 Task: Look for space in Goch, Germany from 6th September, 2023 to 15th September, 2023 for 6 adults in price range Rs.8000 to Rs.12000. Place can be entire place or private room with 6 bedrooms having 6 beds and 6 bathrooms. Property type can be house, flat, guest house. Amenities needed are: wifi, TV, free parkinig on premises, gym, breakfast. Booking option can be shelf check-in. Required host language is English.
Action: Mouse moved to (510, 102)
Screenshot: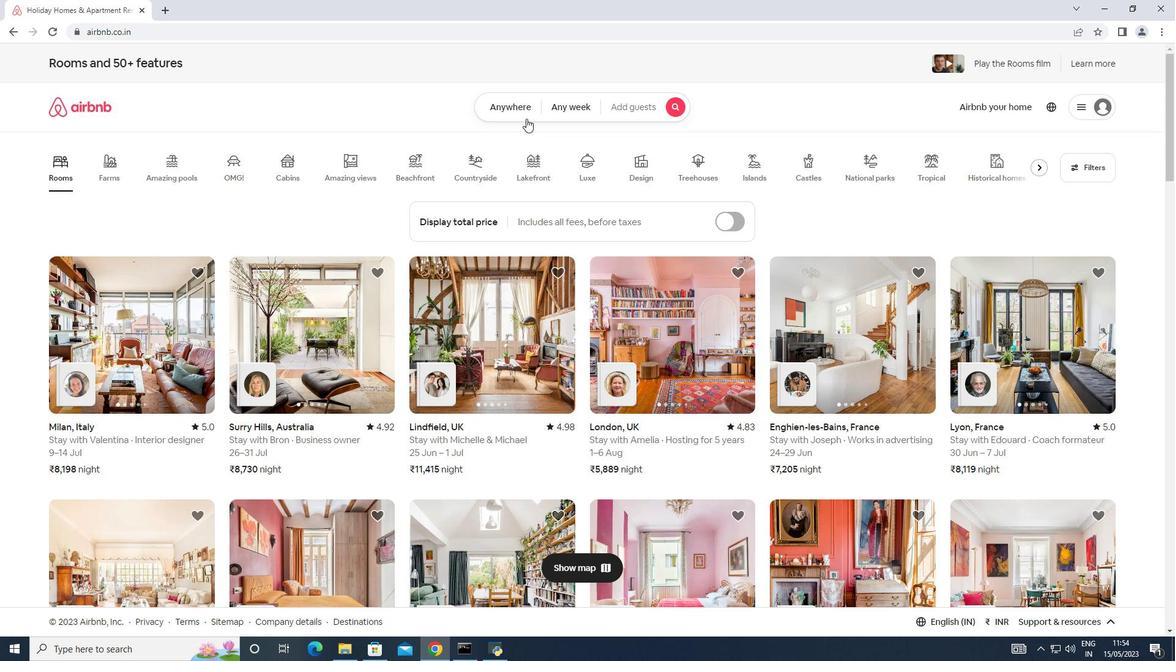 
Action: Mouse pressed left at (510, 102)
Screenshot: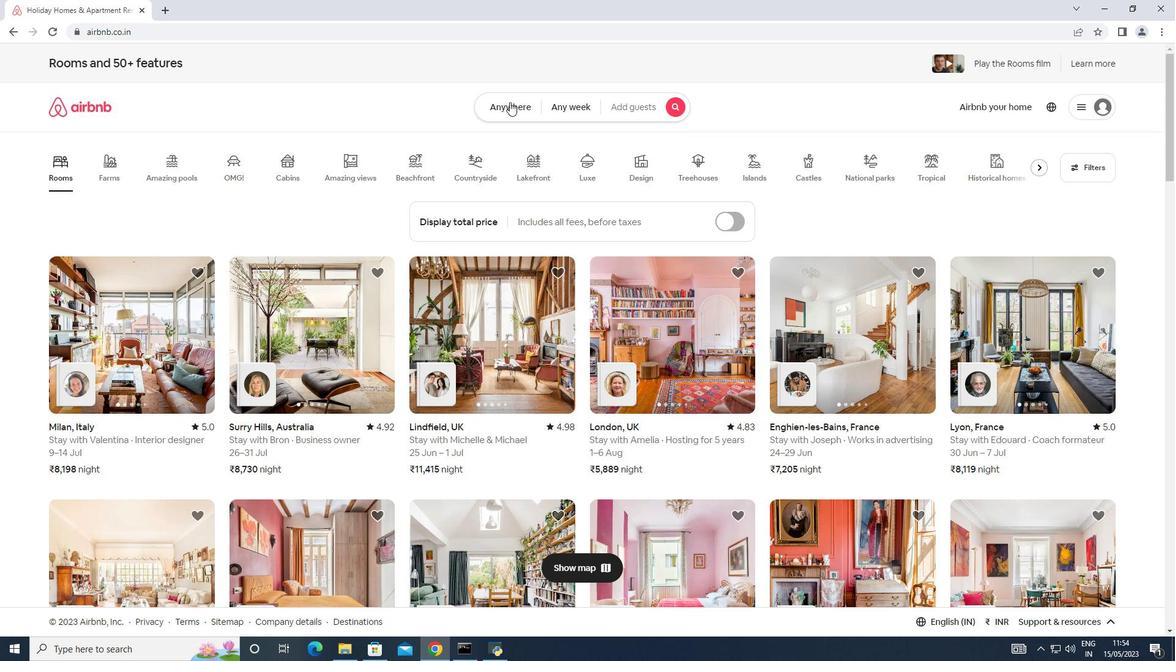 
Action: Mouse moved to (459, 145)
Screenshot: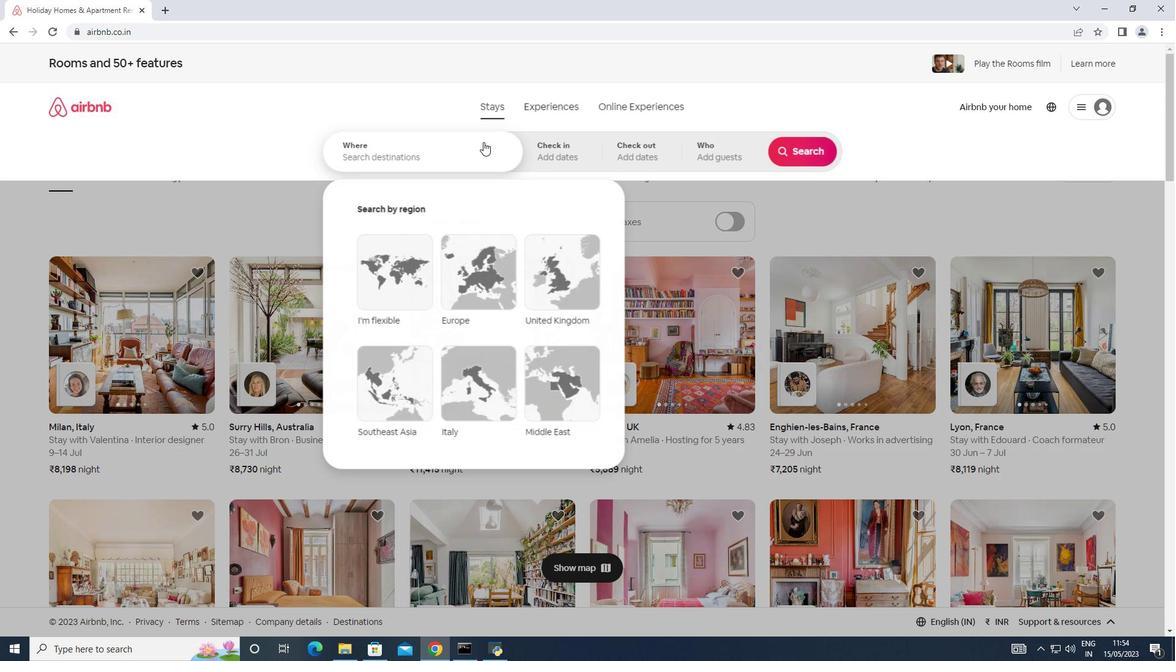 
Action: Mouse pressed left at (459, 145)
Screenshot: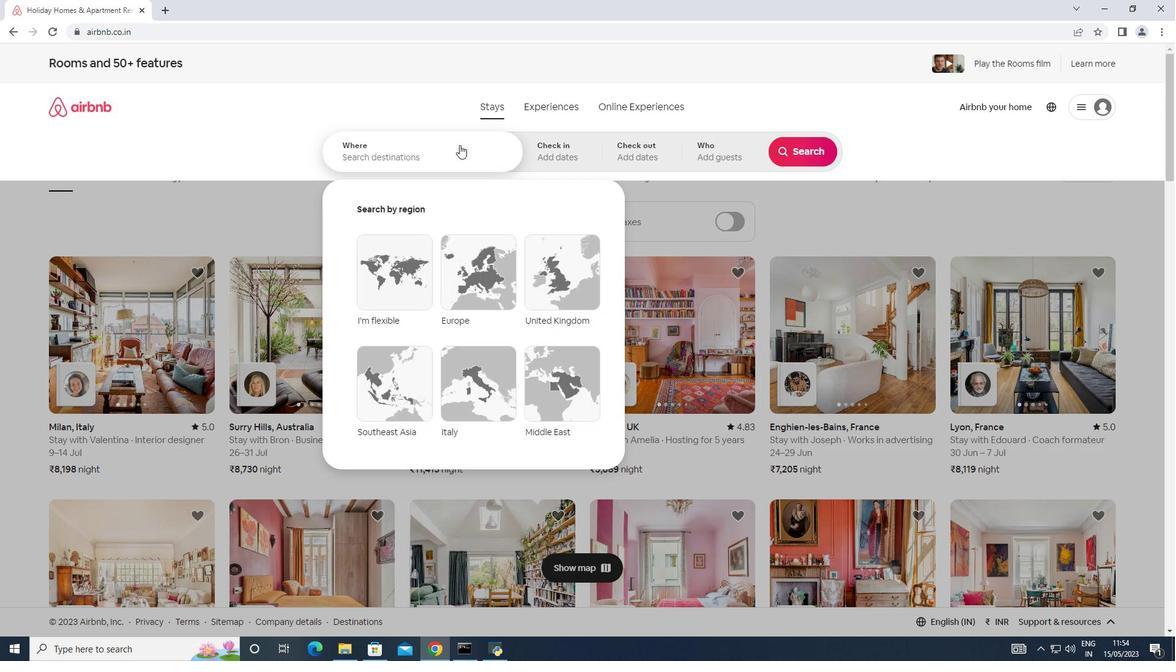
Action: Key pressed <Key.shift>Goch,<Key.shift>Germany
Screenshot: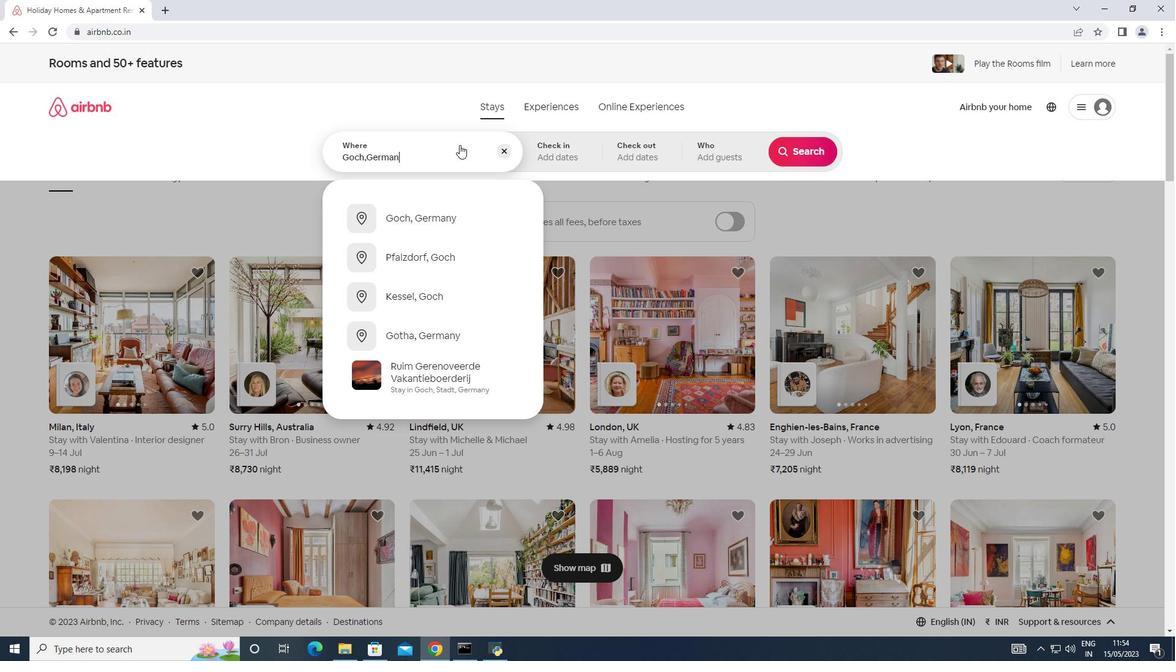 
Action: Mouse moved to (543, 152)
Screenshot: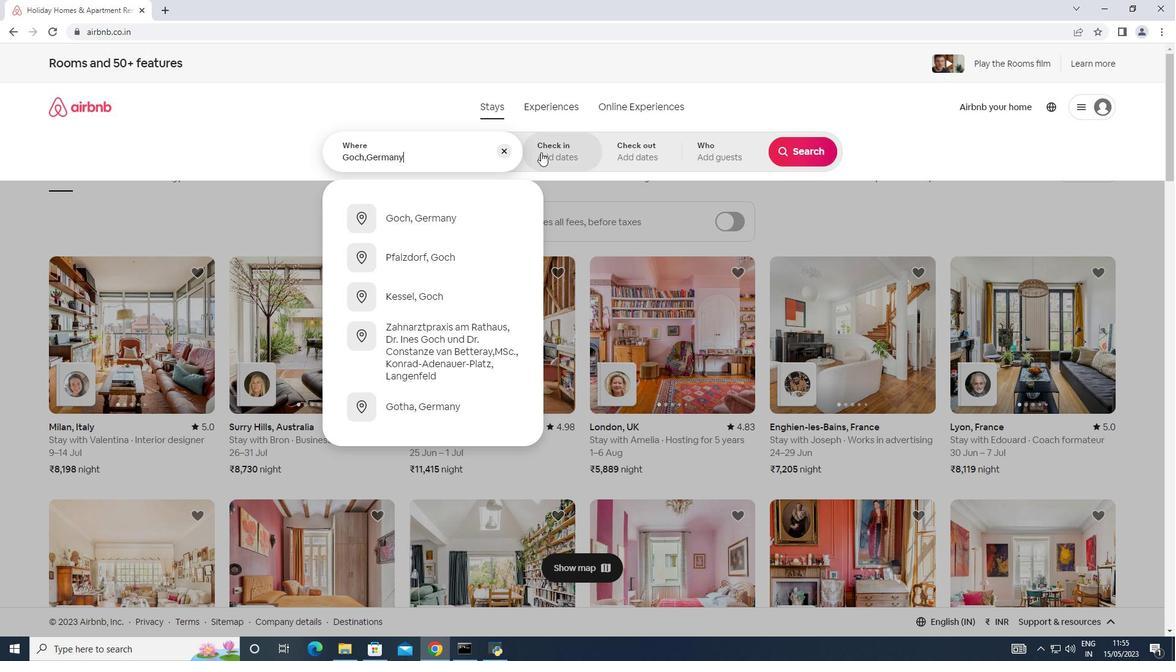 
Action: Mouse pressed left at (543, 152)
Screenshot: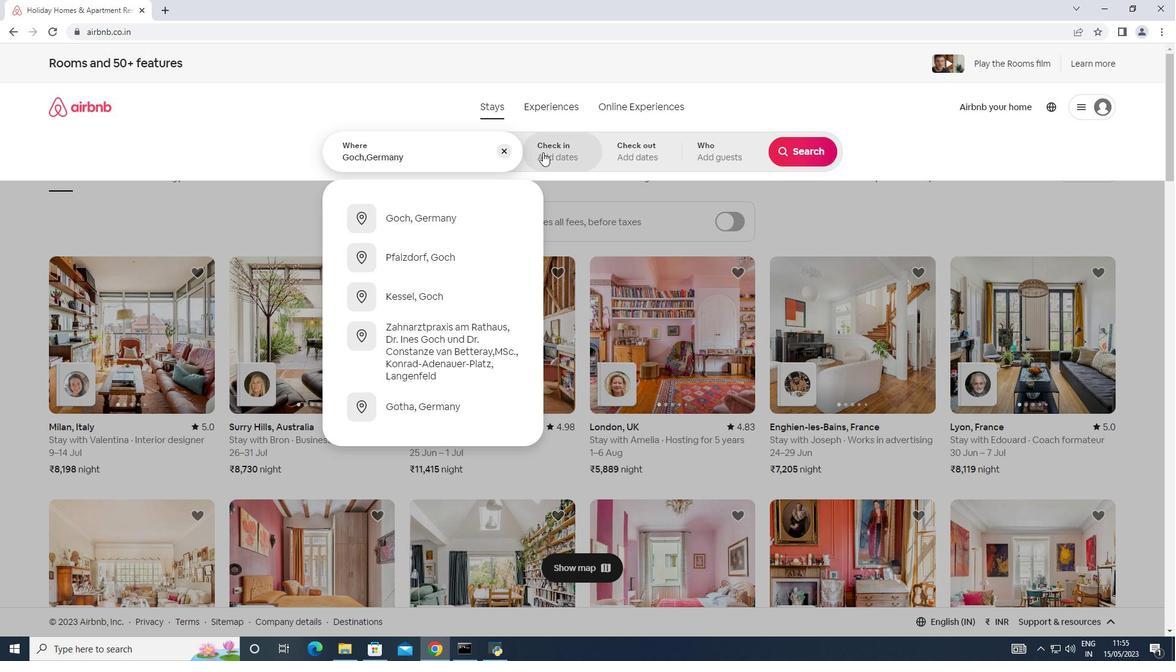 
Action: Mouse moved to (795, 251)
Screenshot: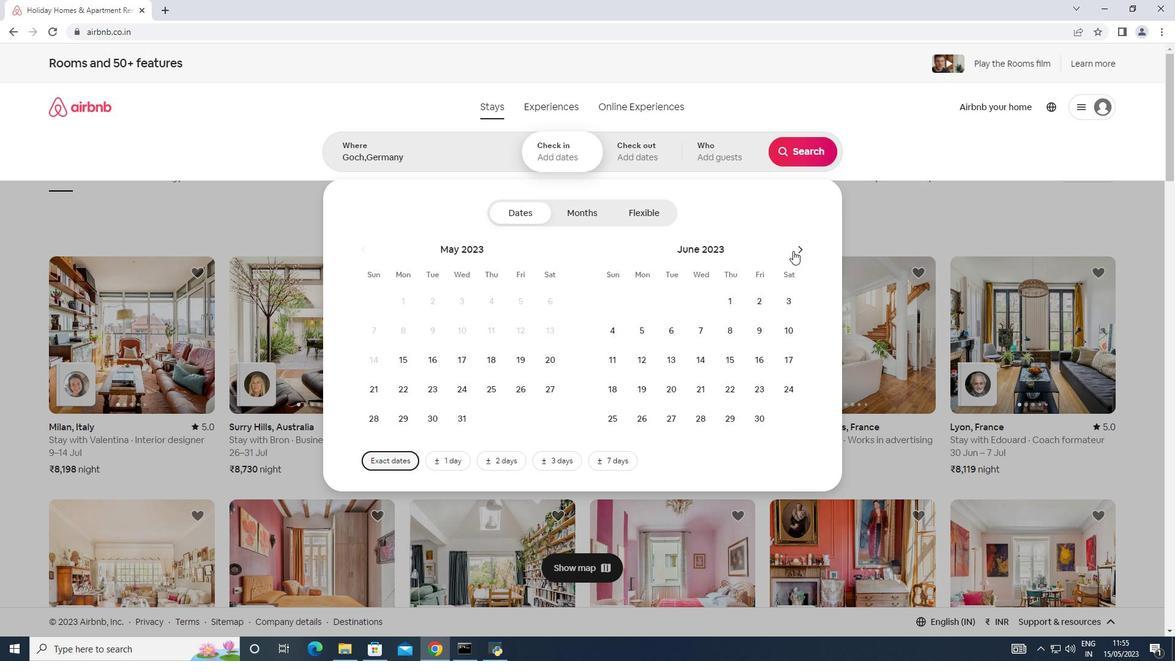 
Action: Mouse pressed left at (795, 251)
Screenshot: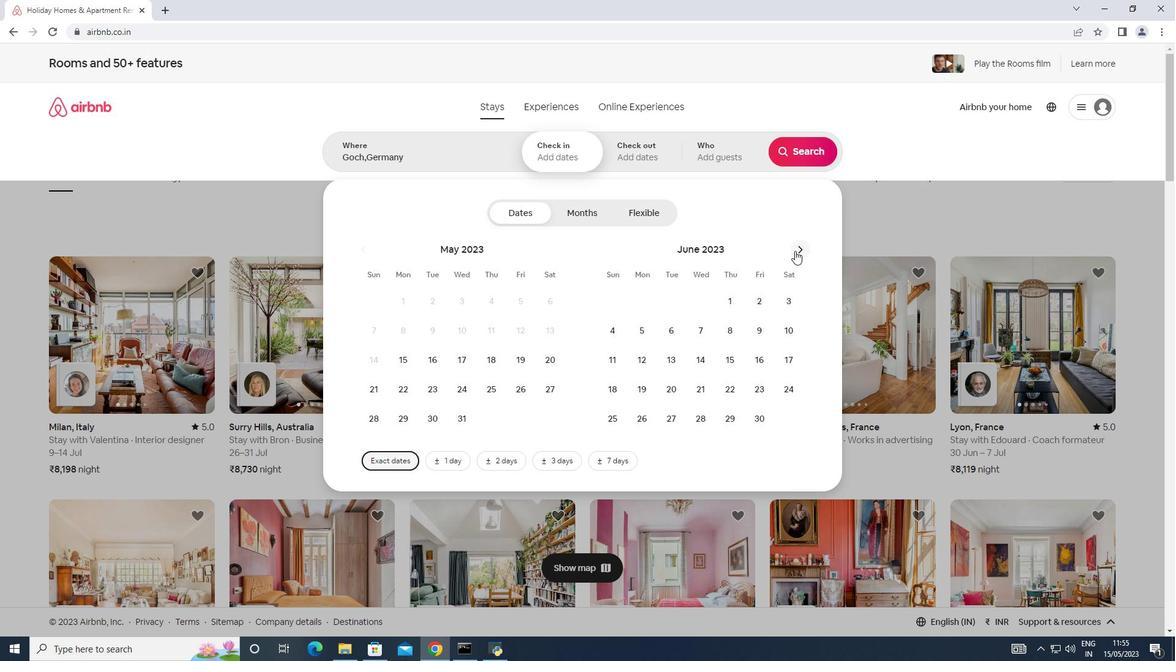 
Action: Mouse pressed left at (795, 251)
Screenshot: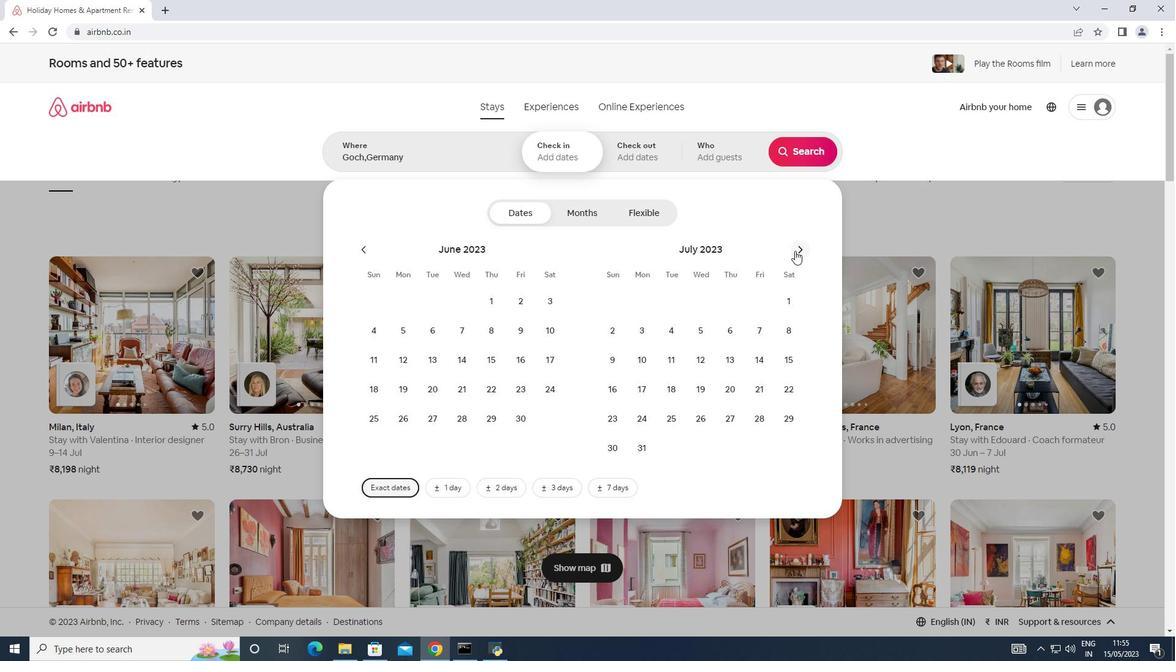 
Action: Mouse pressed left at (795, 251)
Screenshot: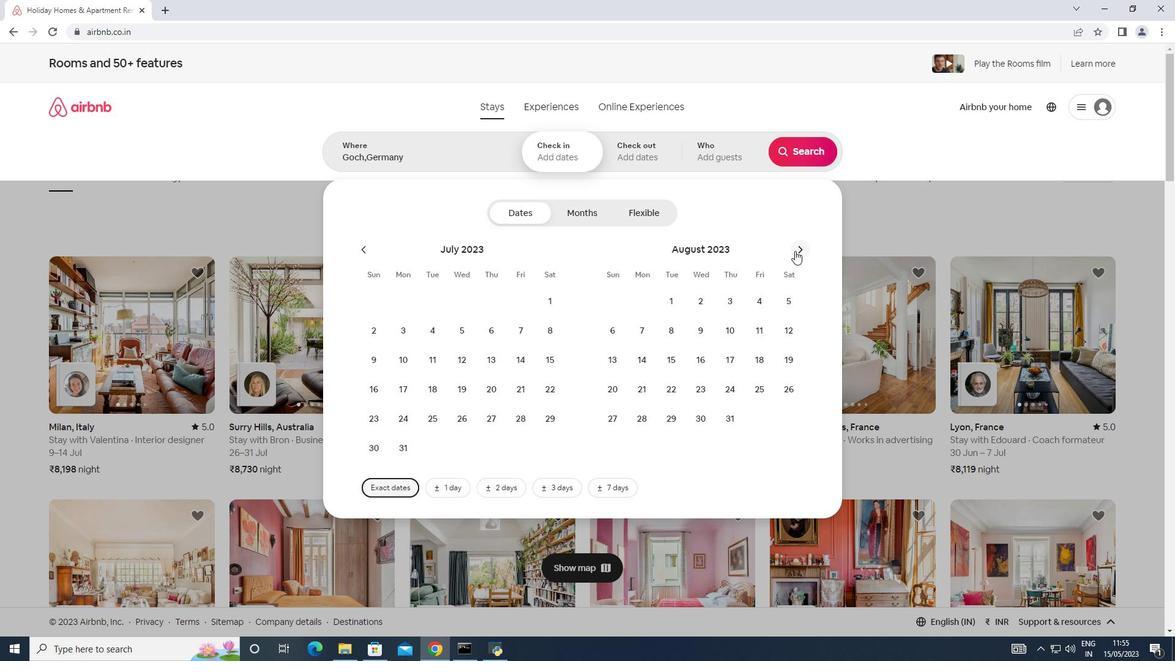 
Action: Mouse moved to (702, 332)
Screenshot: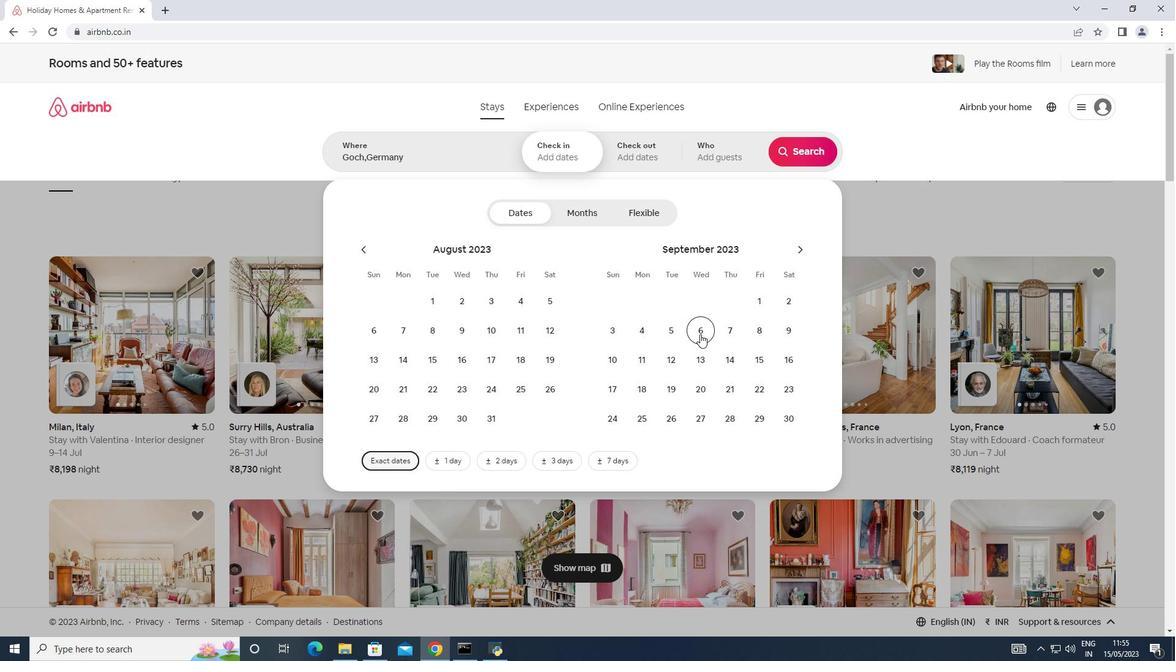
Action: Mouse pressed left at (702, 332)
Screenshot: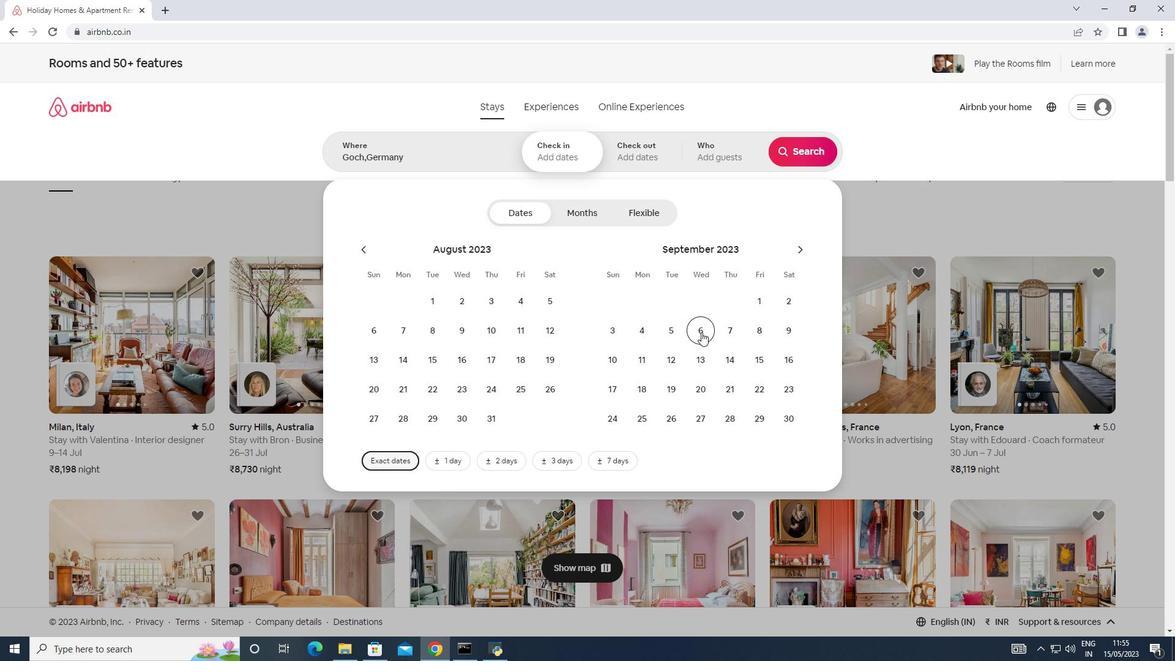 
Action: Mouse moved to (754, 356)
Screenshot: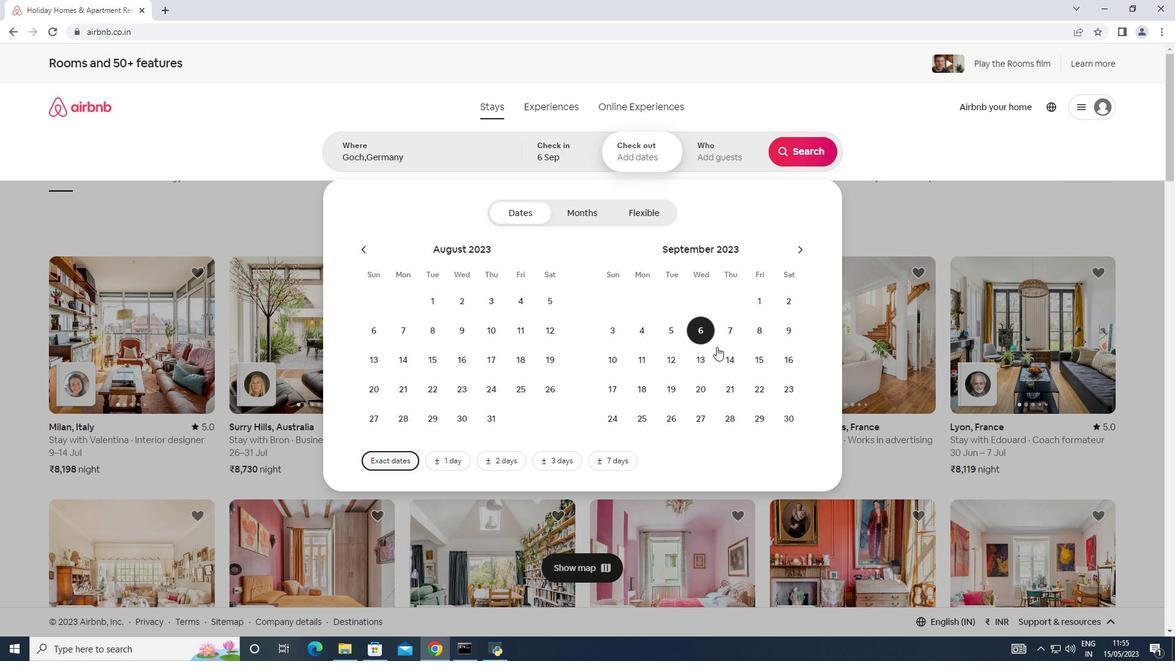 
Action: Mouse pressed left at (754, 356)
Screenshot: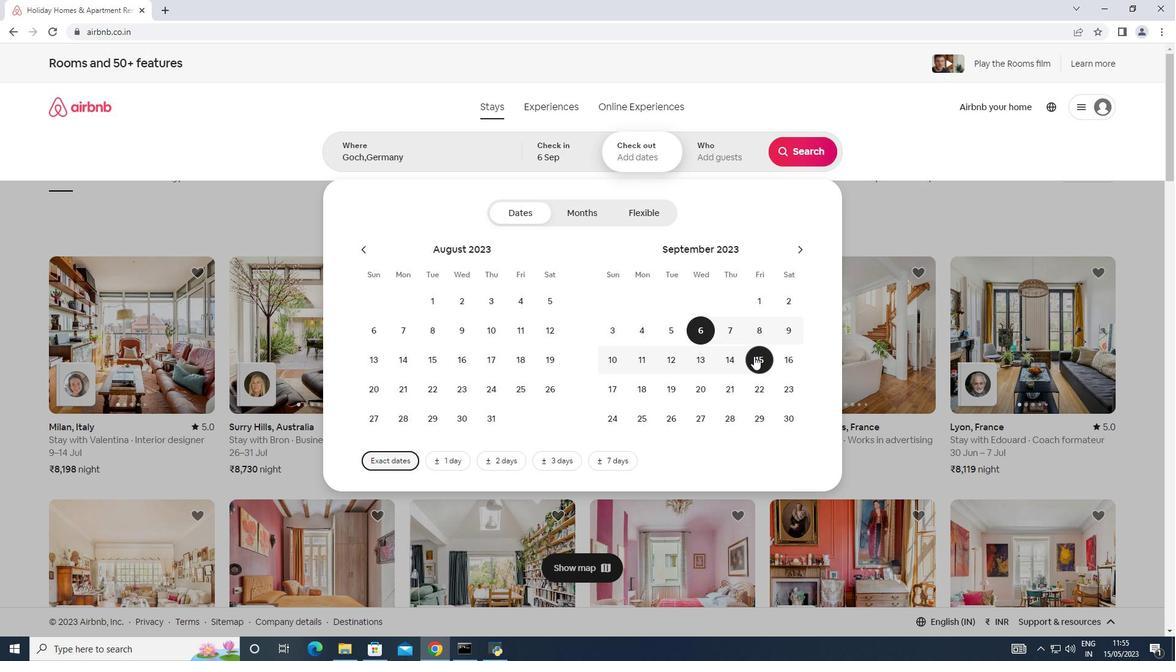 
Action: Mouse moved to (723, 156)
Screenshot: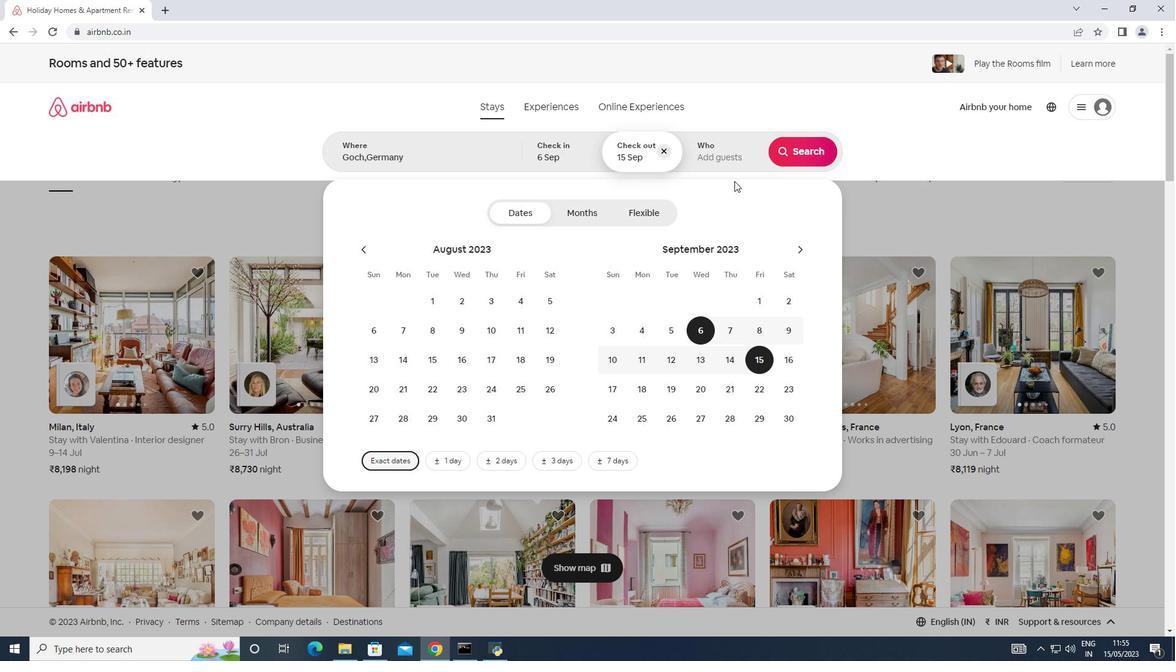
Action: Mouse pressed left at (723, 156)
Screenshot: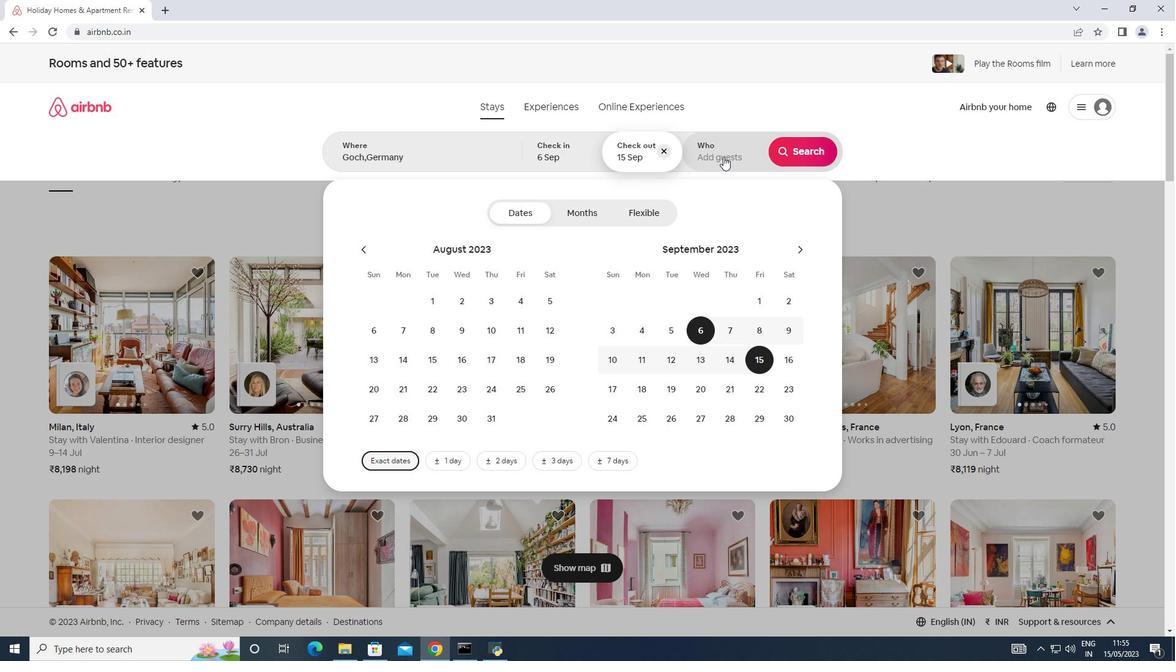 
Action: Mouse moved to (800, 213)
Screenshot: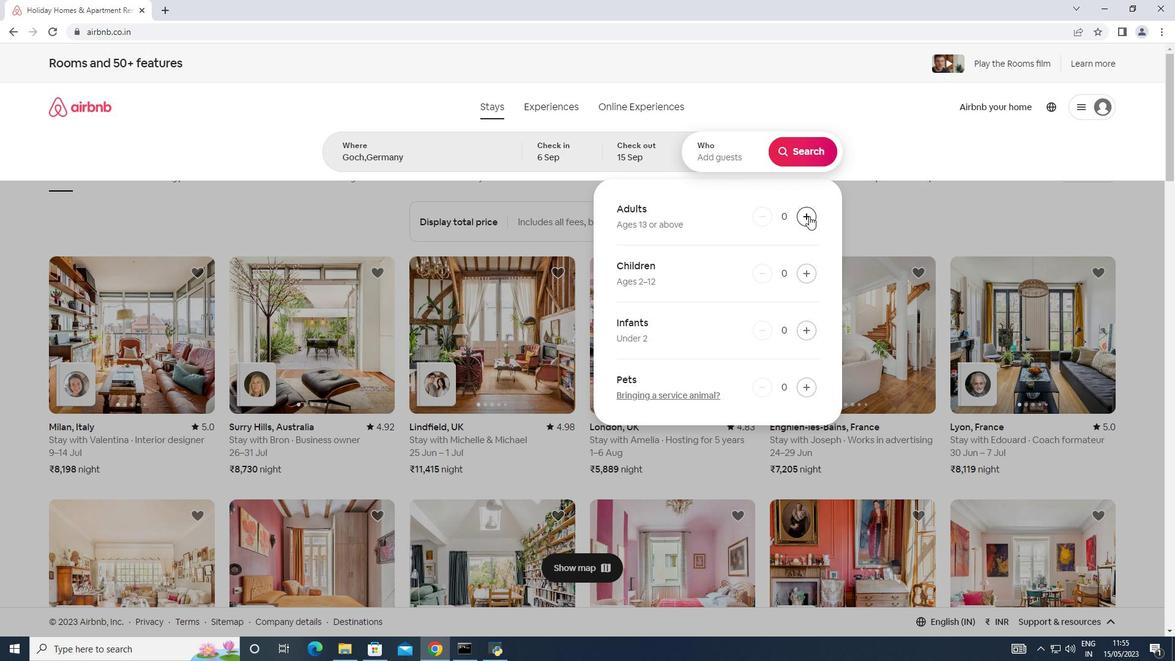 
Action: Mouse pressed left at (800, 213)
Screenshot: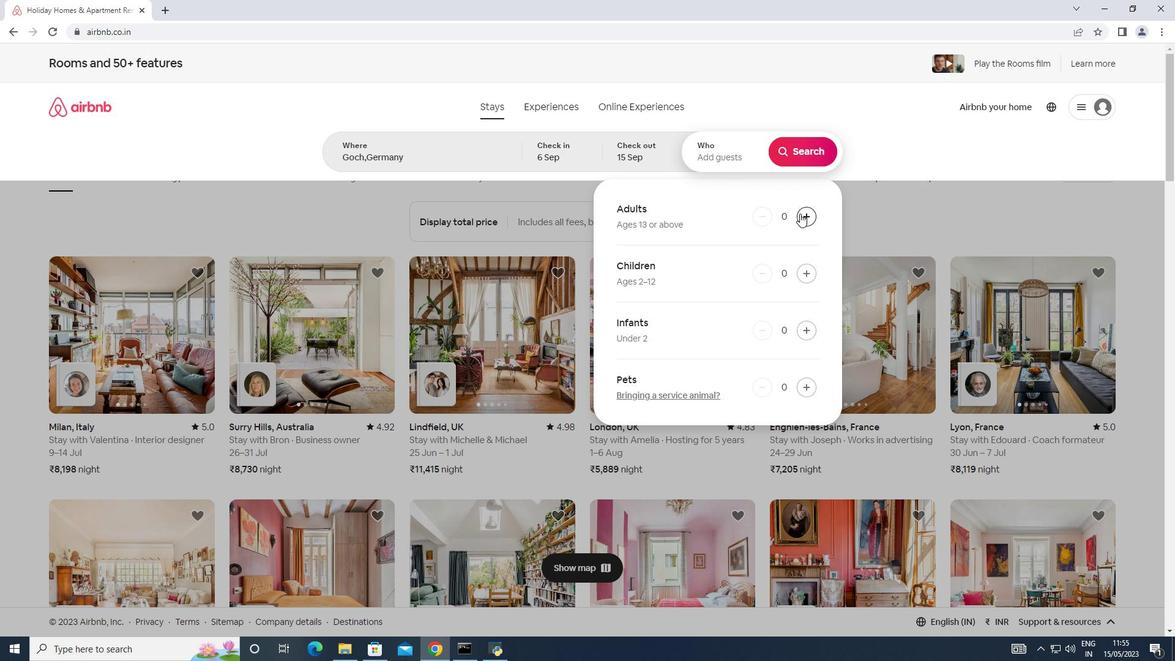 
Action: Mouse pressed left at (800, 213)
Screenshot: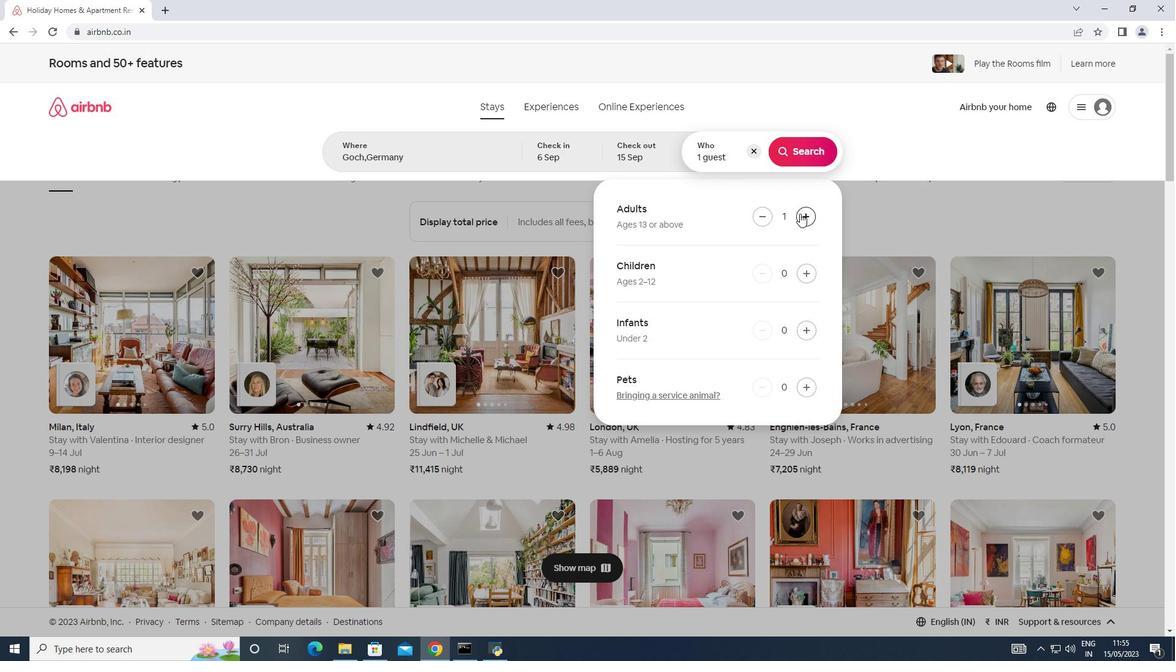 
Action: Mouse pressed left at (800, 213)
Screenshot: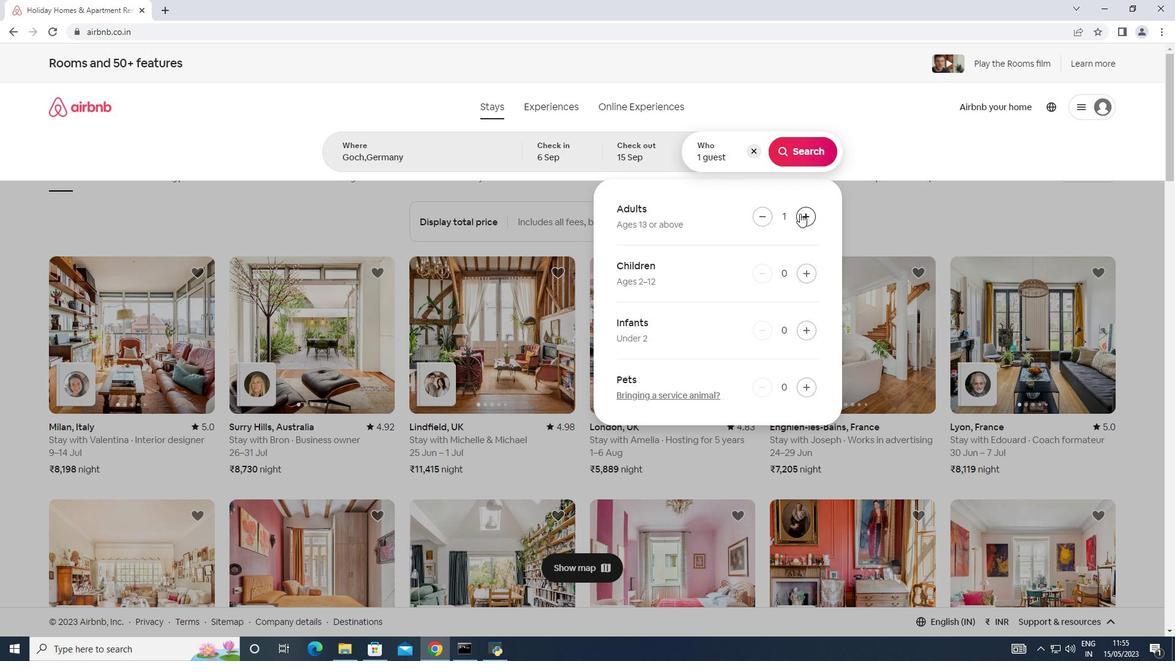 
Action: Mouse pressed left at (800, 213)
Screenshot: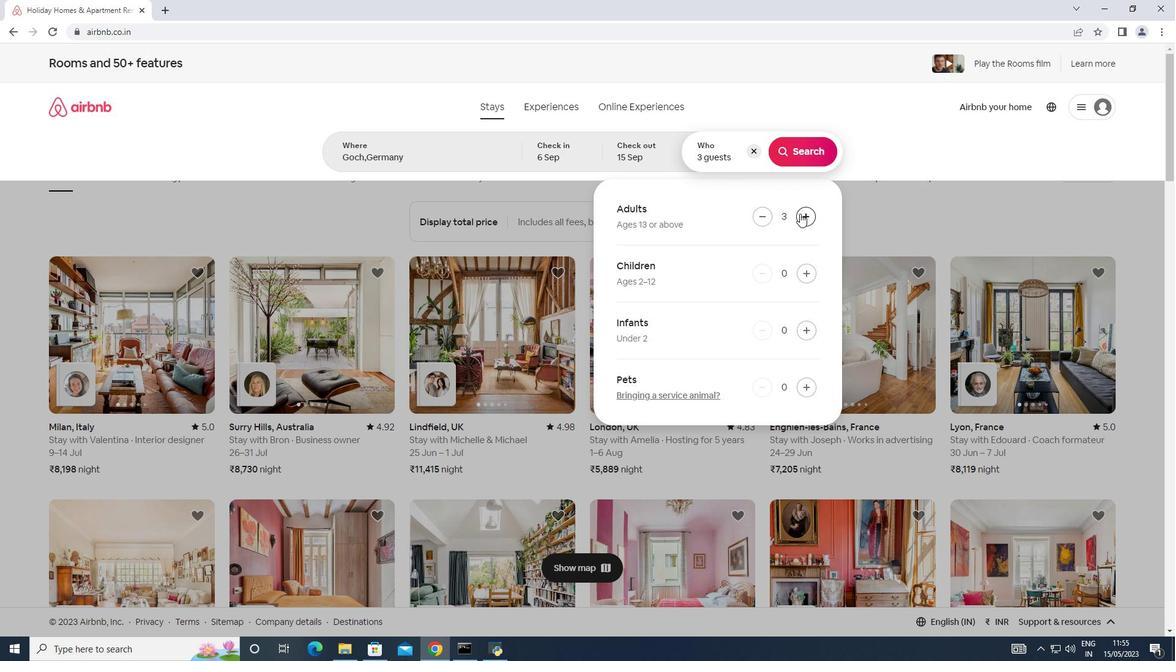 
Action: Mouse pressed left at (800, 213)
Screenshot: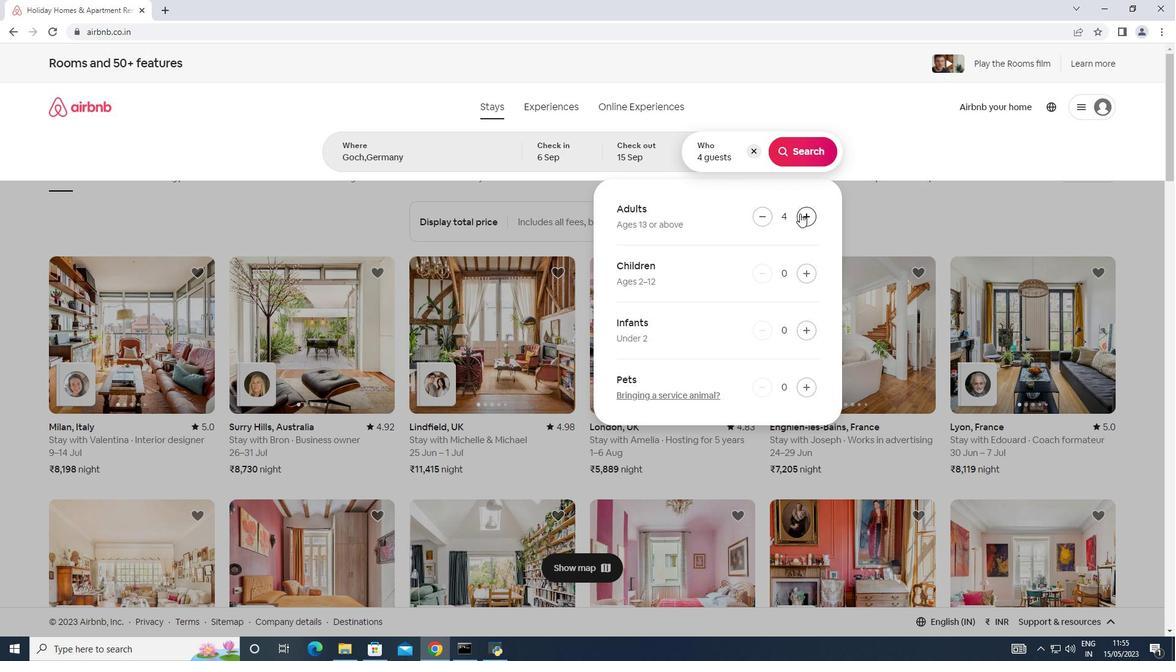 
Action: Mouse pressed left at (800, 213)
Screenshot: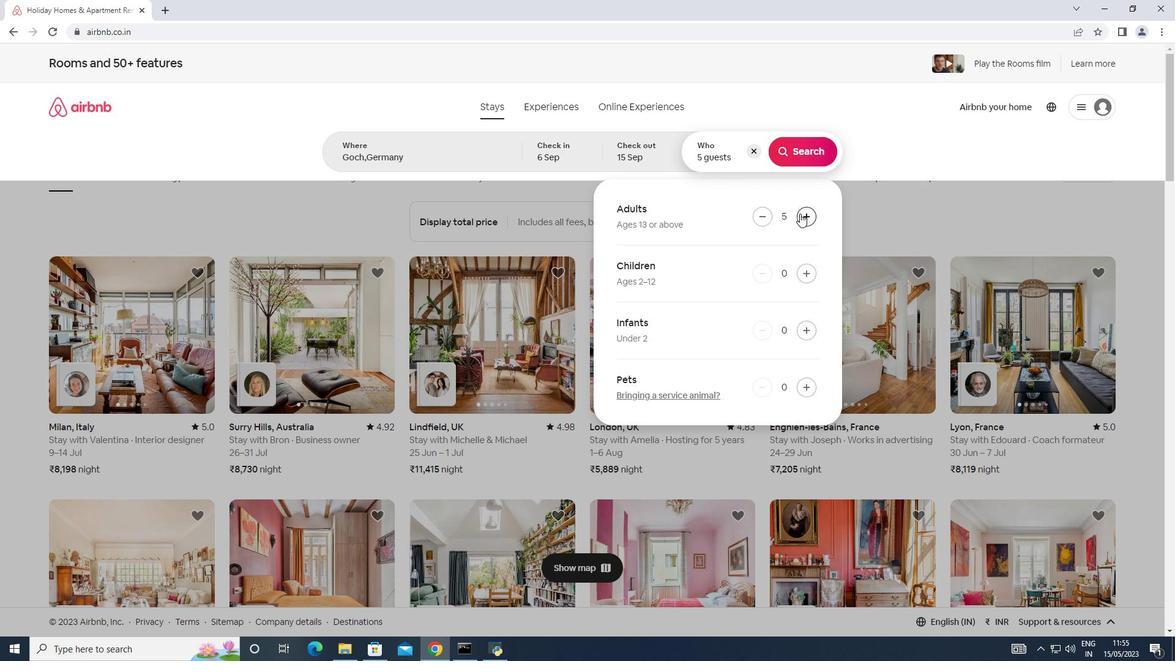 
Action: Mouse moved to (810, 145)
Screenshot: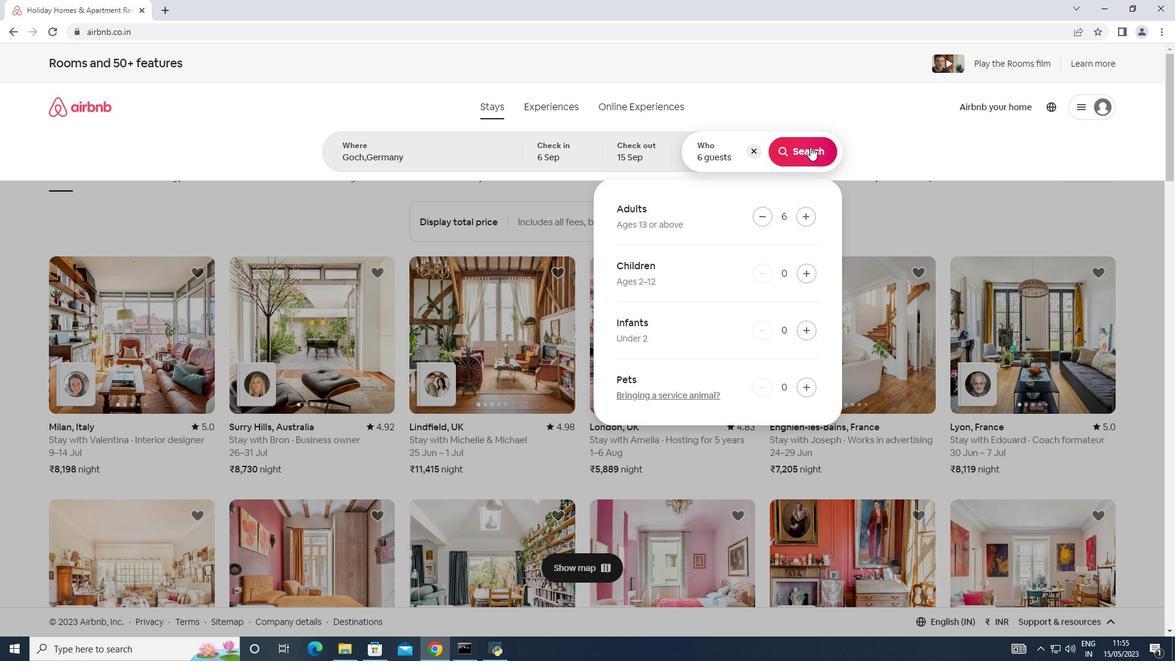 
Action: Mouse pressed left at (810, 145)
Screenshot: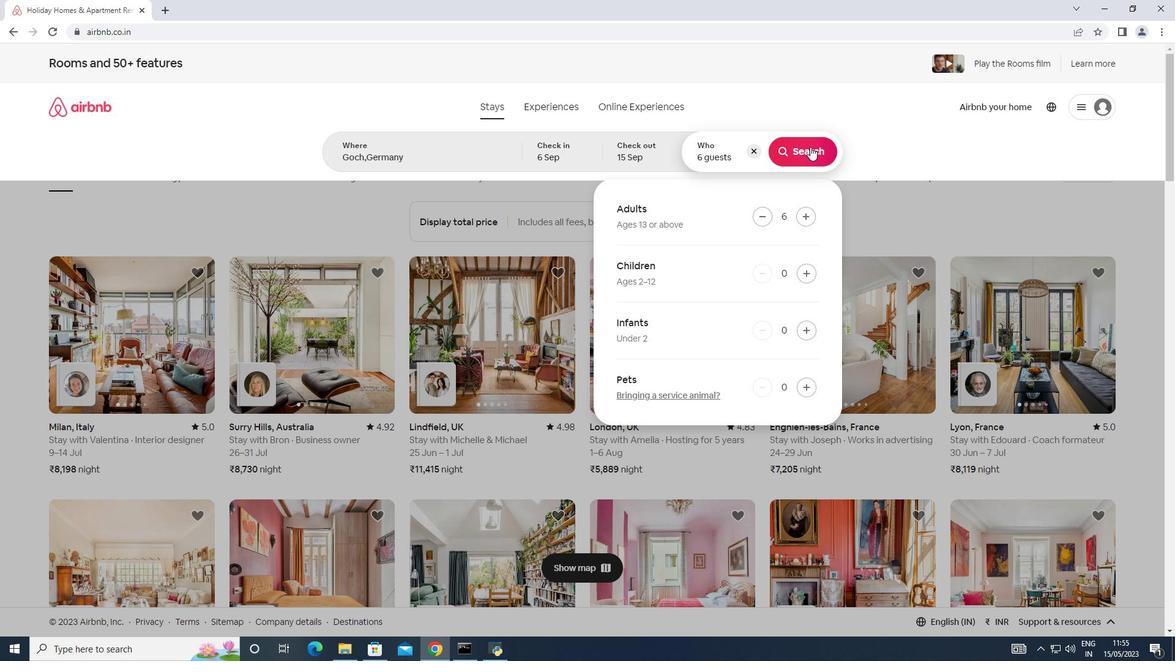 
Action: Mouse moved to (1119, 110)
Screenshot: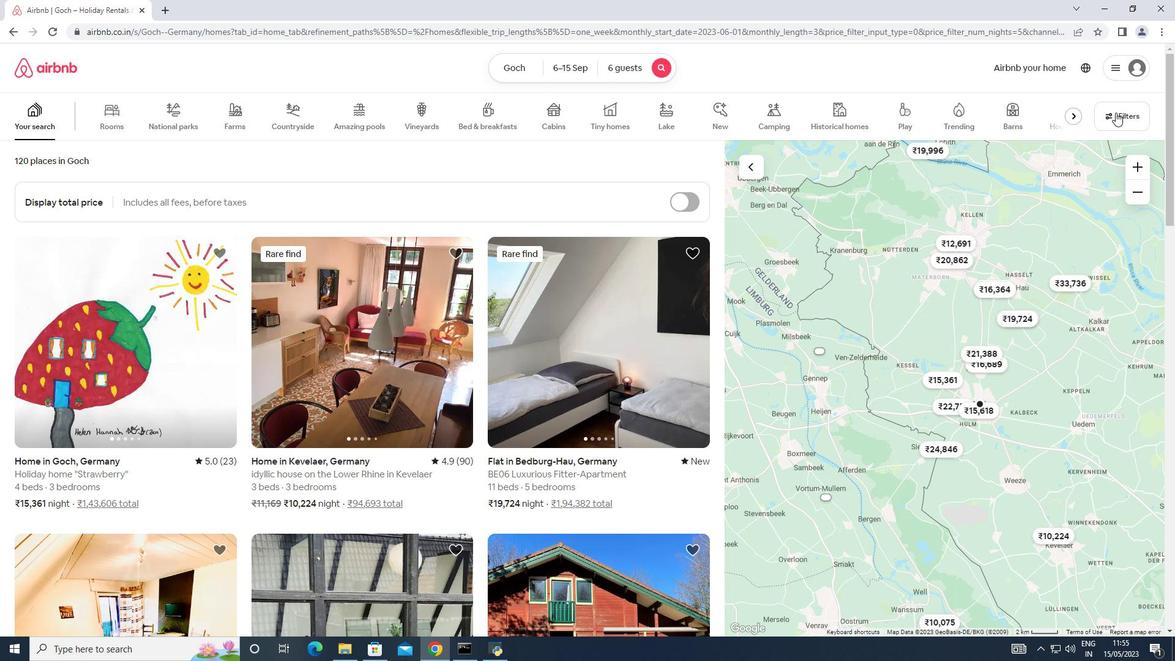 
Action: Mouse pressed left at (1119, 110)
Screenshot: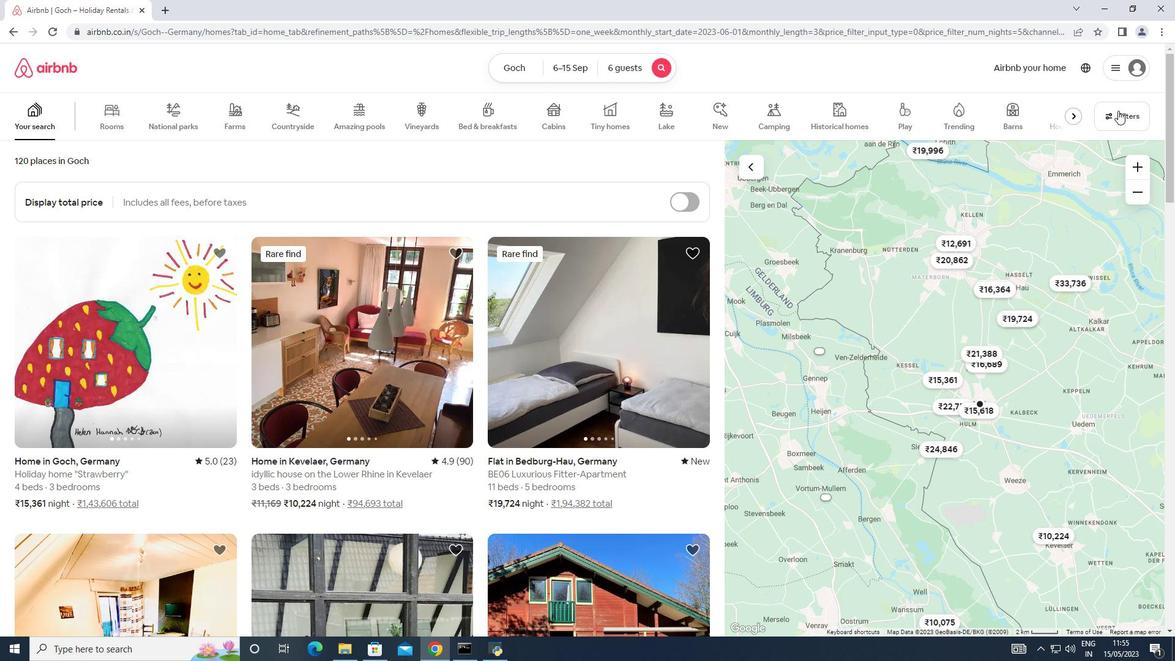
Action: Mouse moved to (434, 416)
Screenshot: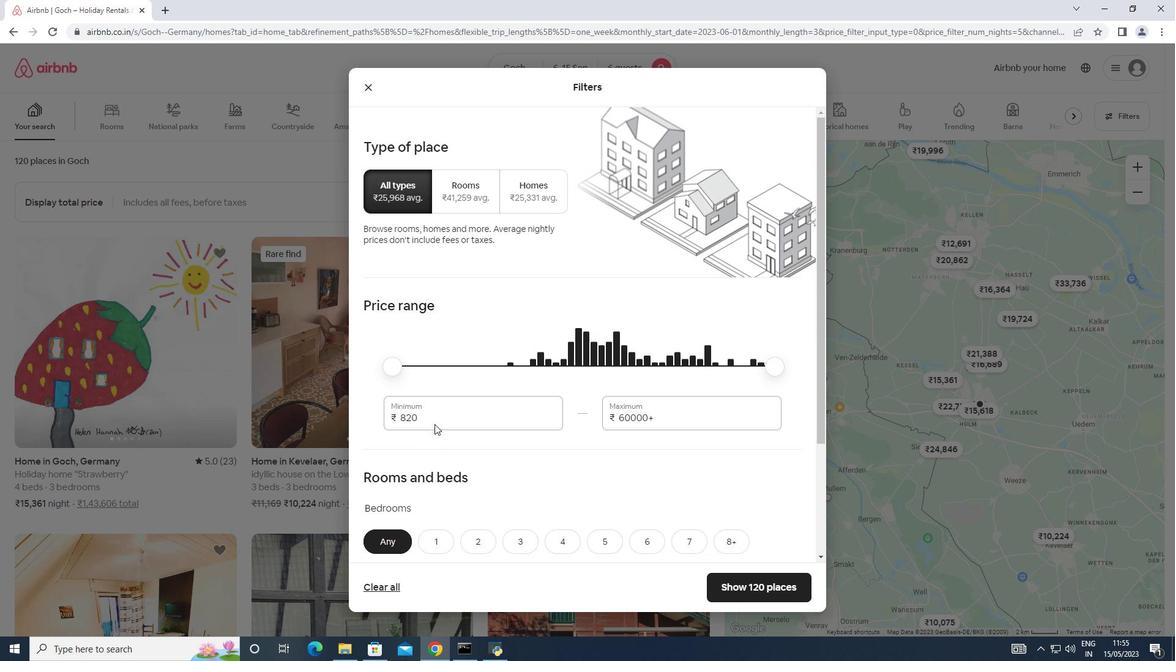 
Action: Mouse pressed left at (434, 416)
Screenshot: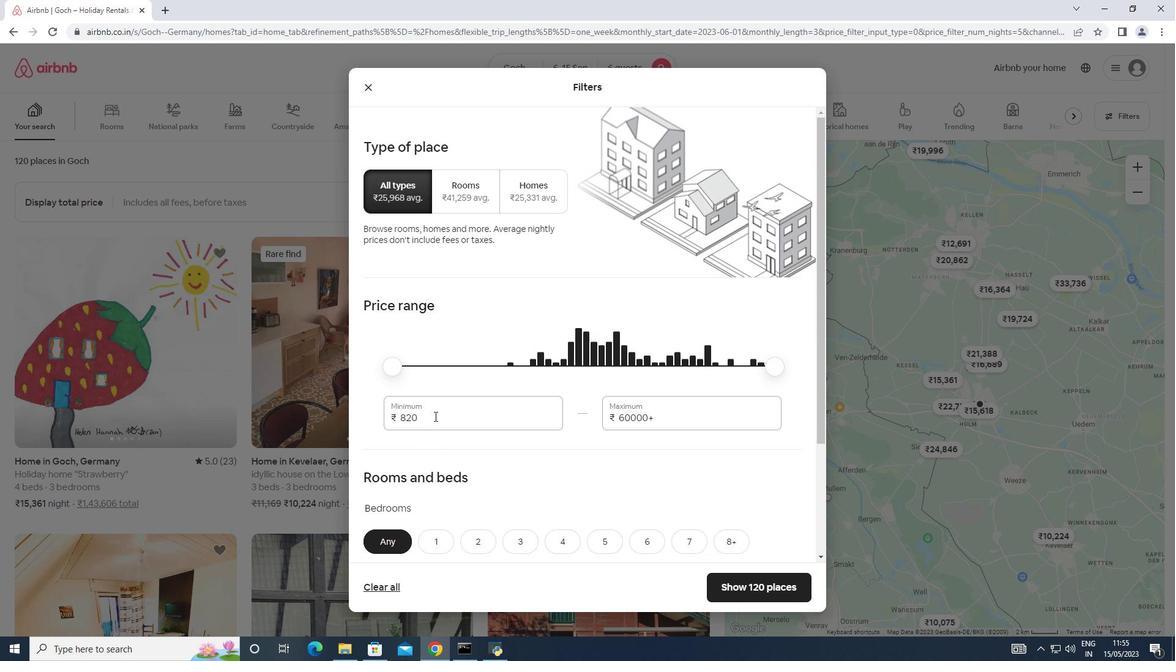 
Action: Mouse moved to (317, 426)
Screenshot: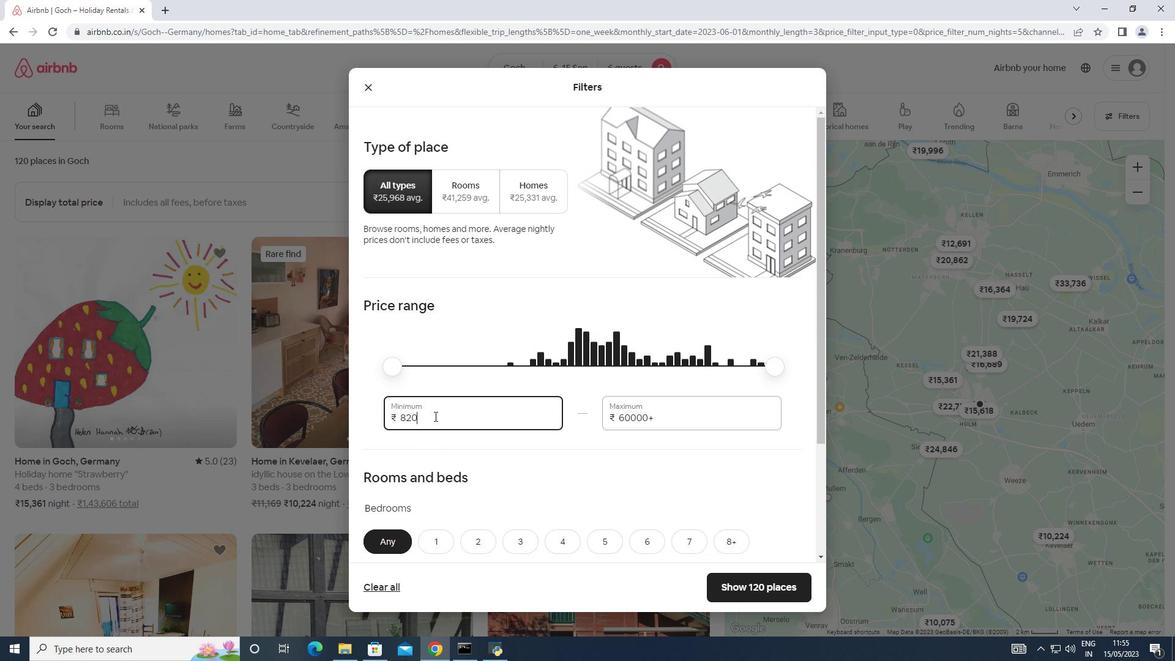 
Action: Key pressed 8000
Screenshot: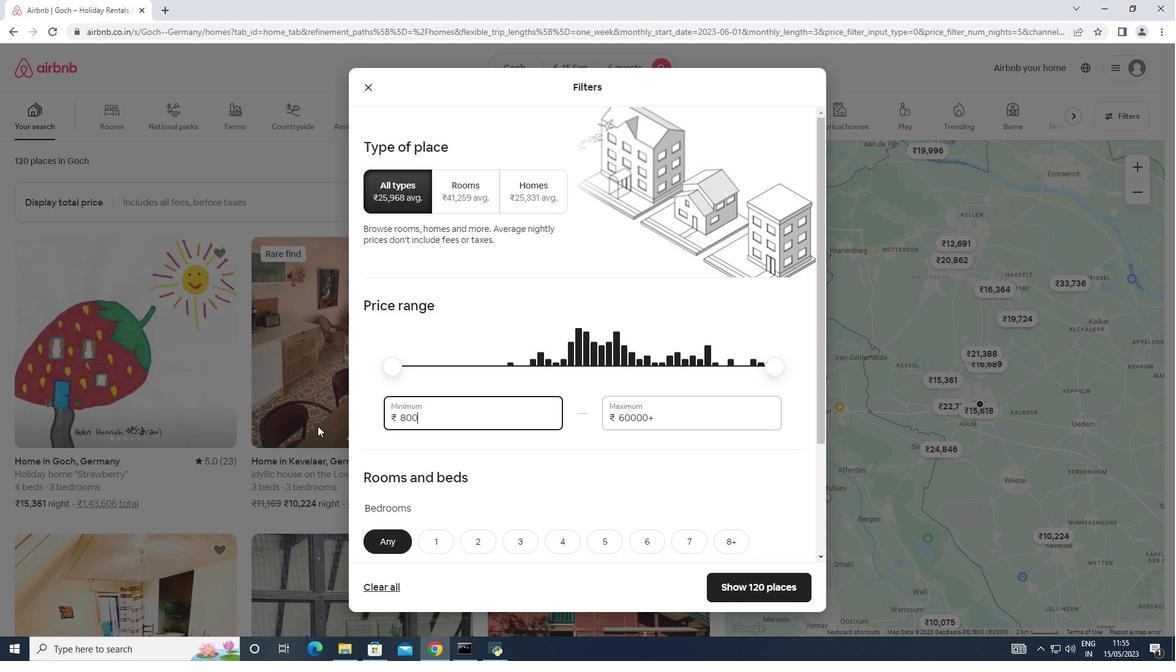 
Action: Mouse moved to (666, 422)
Screenshot: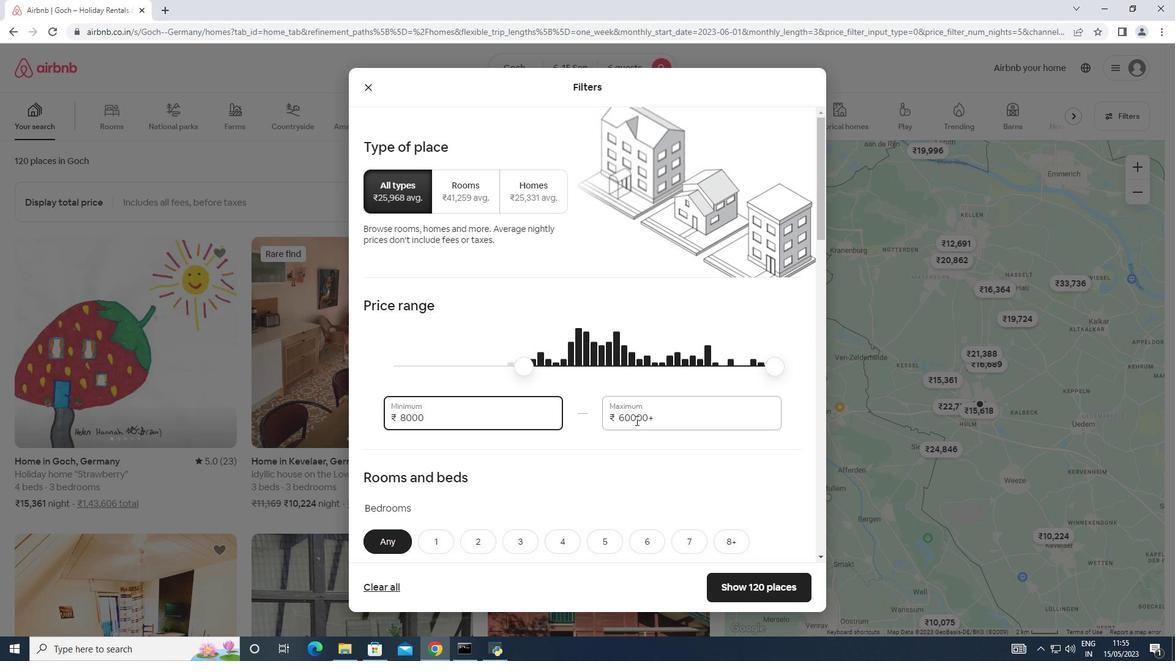 
Action: Mouse pressed left at (666, 422)
Screenshot: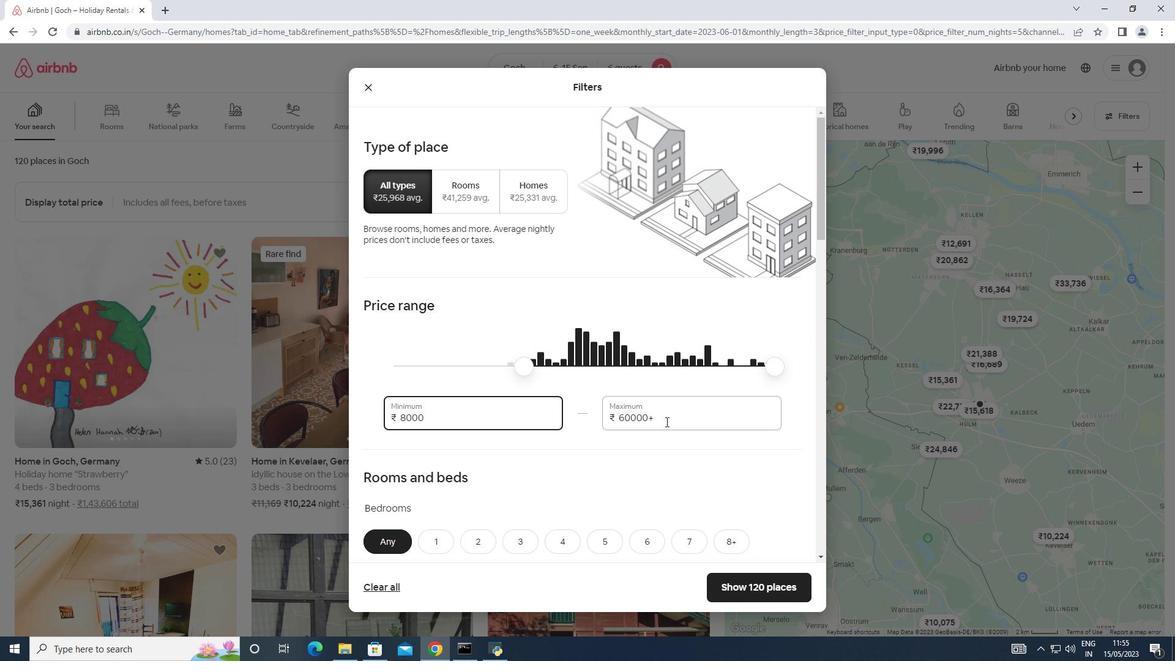 
Action: Mouse moved to (546, 407)
Screenshot: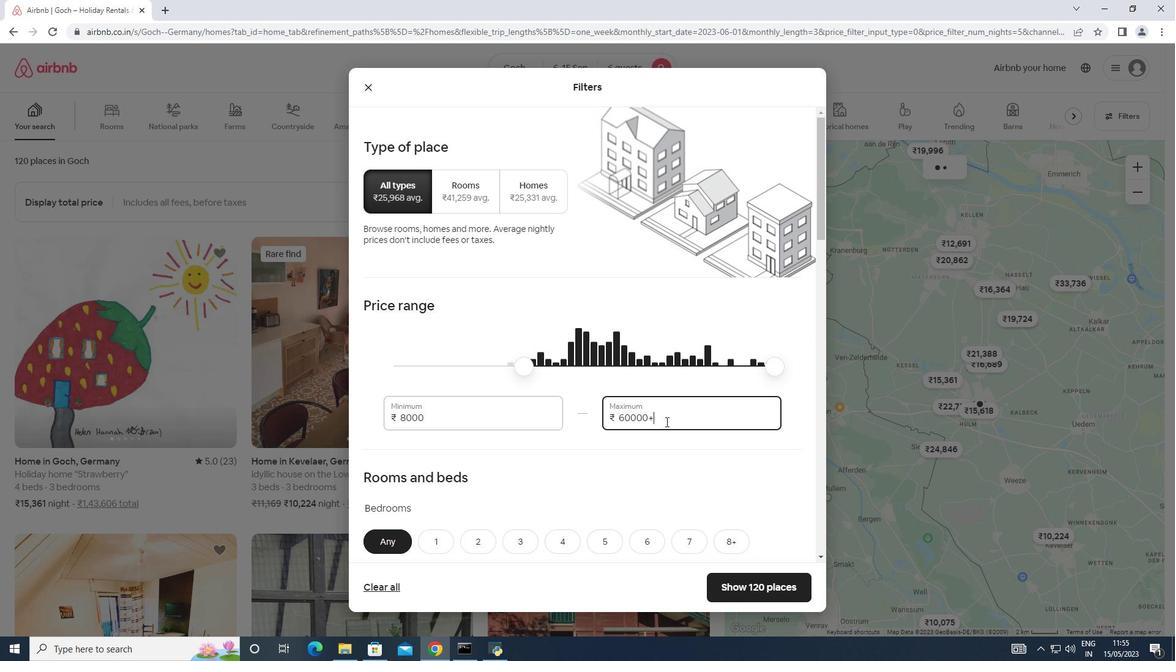 
Action: Key pressed 12000
Screenshot: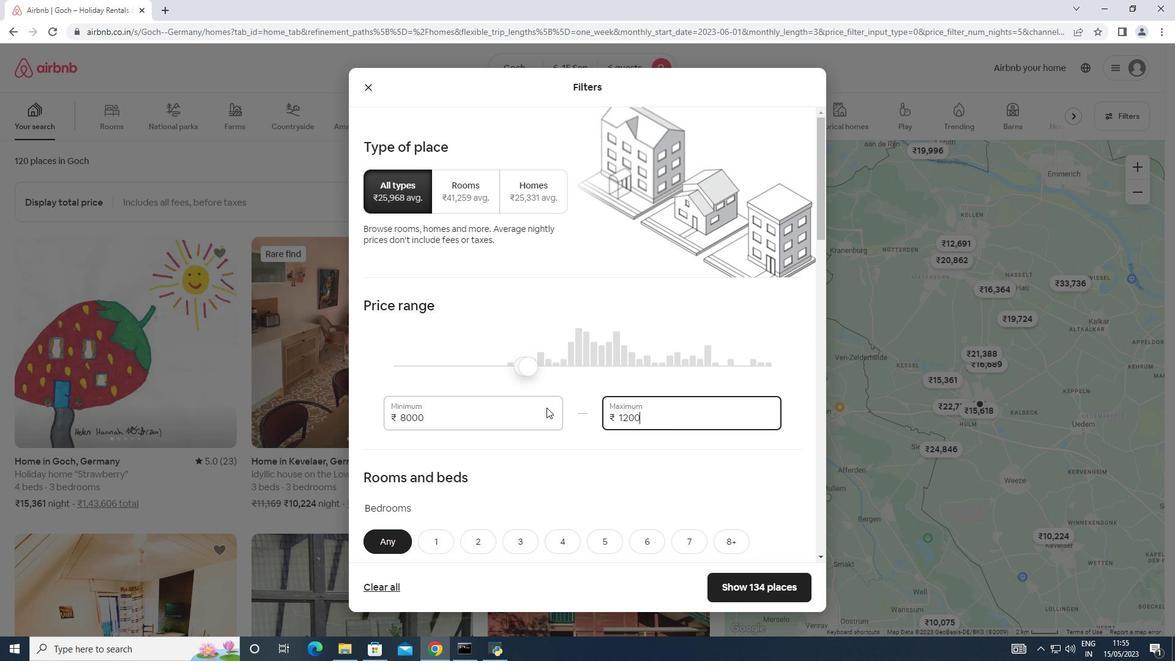 
Action: Mouse moved to (551, 401)
Screenshot: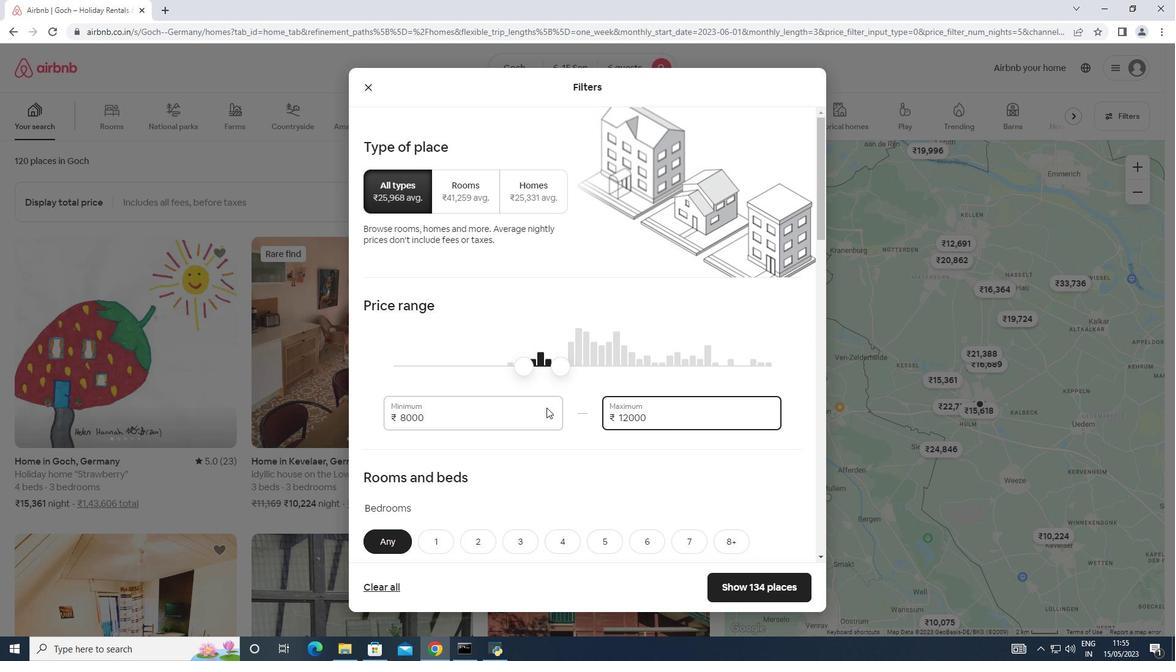 
Action: Mouse scrolled (551, 400) with delta (0, 0)
Screenshot: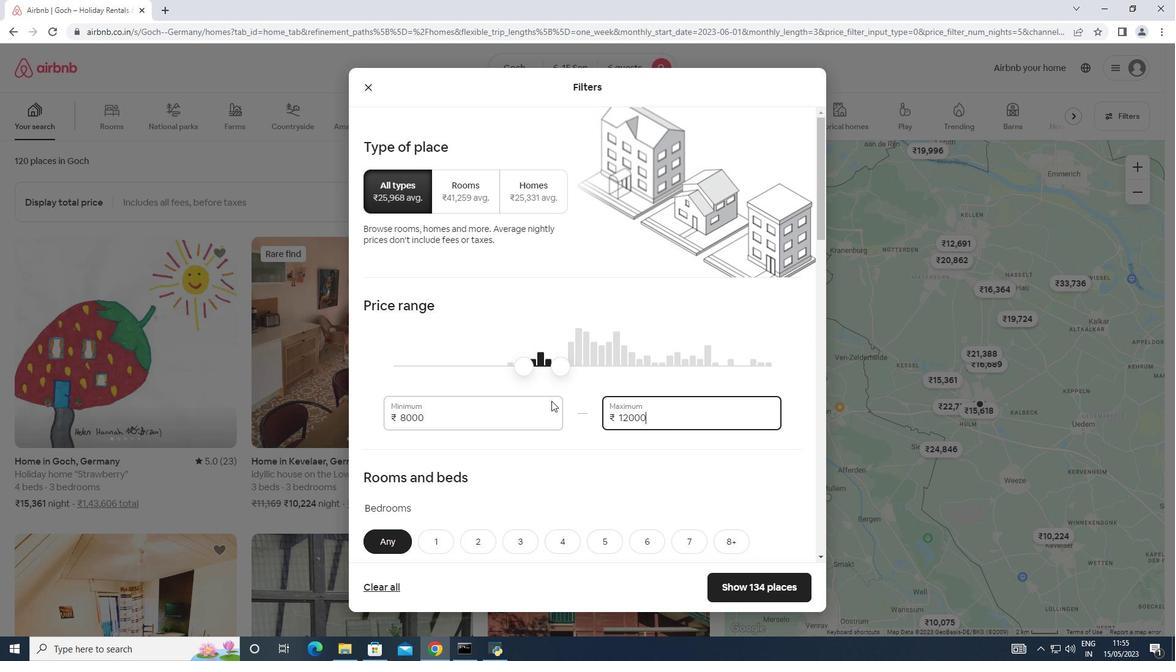 
Action: Mouse scrolled (551, 400) with delta (0, 0)
Screenshot: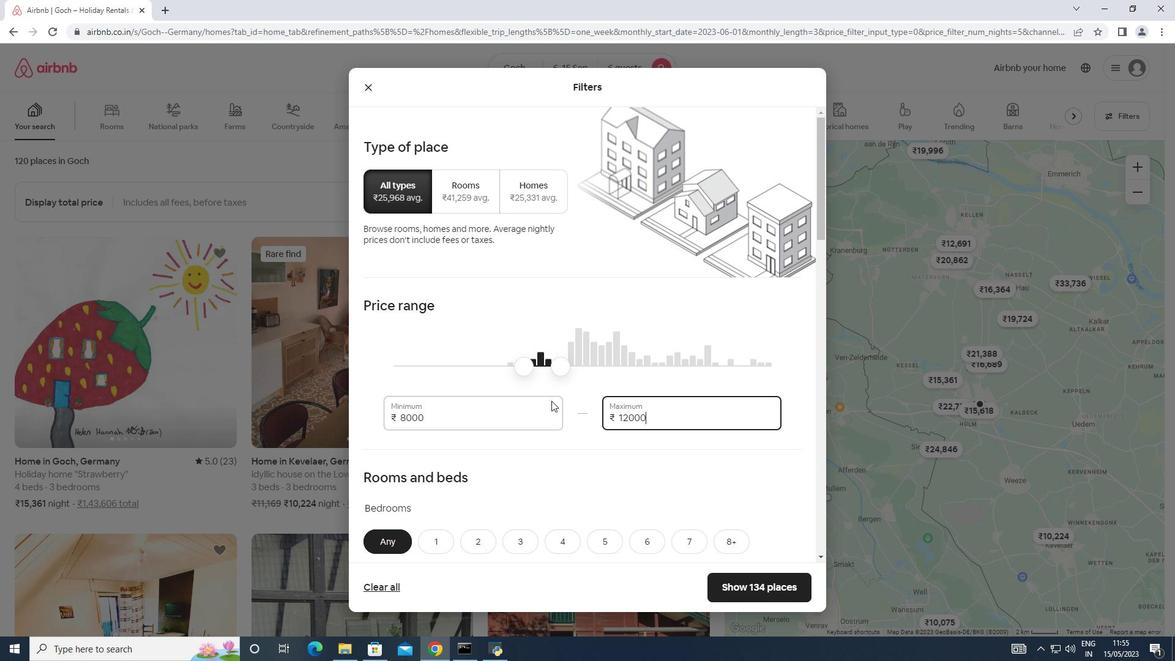 
Action: Mouse scrolled (551, 400) with delta (0, 0)
Screenshot: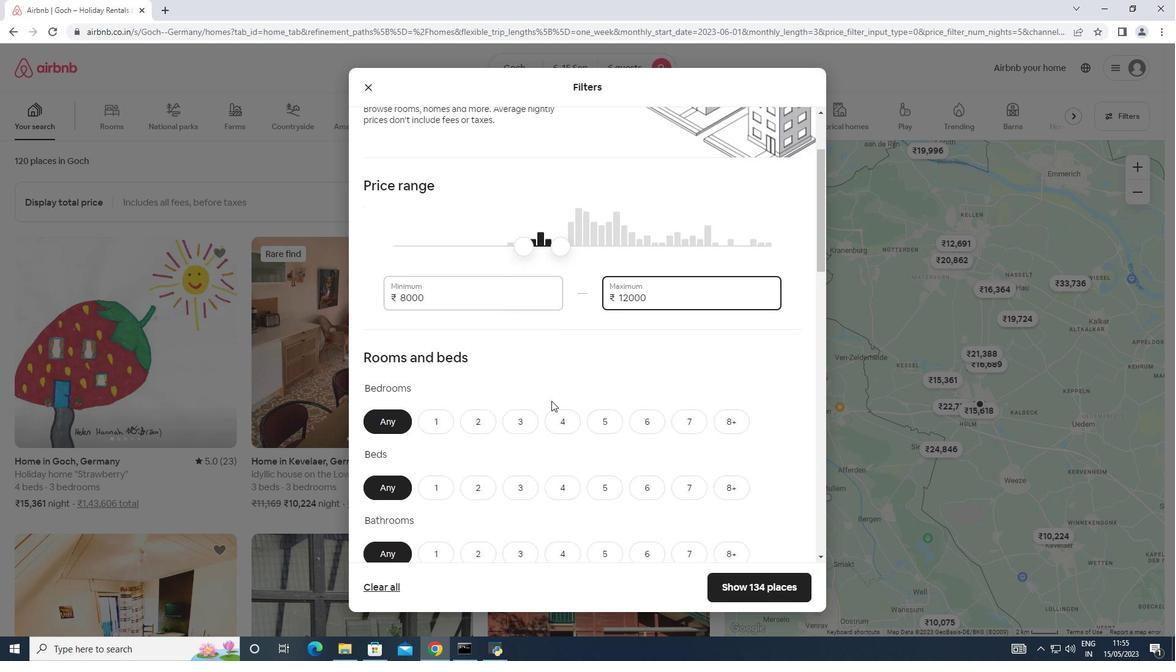 
Action: Mouse scrolled (551, 400) with delta (0, 0)
Screenshot: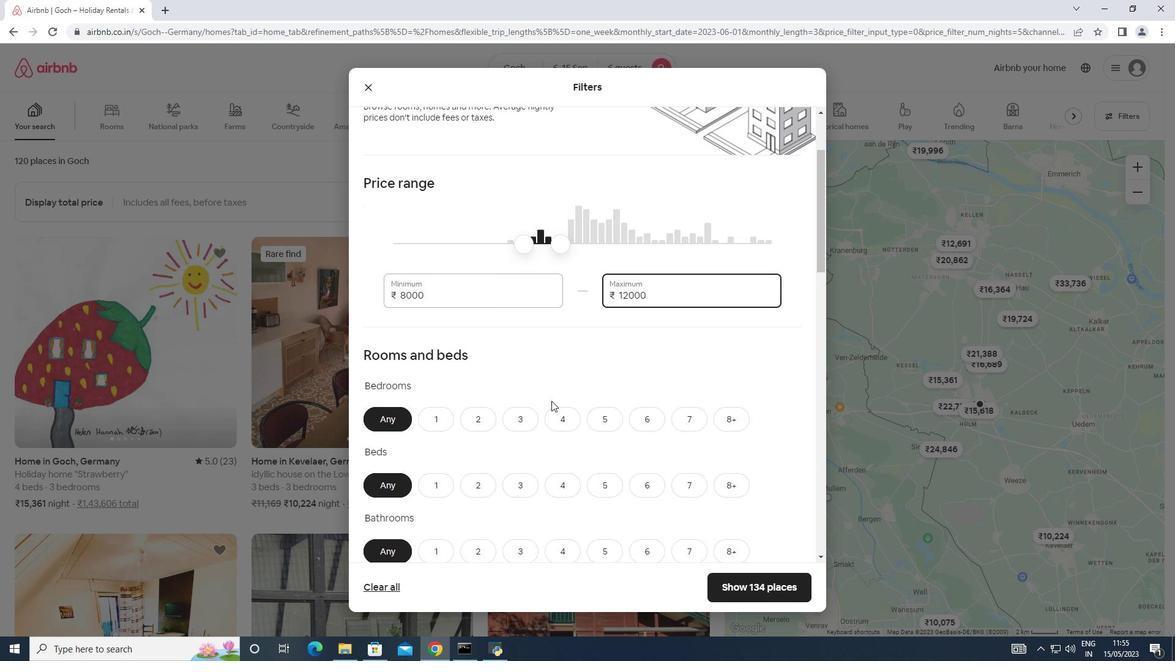 
Action: Mouse moved to (564, 398)
Screenshot: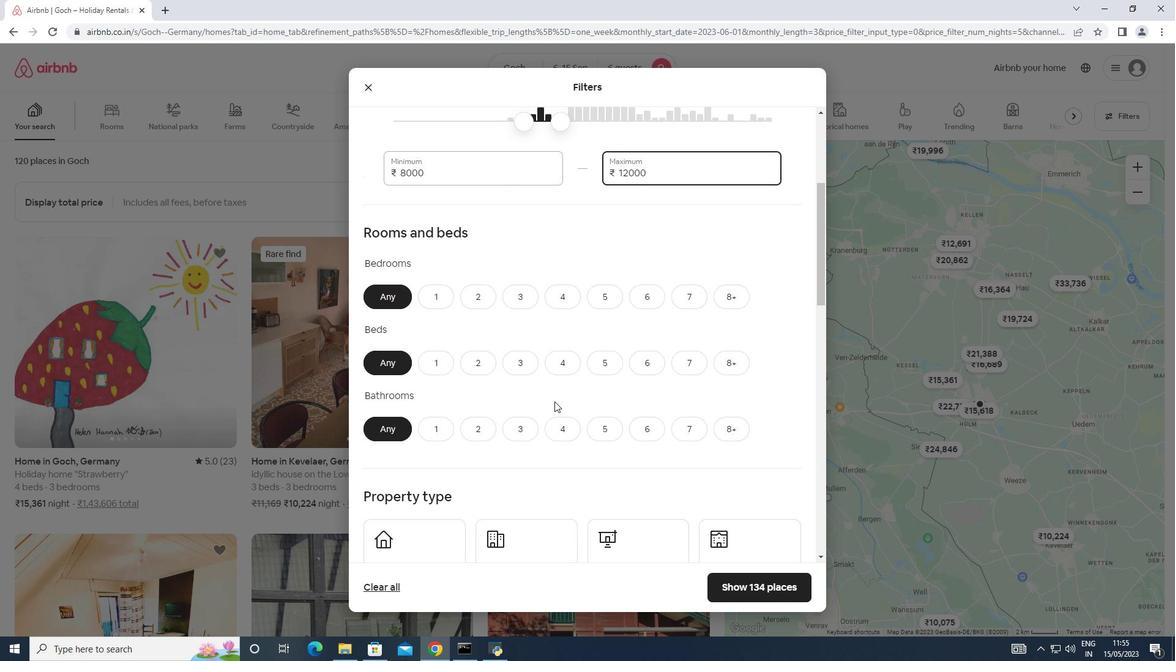 
Action: Mouse scrolled (564, 398) with delta (0, 0)
Screenshot: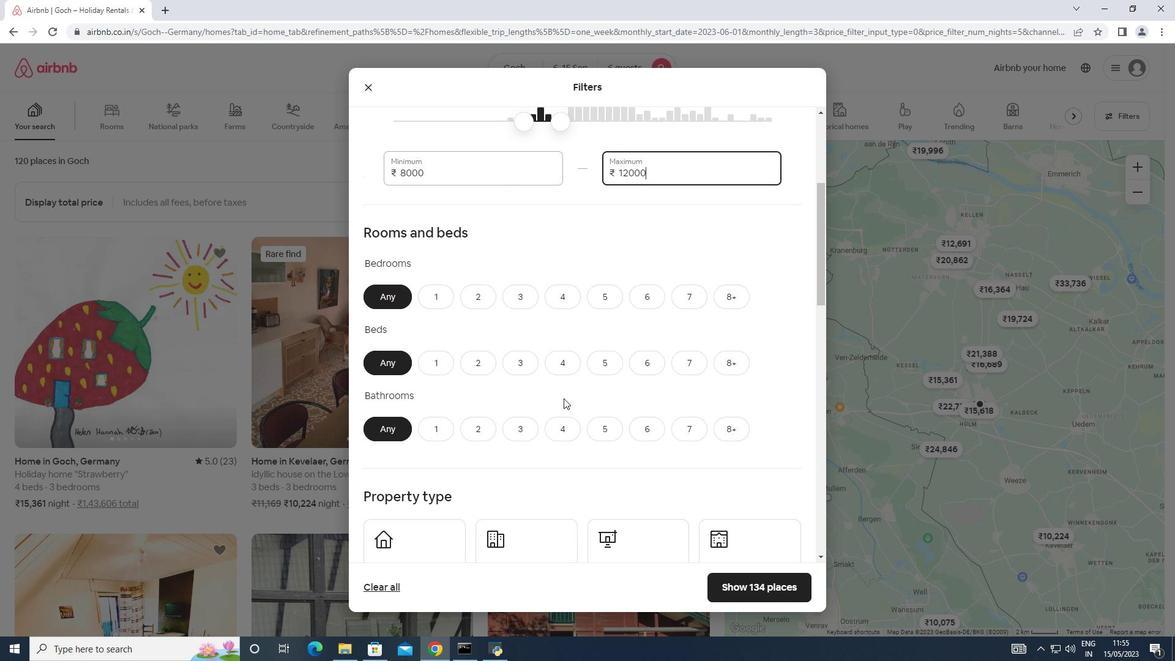 
Action: Mouse moved to (647, 236)
Screenshot: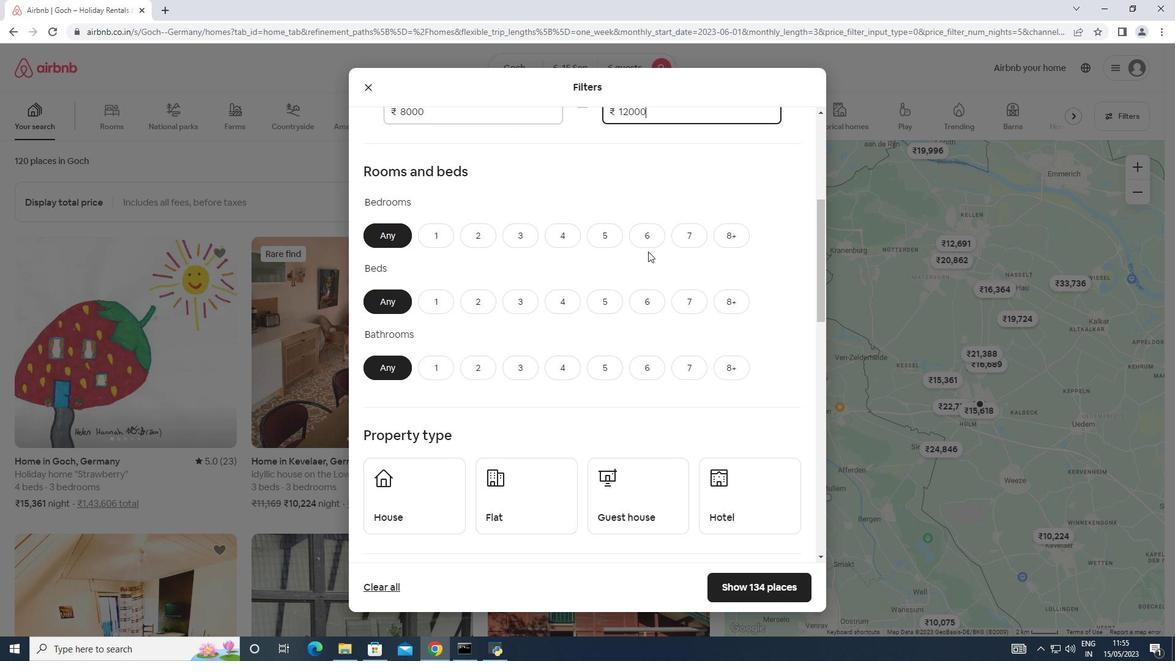 
Action: Mouse pressed left at (647, 236)
Screenshot: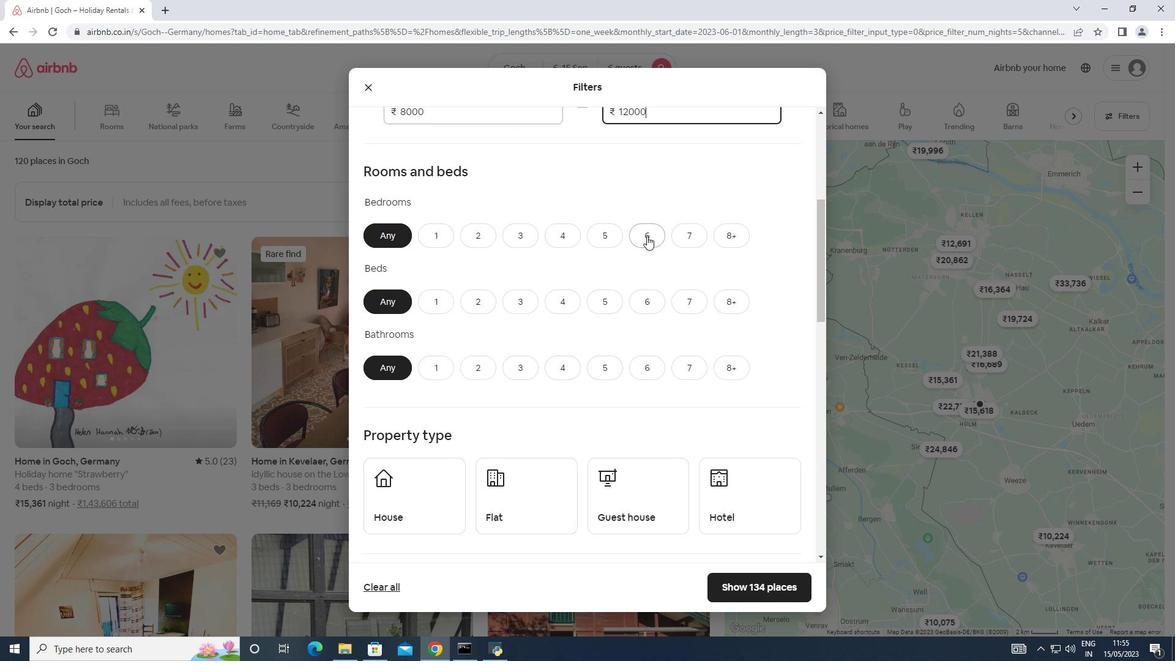 
Action: Mouse moved to (657, 301)
Screenshot: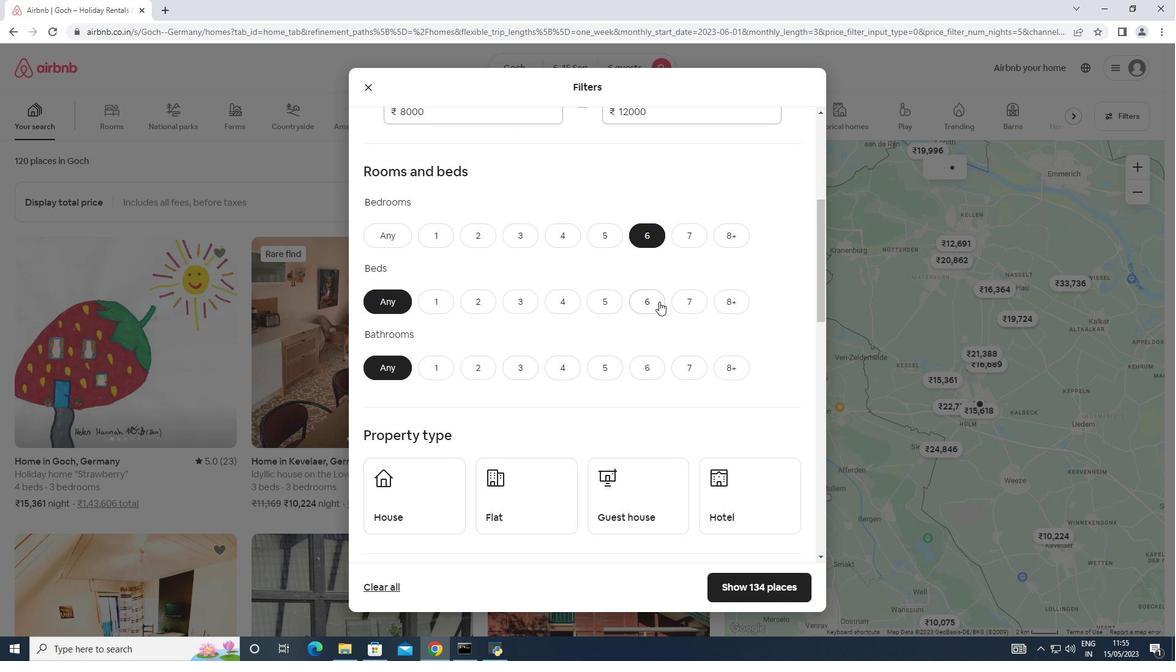 
Action: Mouse pressed left at (657, 301)
Screenshot: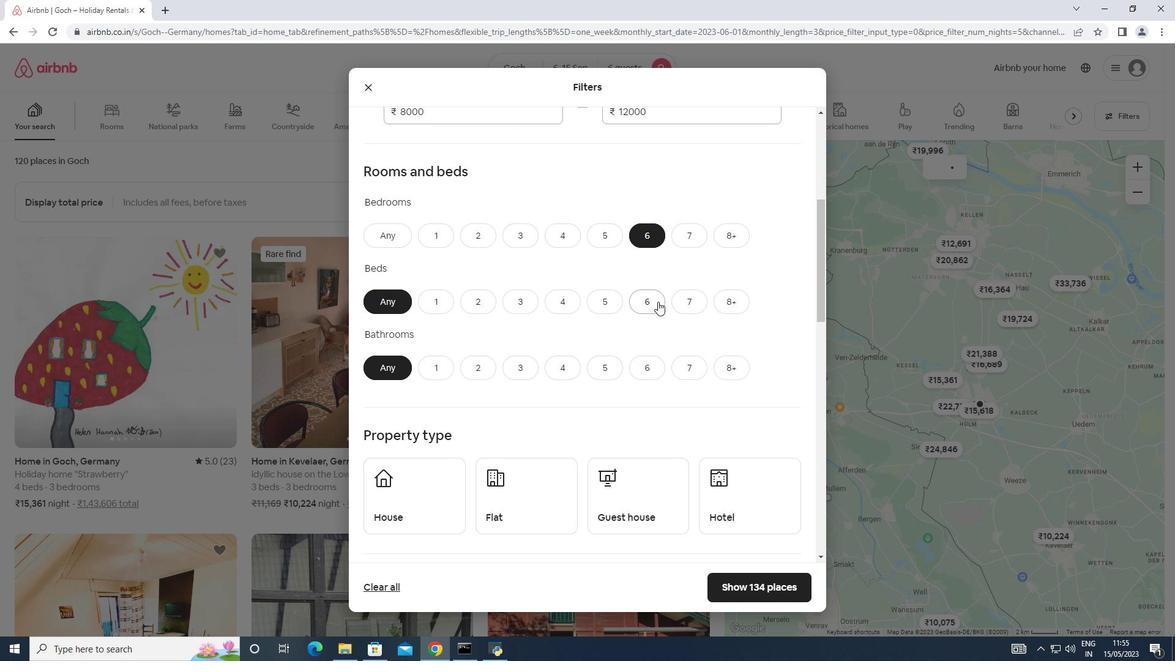 
Action: Mouse moved to (646, 361)
Screenshot: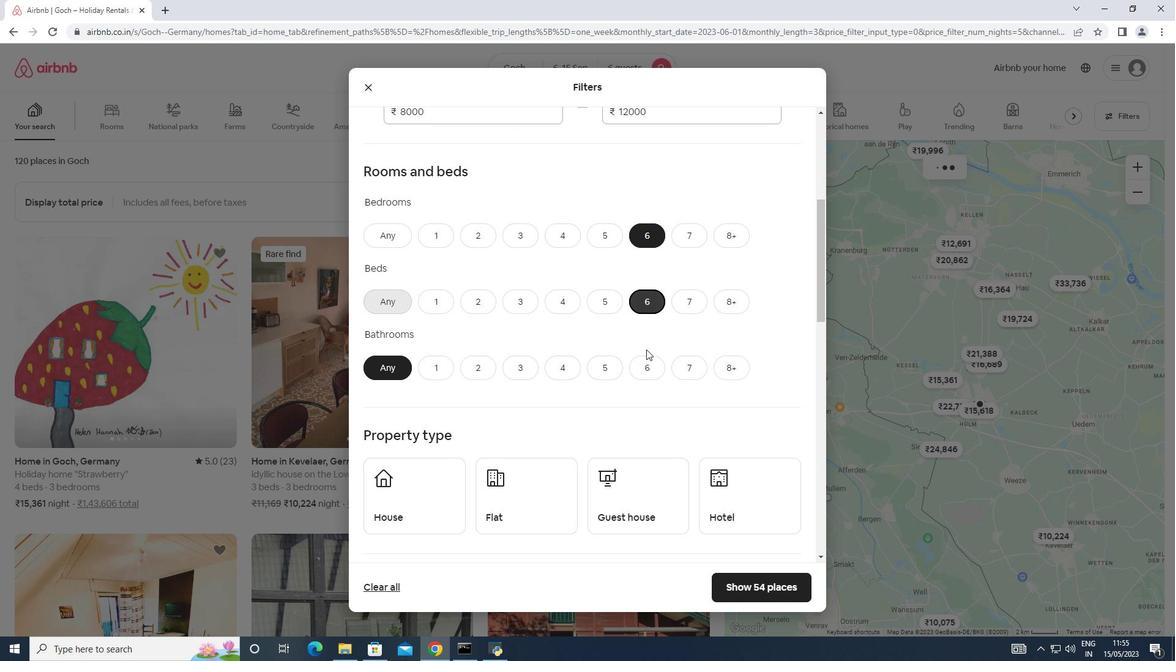 
Action: Mouse pressed left at (646, 361)
Screenshot: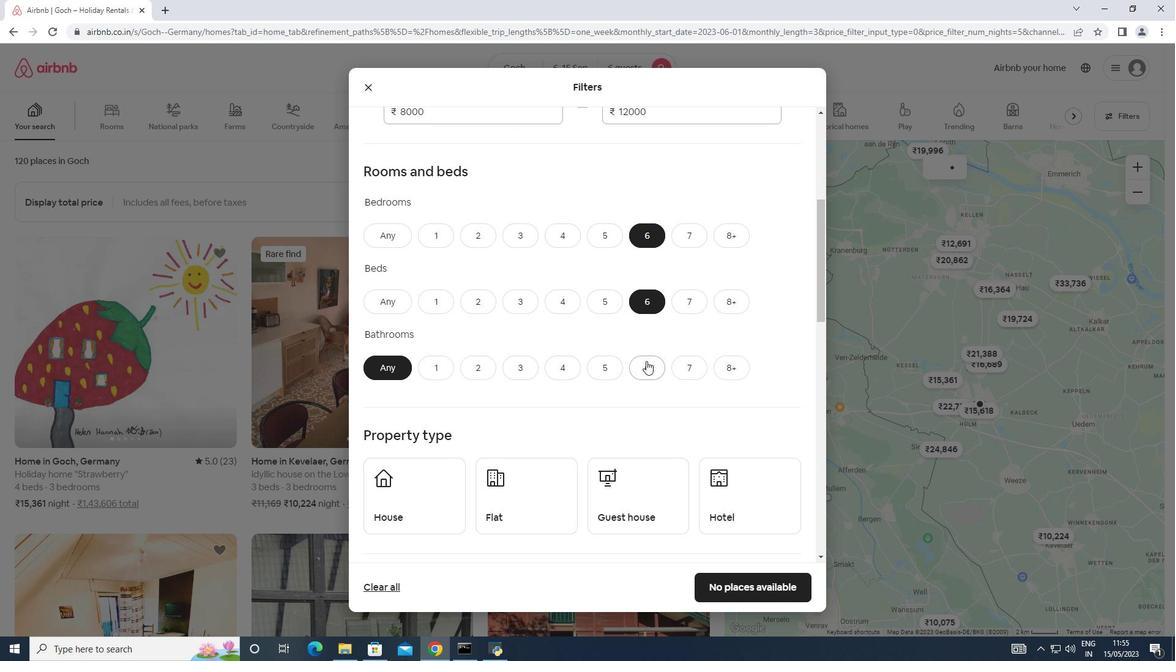 
Action: Mouse moved to (638, 364)
Screenshot: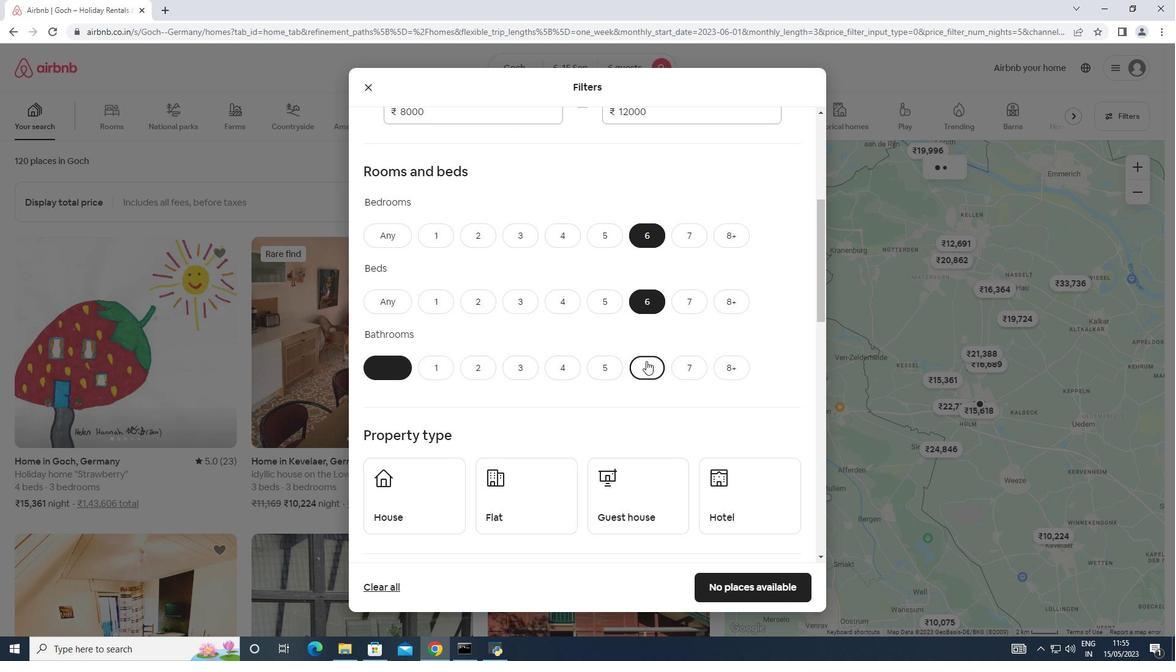 
Action: Mouse scrolled (638, 363) with delta (0, 0)
Screenshot: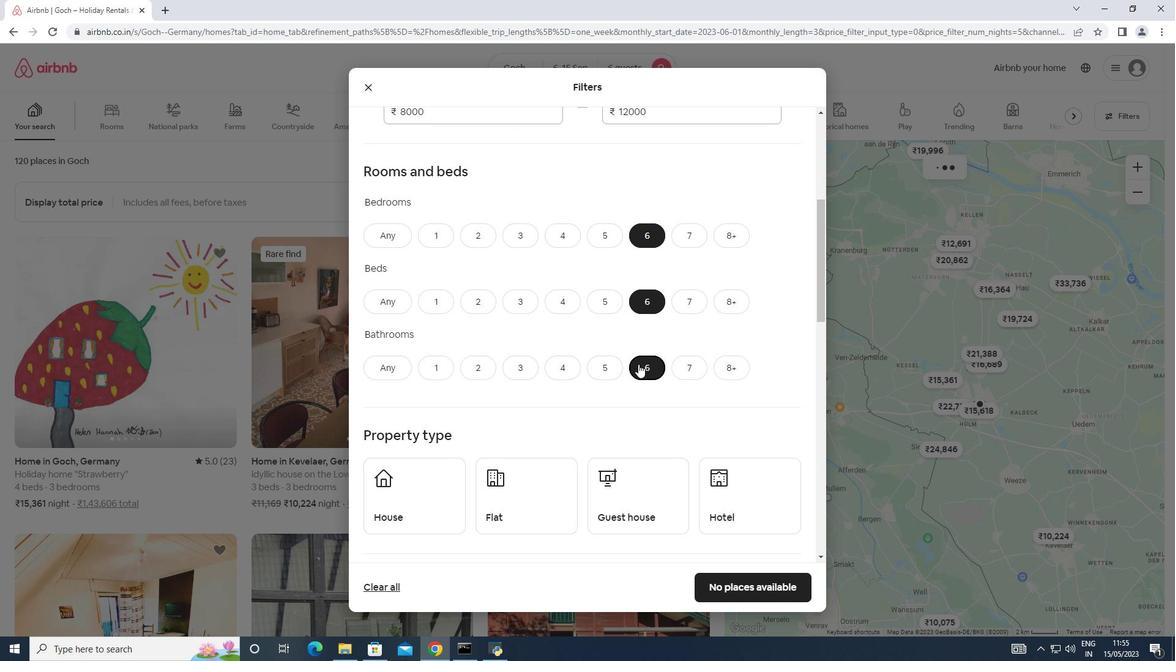 
Action: Mouse moved to (641, 360)
Screenshot: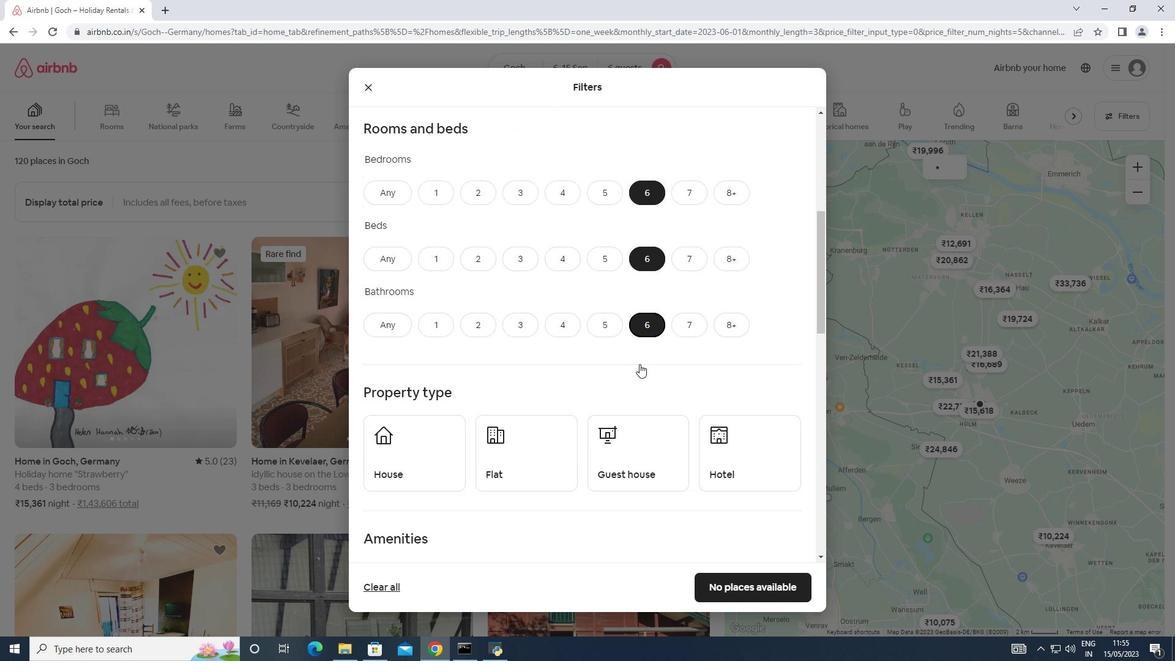 
Action: Mouse scrolled (641, 360) with delta (0, 0)
Screenshot: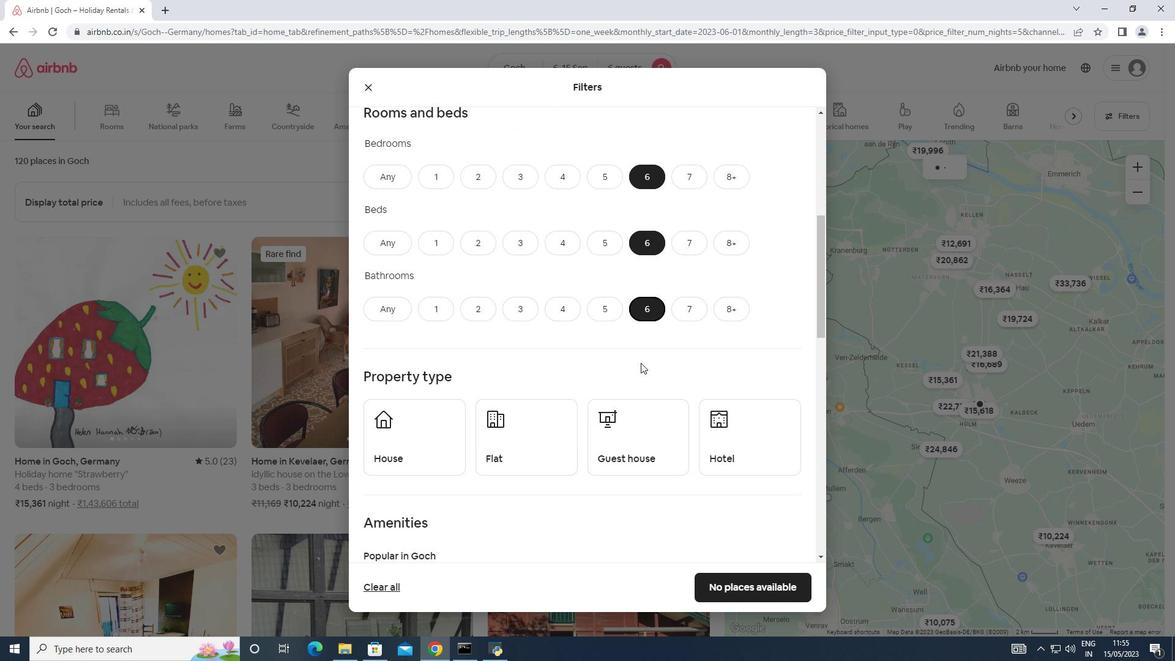 
Action: Mouse scrolled (641, 360) with delta (0, 0)
Screenshot: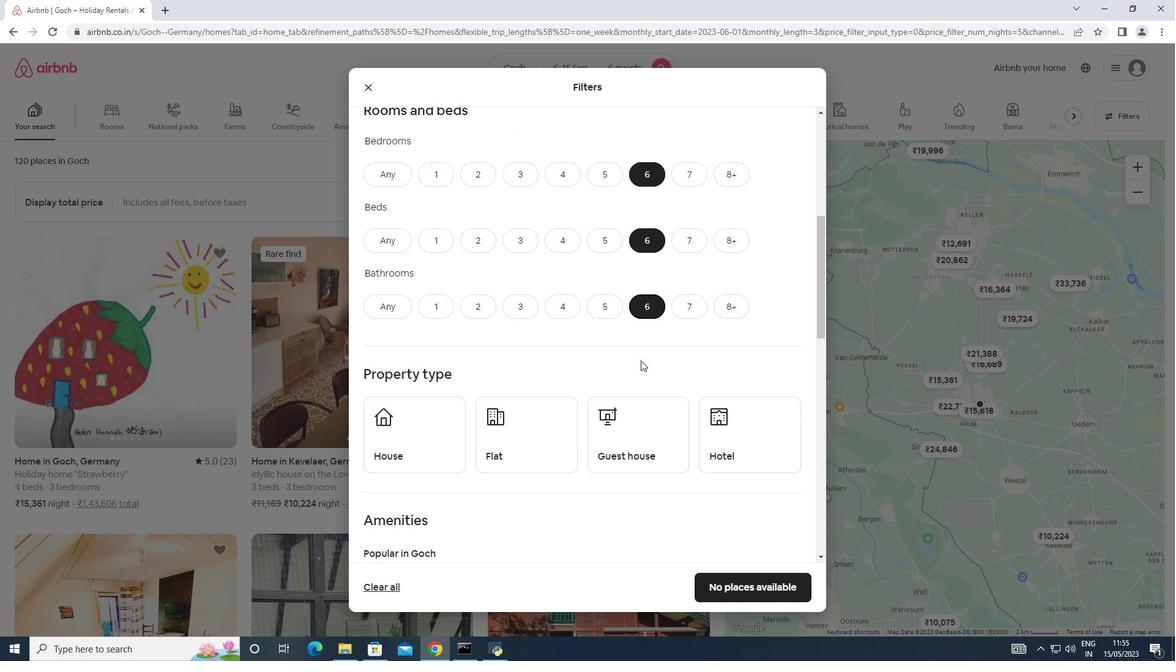 
Action: Mouse moved to (437, 327)
Screenshot: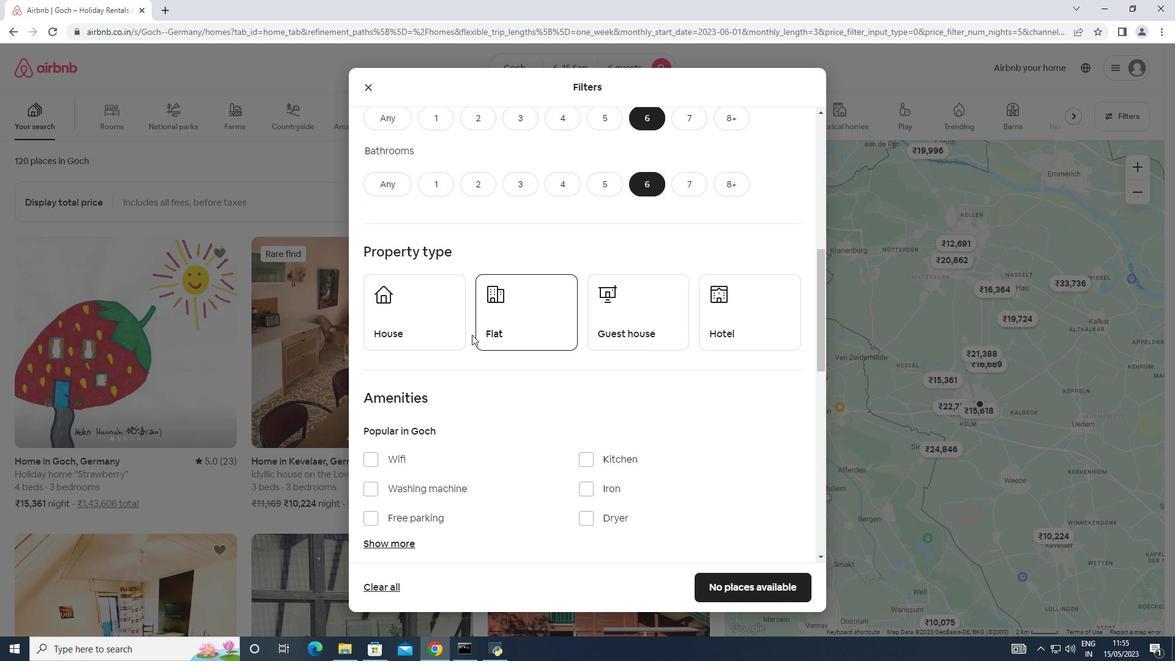 
Action: Mouse pressed left at (437, 327)
Screenshot: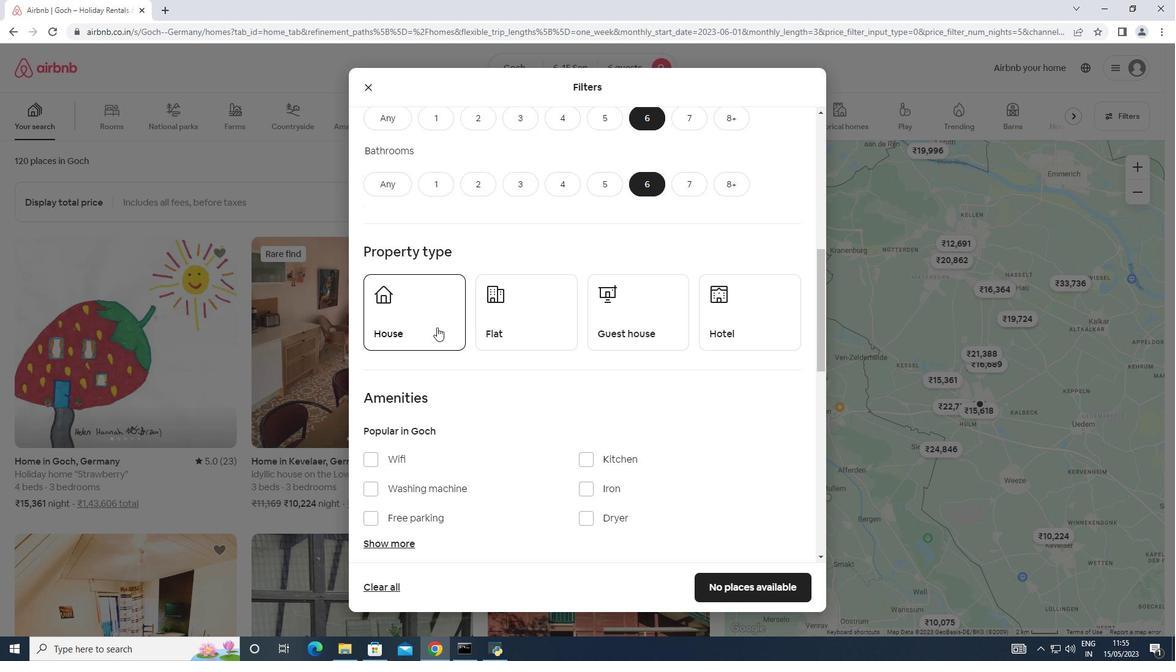 
Action: Mouse moved to (552, 321)
Screenshot: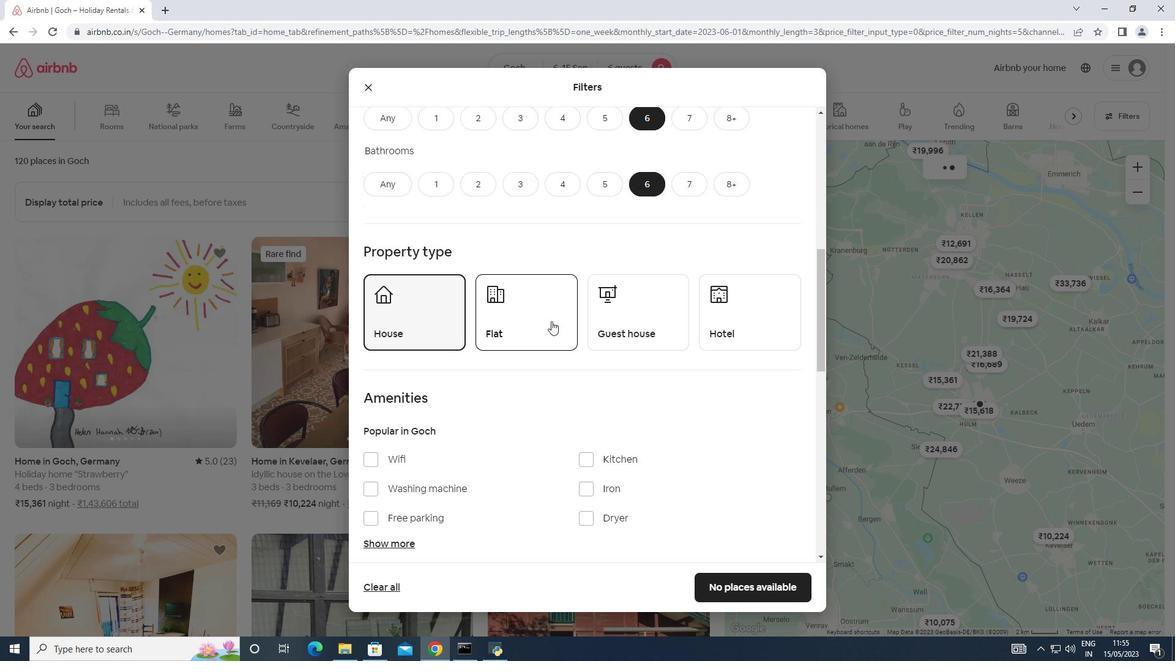 
Action: Mouse pressed left at (552, 321)
Screenshot: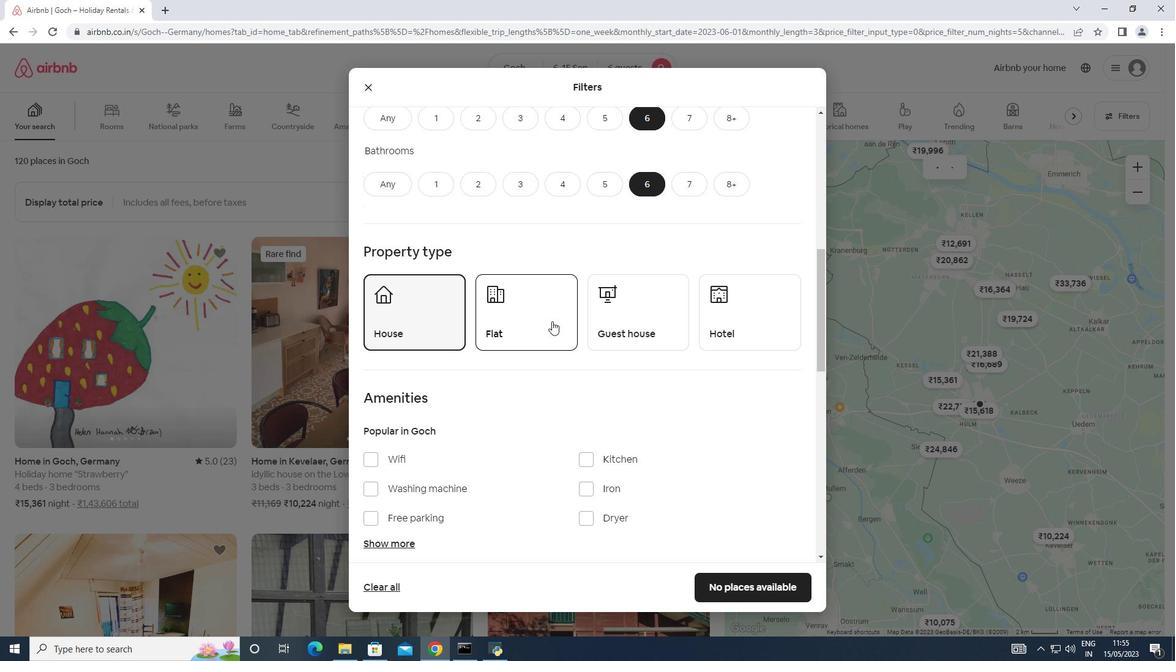 
Action: Mouse moved to (635, 314)
Screenshot: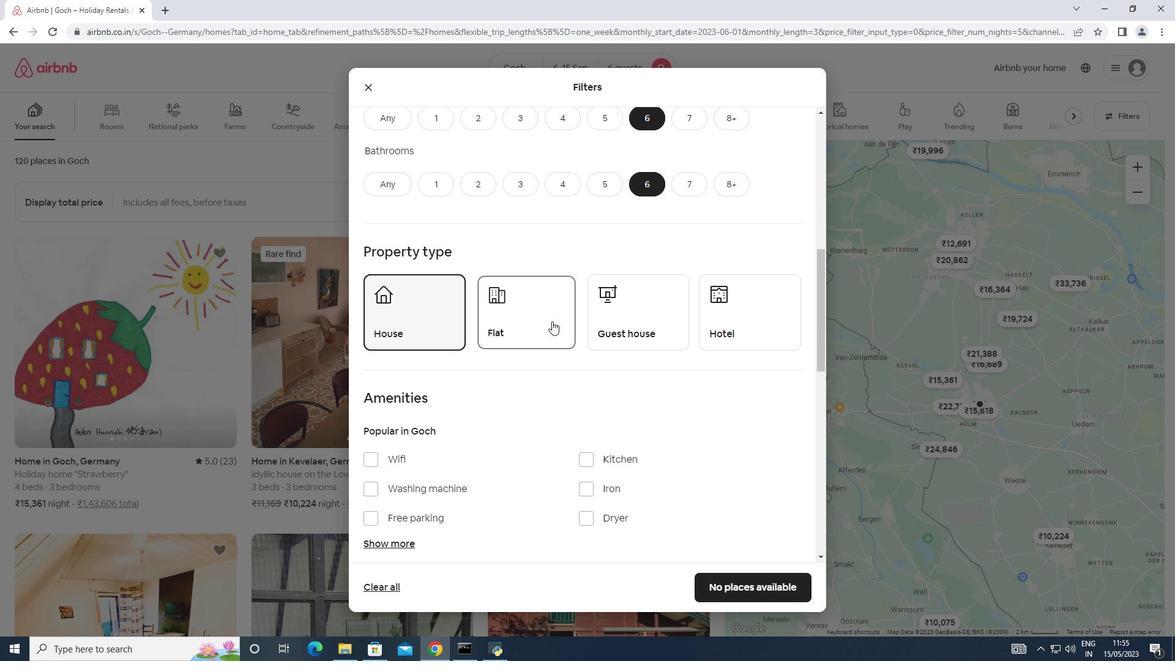 
Action: Mouse pressed left at (635, 314)
Screenshot: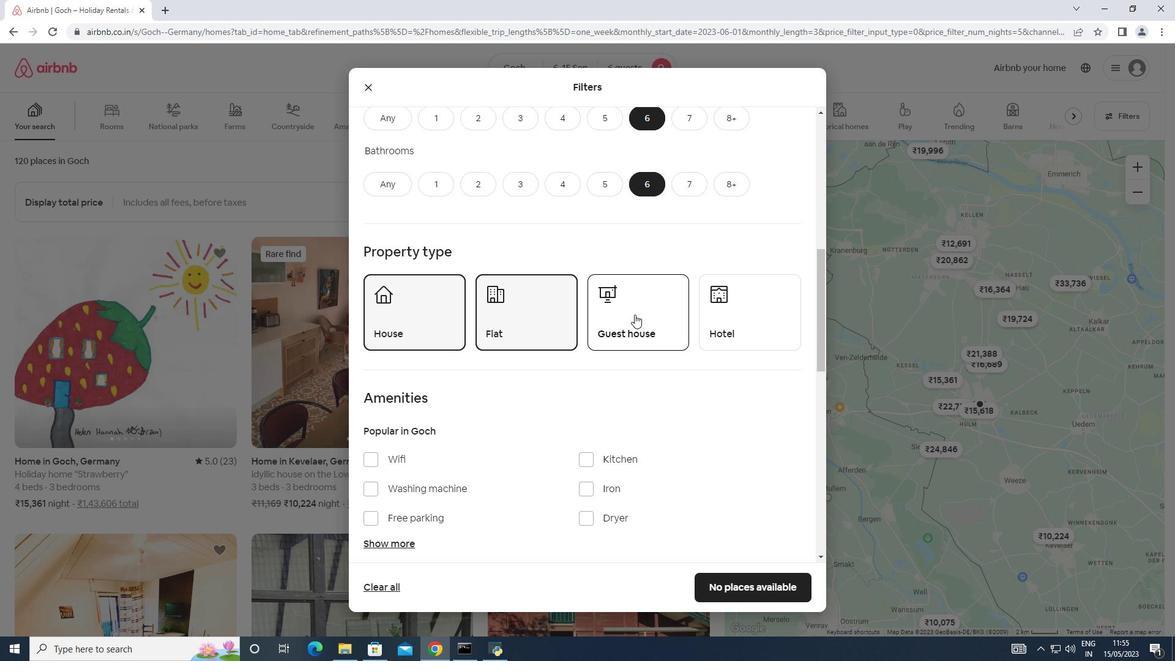 
Action: Mouse moved to (535, 345)
Screenshot: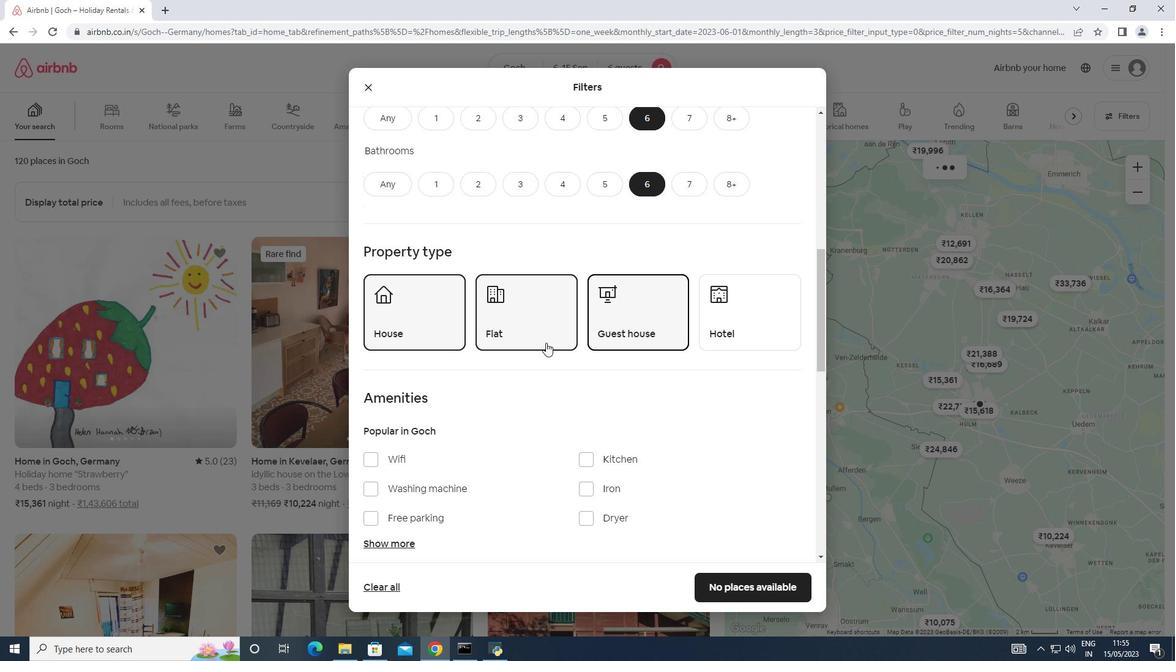
Action: Mouse scrolled (535, 344) with delta (0, 0)
Screenshot: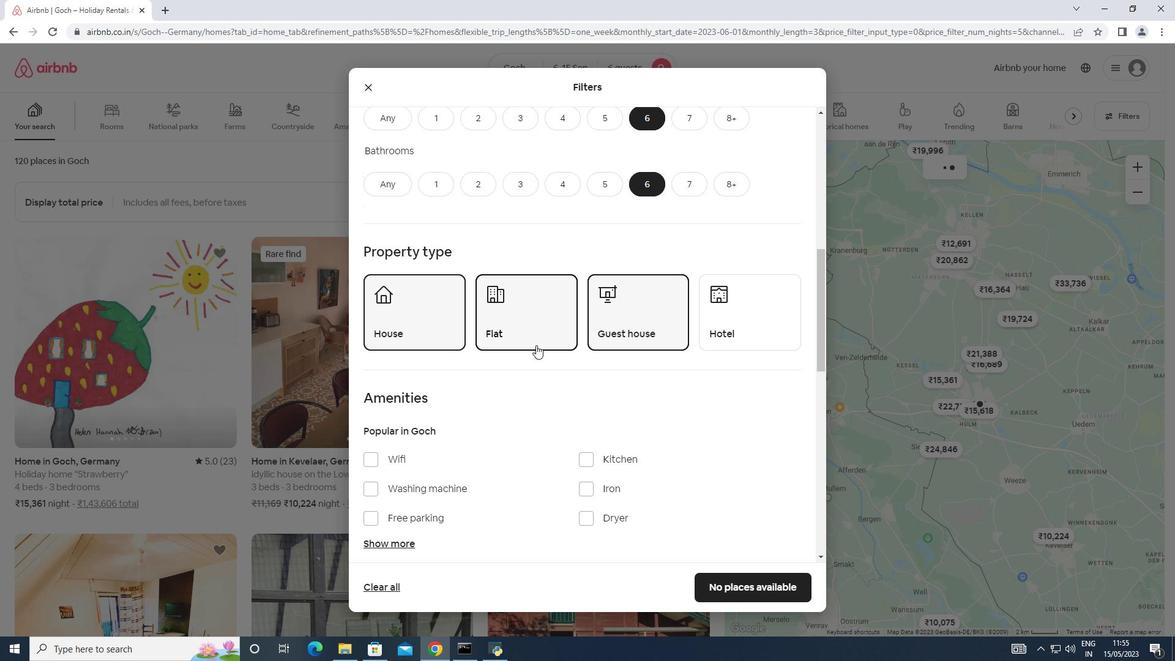 
Action: Mouse scrolled (535, 344) with delta (0, 0)
Screenshot: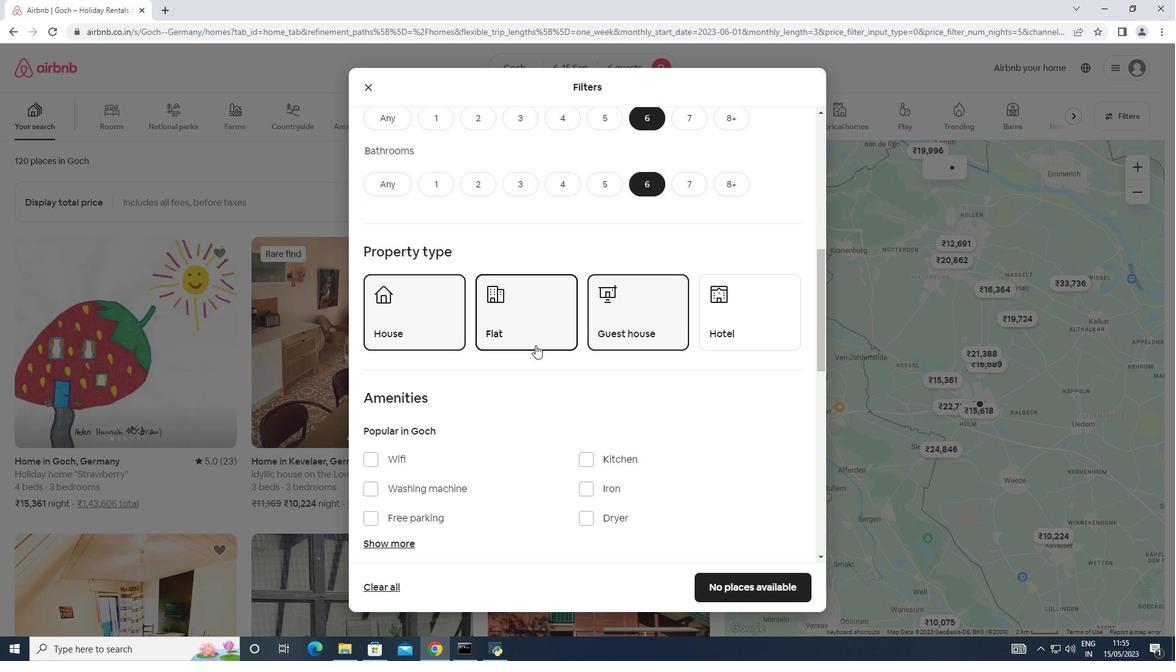 
Action: Mouse moved to (373, 336)
Screenshot: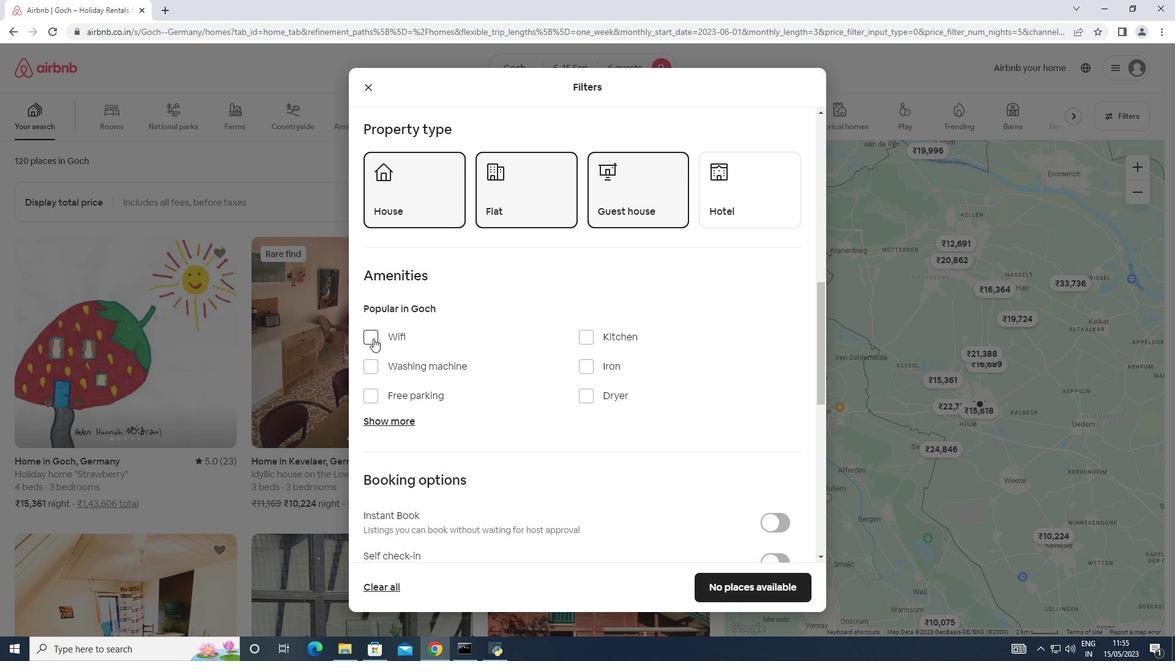 
Action: Mouse pressed left at (373, 336)
Screenshot: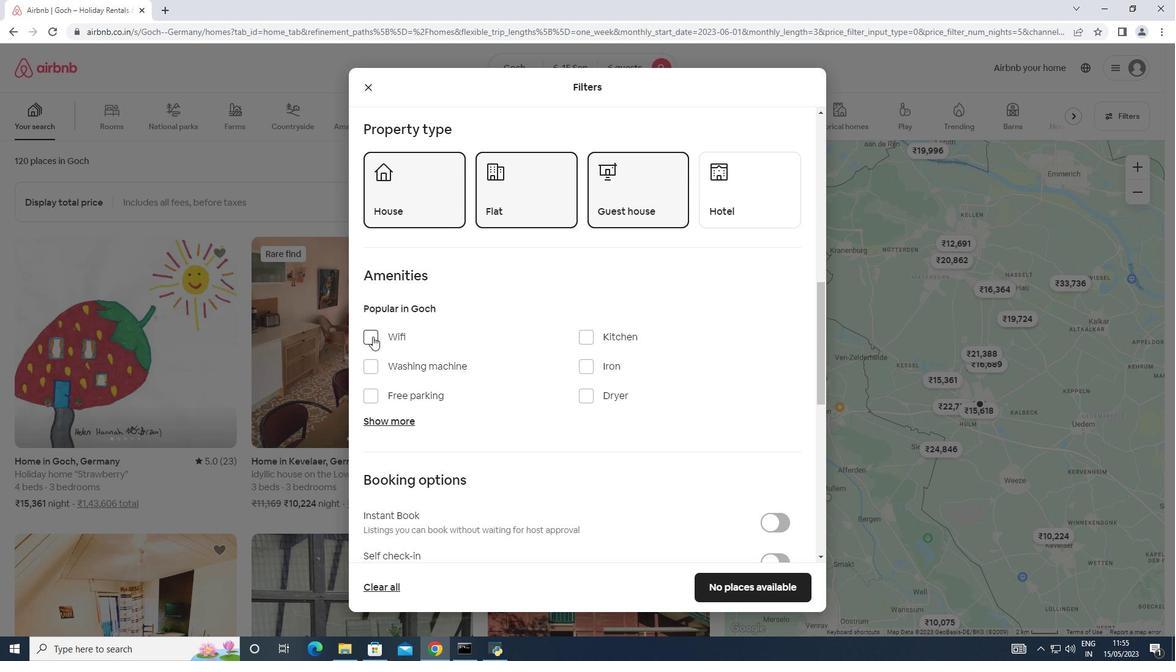 
Action: Mouse moved to (391, 416)
Screenshot: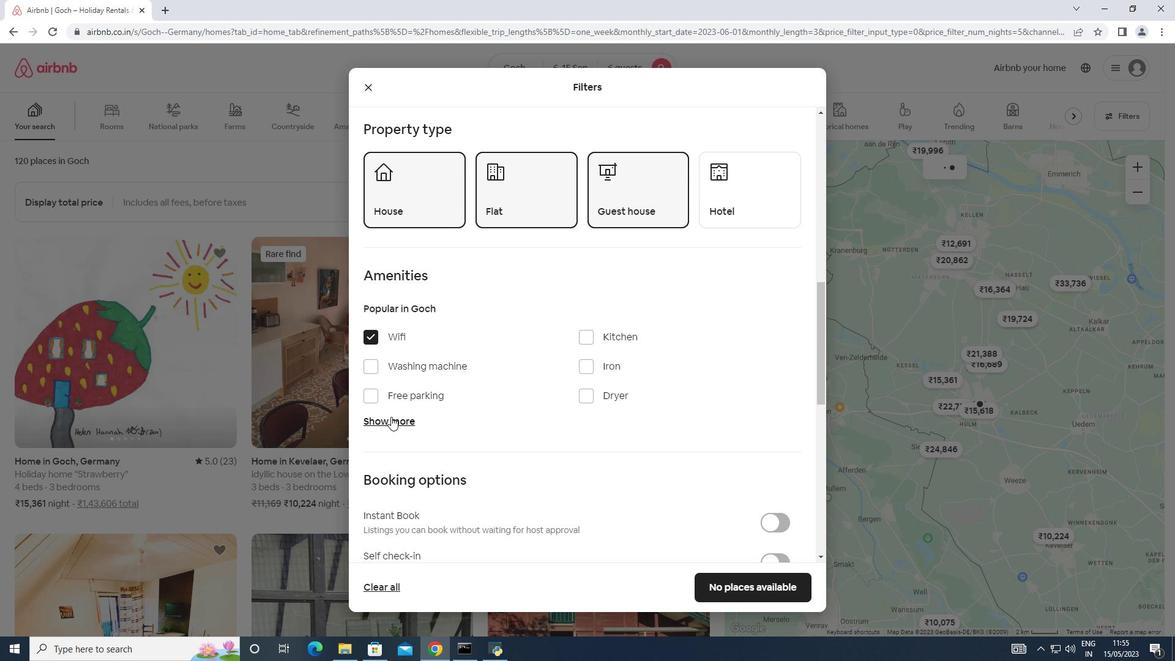 
Action: Mouse pressed left at (391, 416)
Screenshot: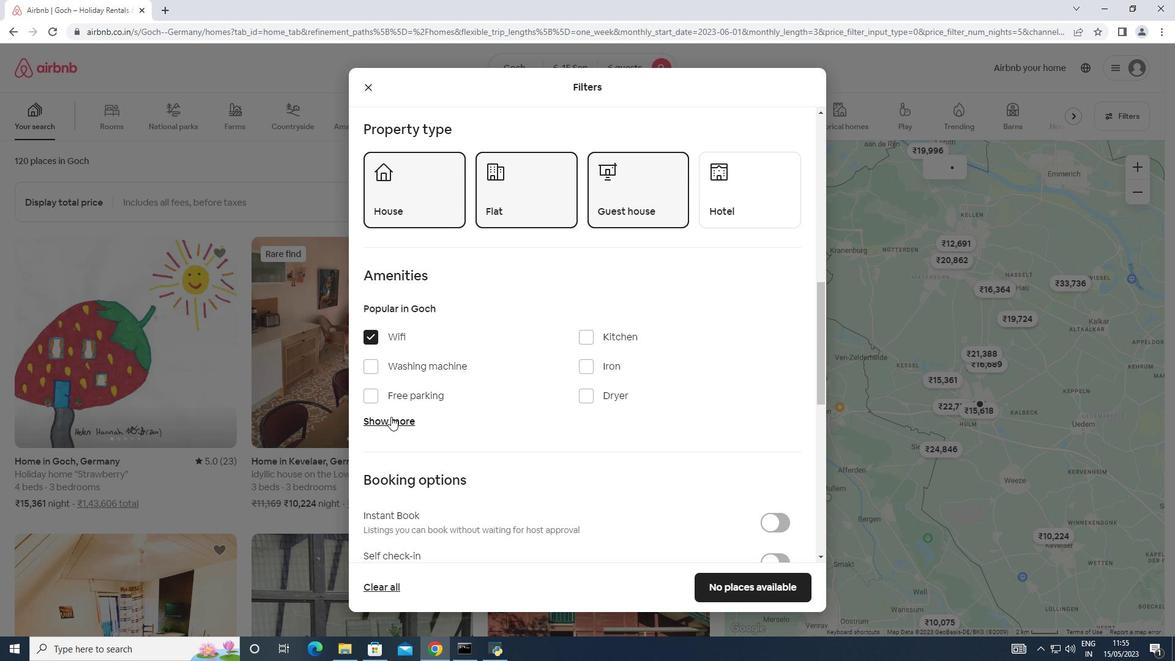 
Action: Mouse moved to (529, 390)
Screenshot: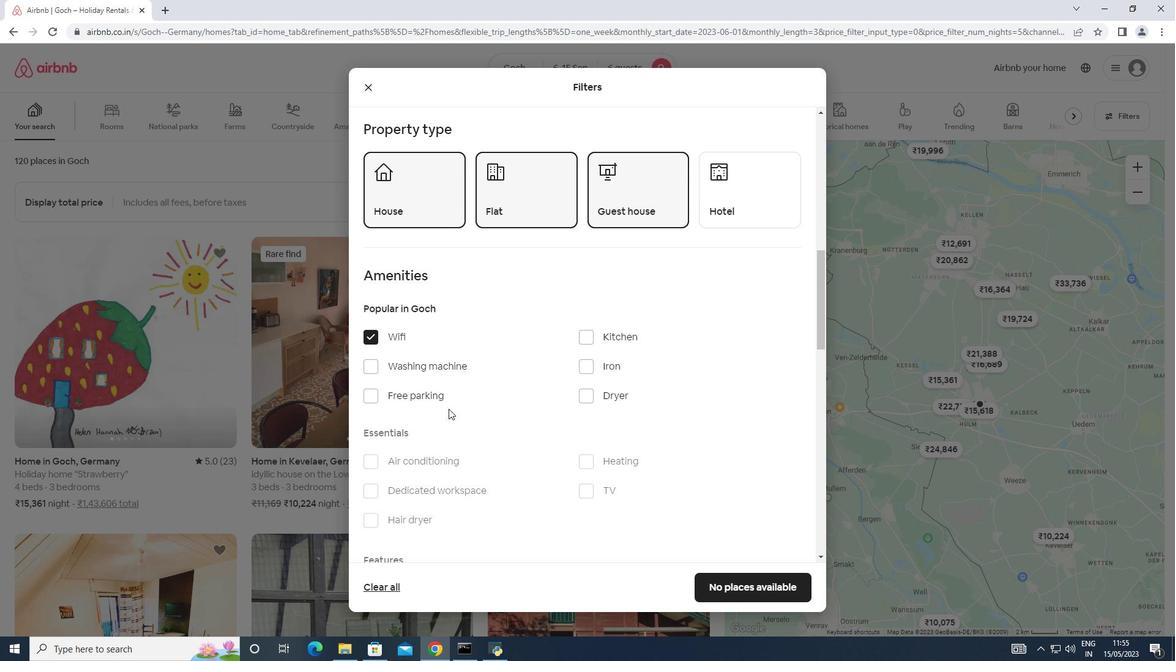 
Action: Mouse scrolled (529, 389) with delta (0, 0)
Screenshot: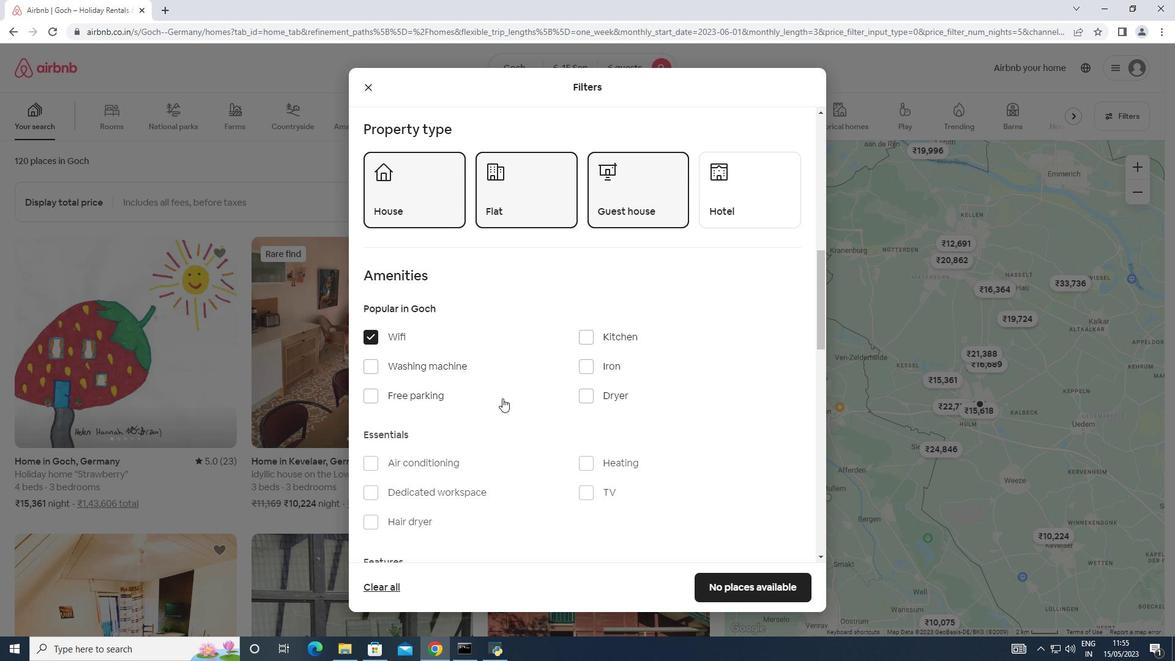
Action: Mouse moved to (584, 429)
Screenshot: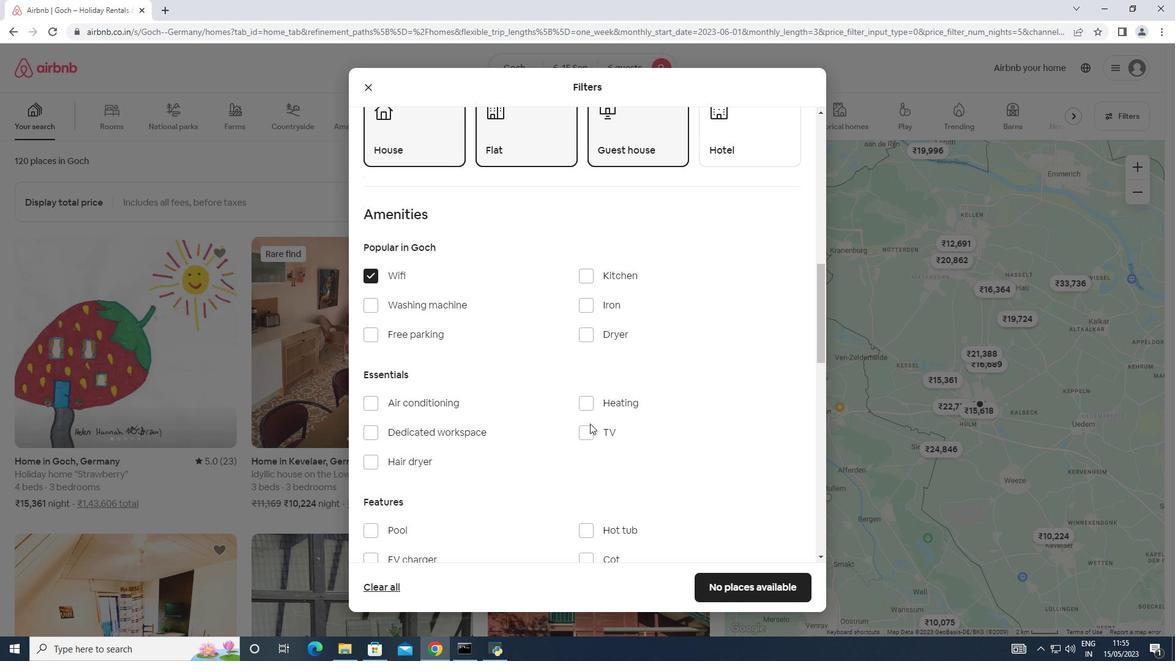 
Action: Mouse pressed left at (584, 429)
Screenshot: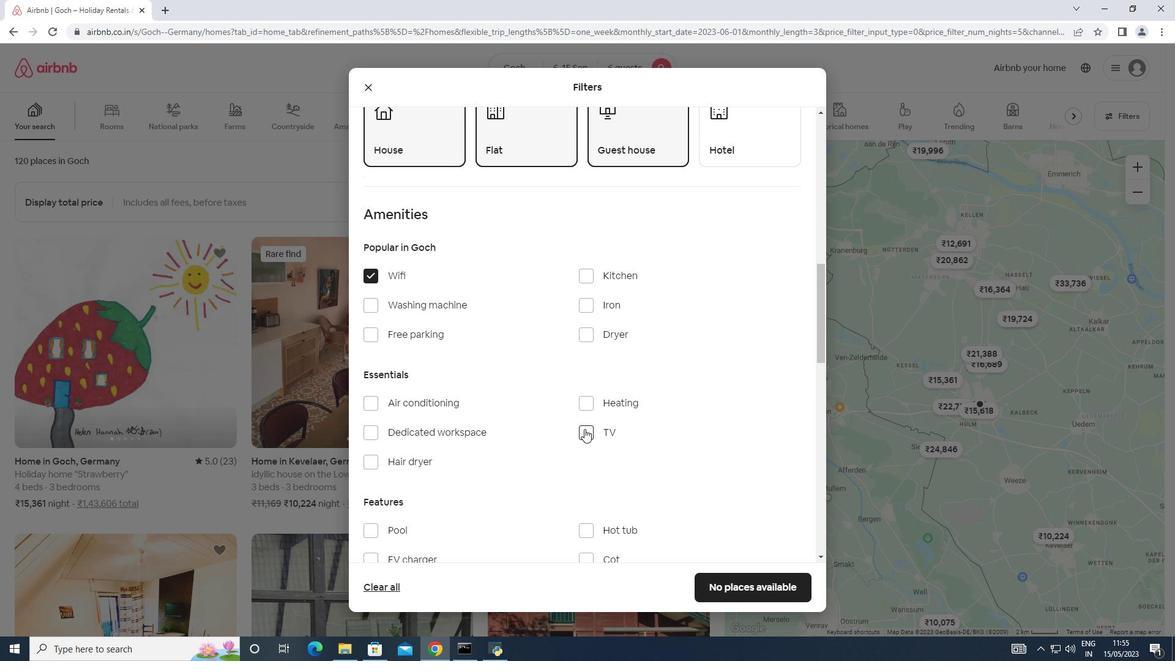 
Action: Mouse moved to (363, 335)
Screenshot: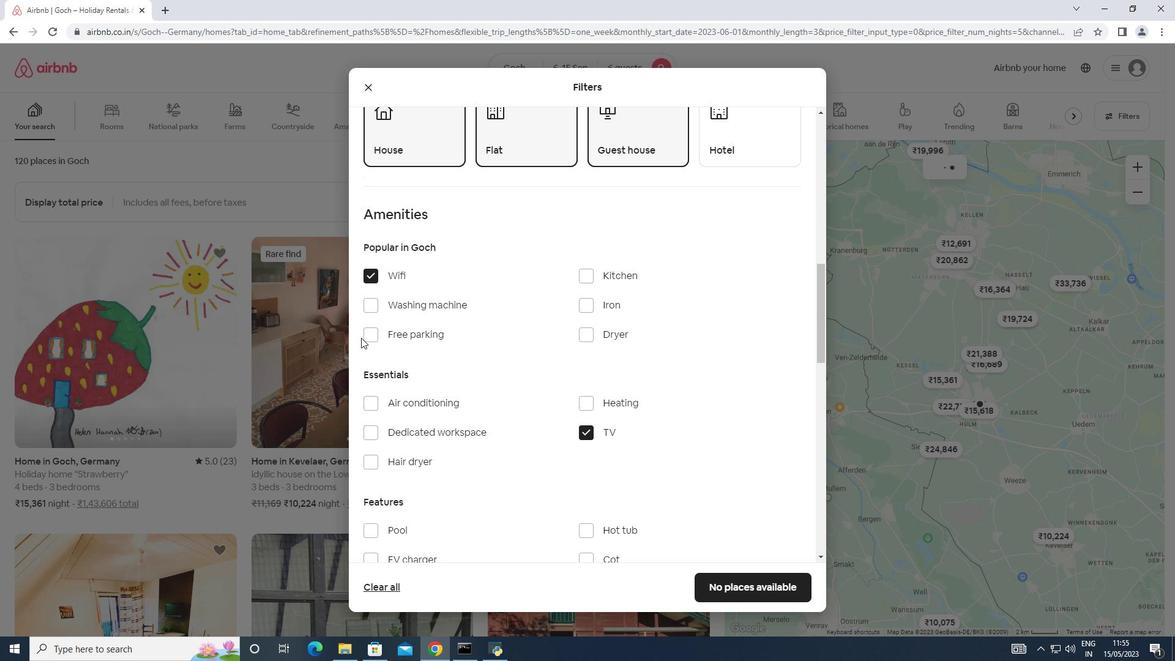 
Action: Mouse pressed left at (363, 335)
Screenshot: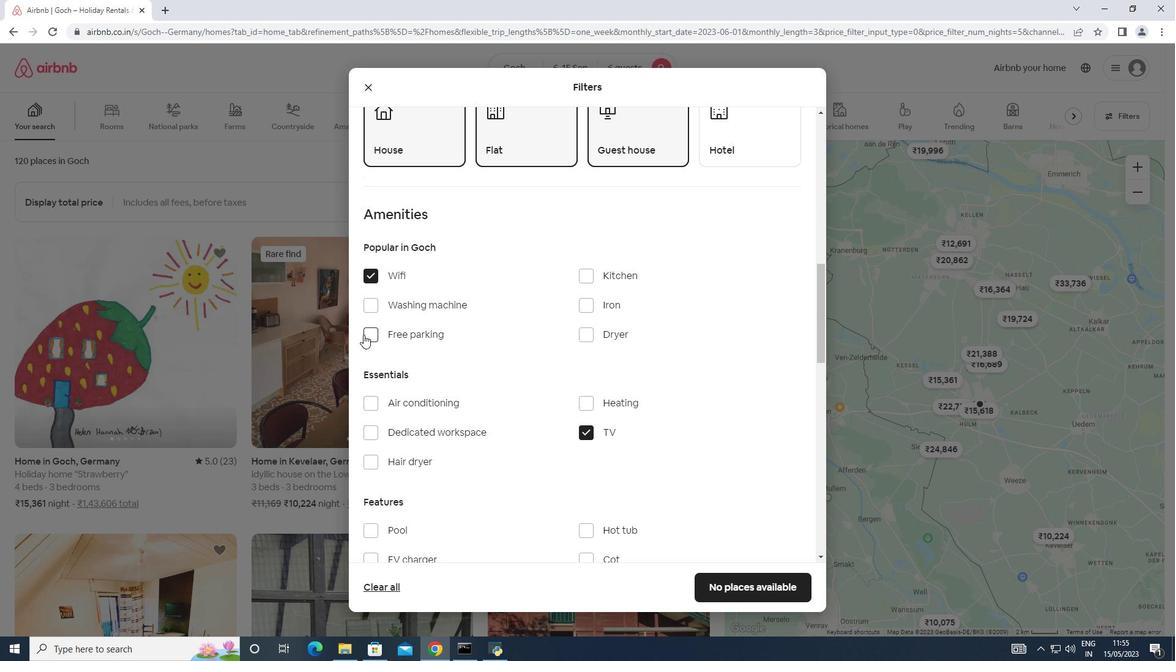 
Action: Mouse moved to (423, 361)
Screenshot: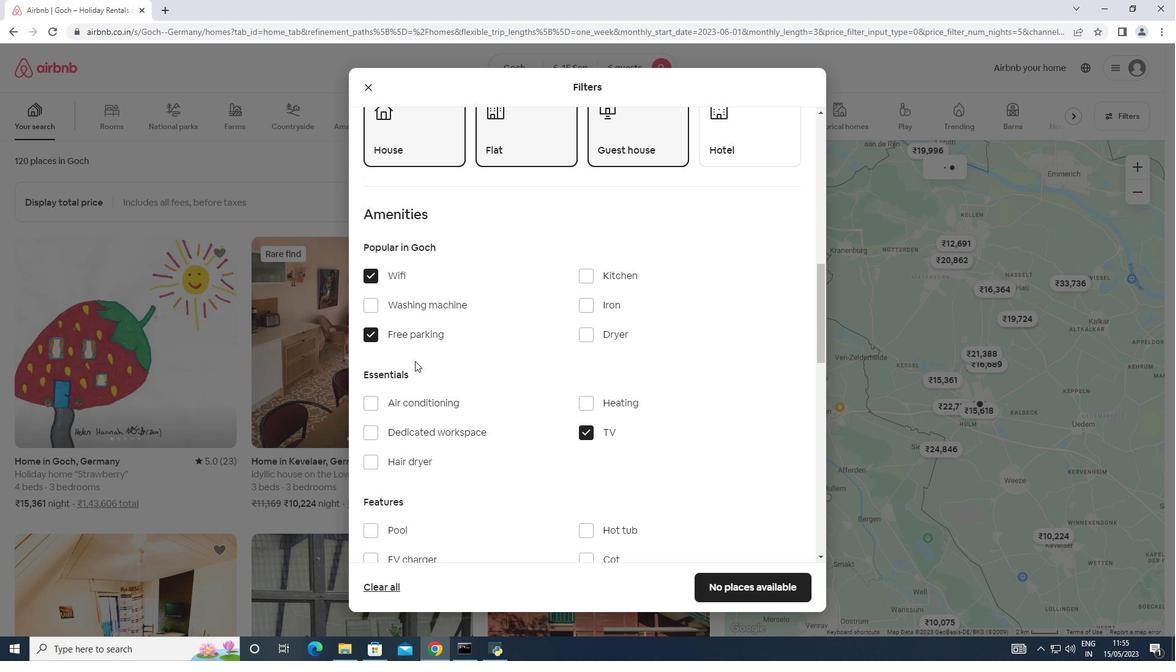 
Action: Mouse scrolled (423, 360) with delta (0, 0)
Screenshot: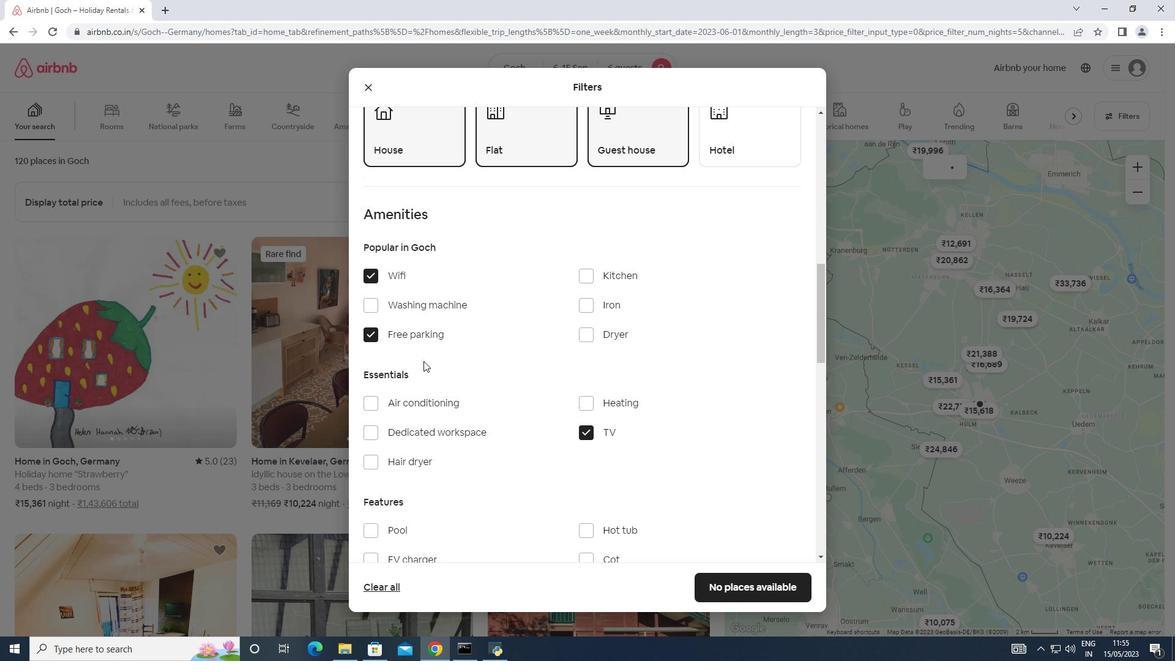 
Action: Mouse scrolled (423, 360) with delta (0, 0)
Screenshot: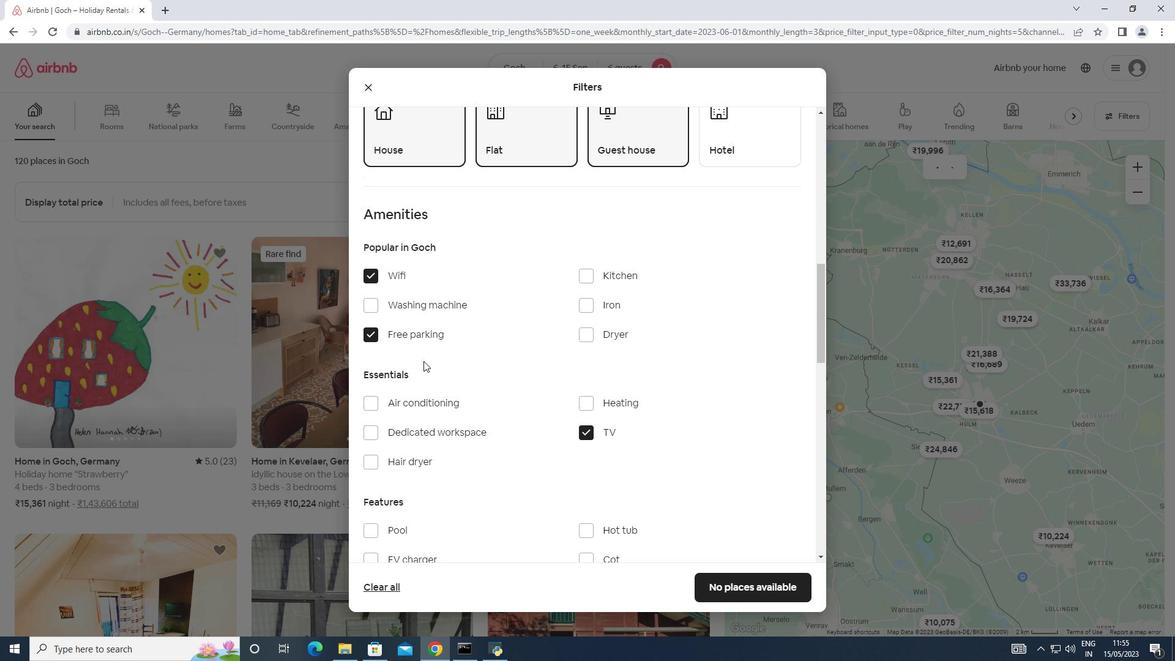 
Action: Mouse scrolled (423, 360) with delta (0, 0)
Screenshot: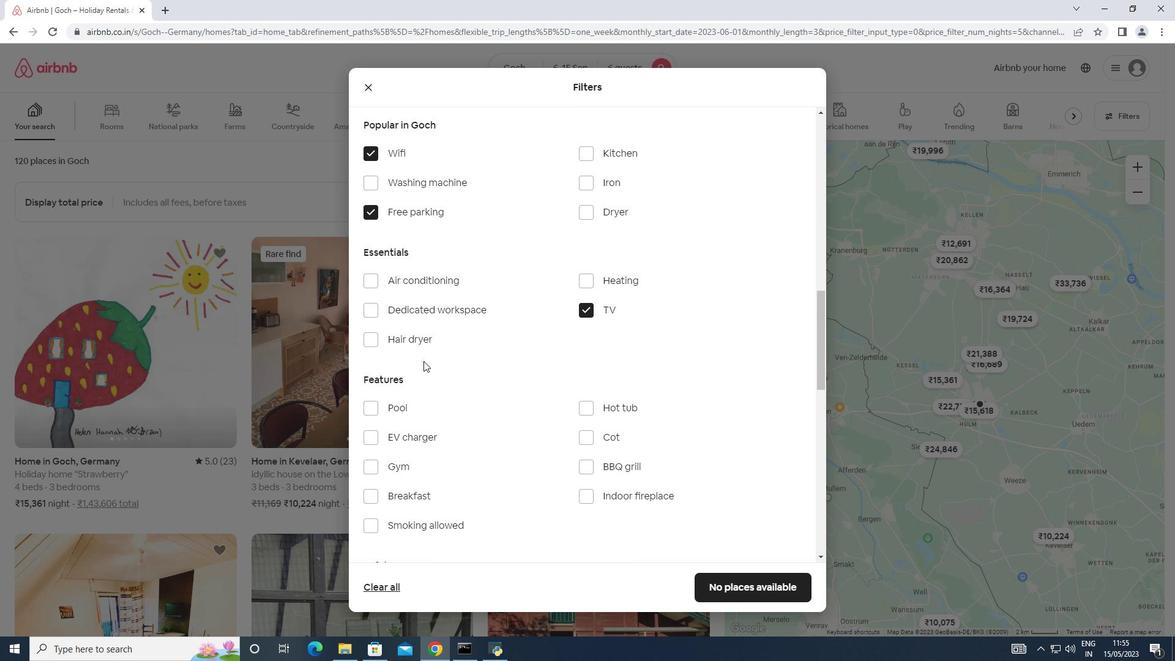 
Action: Mouse moved to (401, 404)
Screenshot: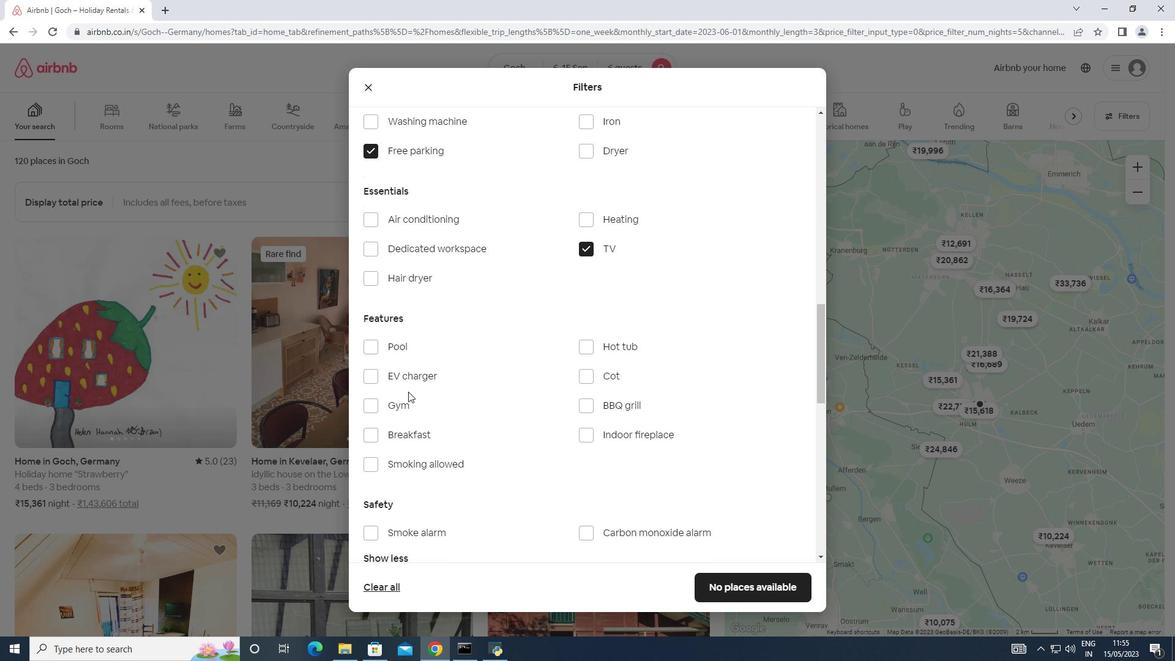 
Action: Mouse pressed left at (401, 404)
Screenshot: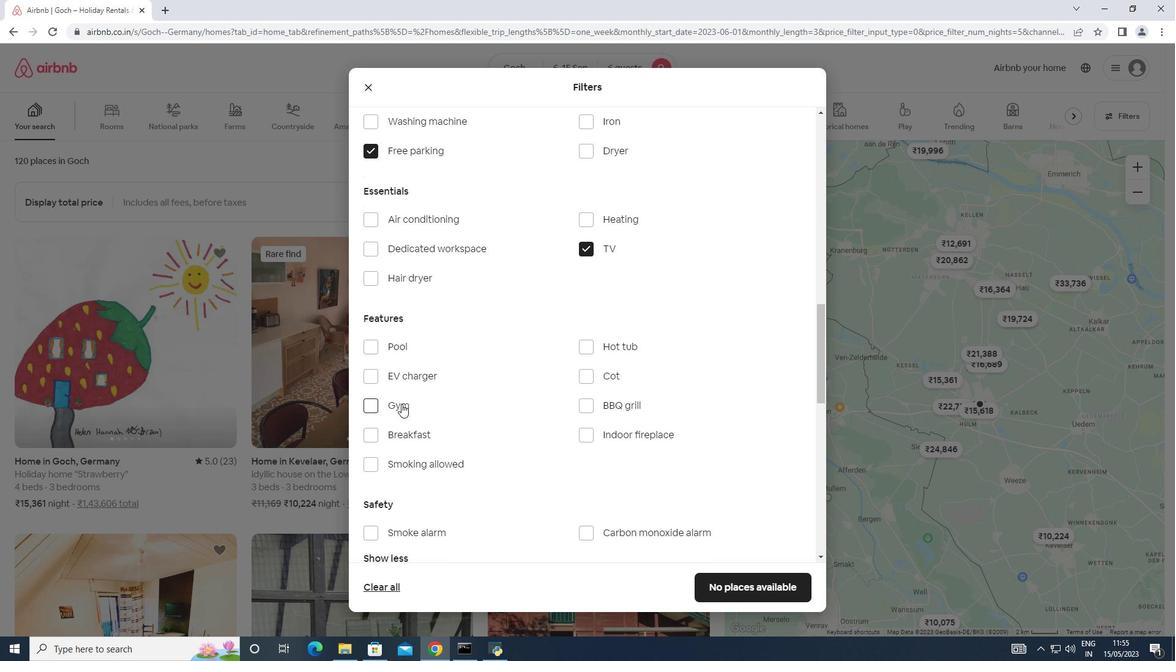 
Action: Mouse moved to (409, 431)
Screenshot: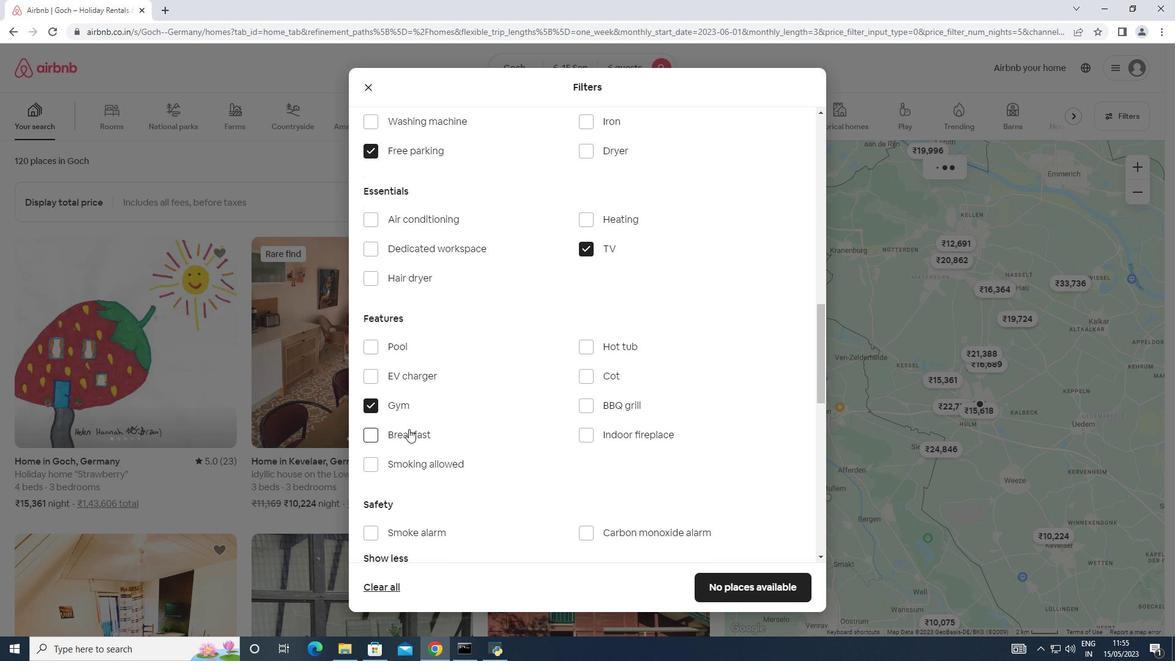 
Action: Mouse pressed left at (409, 431)
Screenshot: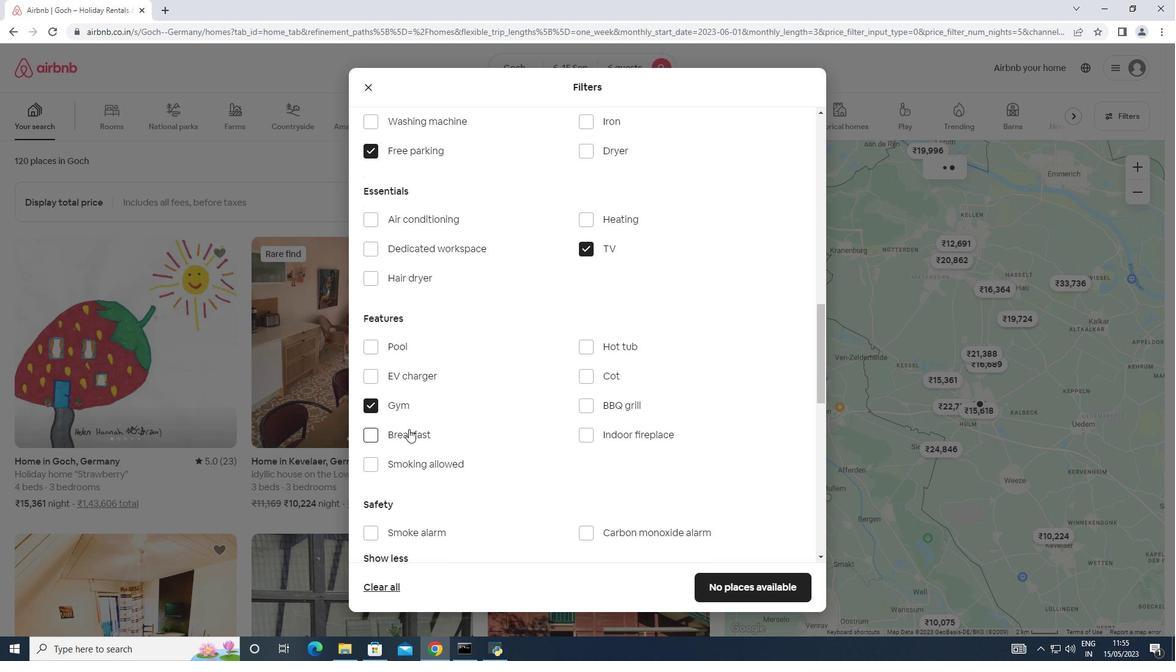 
Action: Mouse moved to (538, 395)
Screenshot: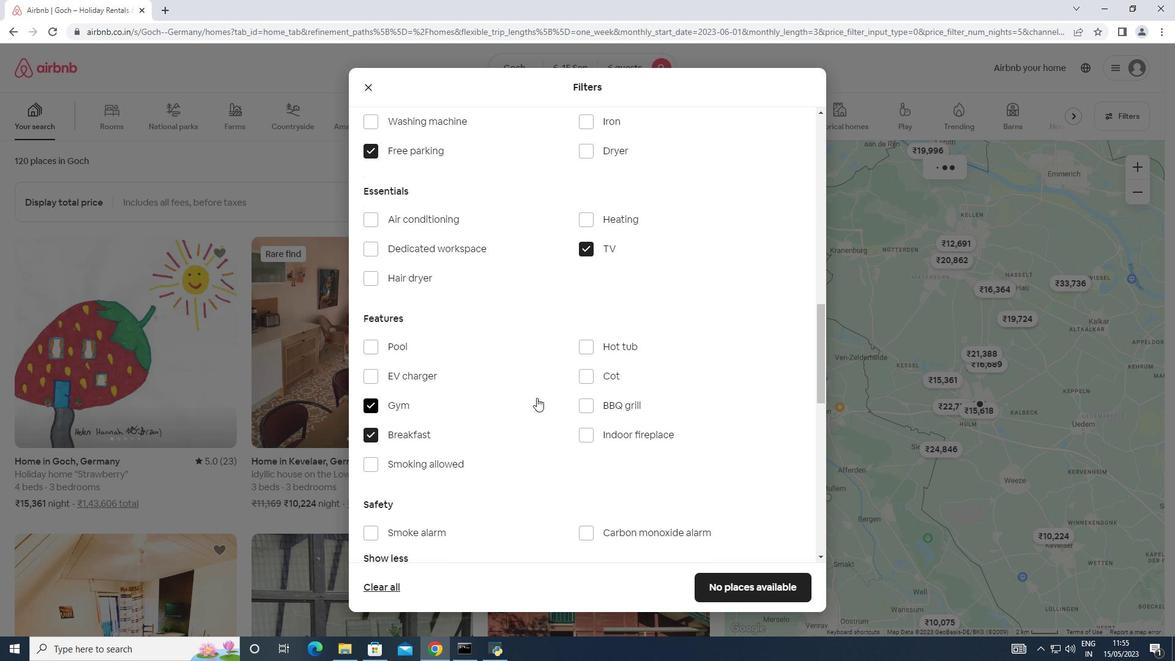 
Action: Mouse scrolled (538, 394) with delta (0, 0)
Screenshot: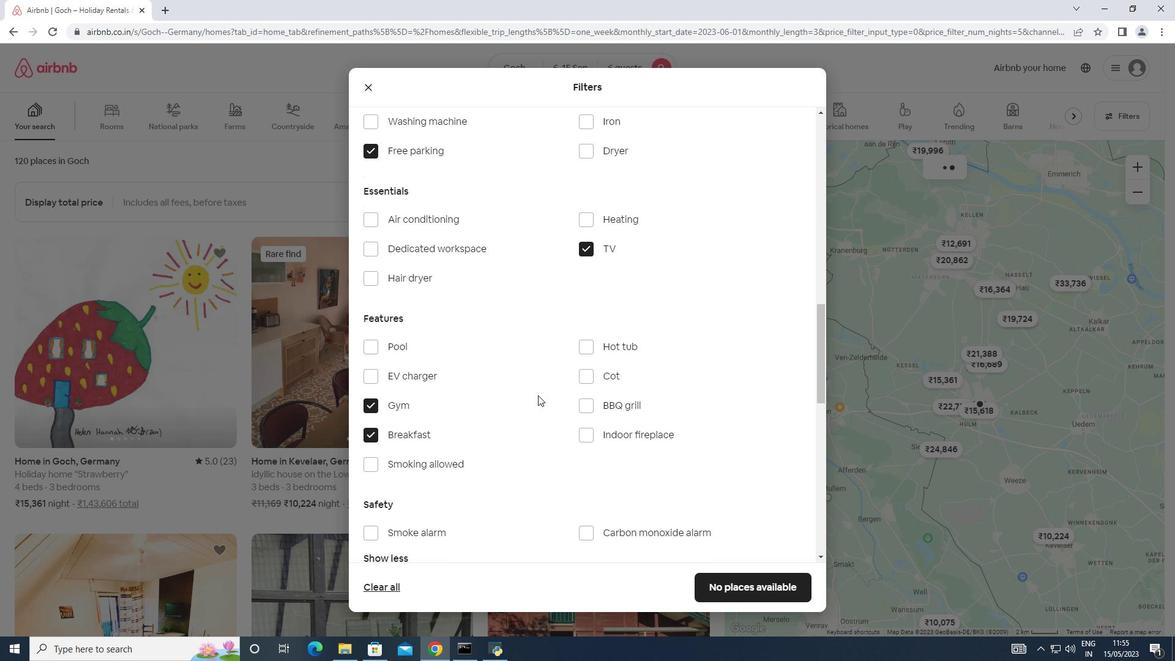 
Action: Mouse scrolled (538, 394) with delta (0, 0)
Screenshot: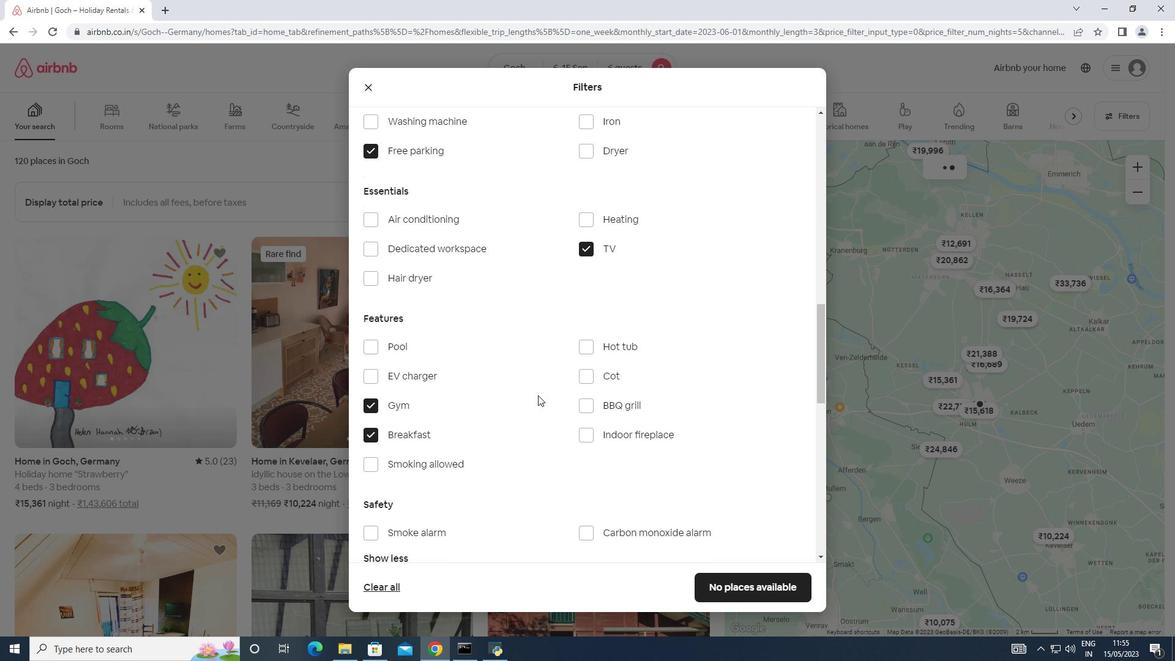 
Action: Mouse moved to (542, 391)
Screenshot: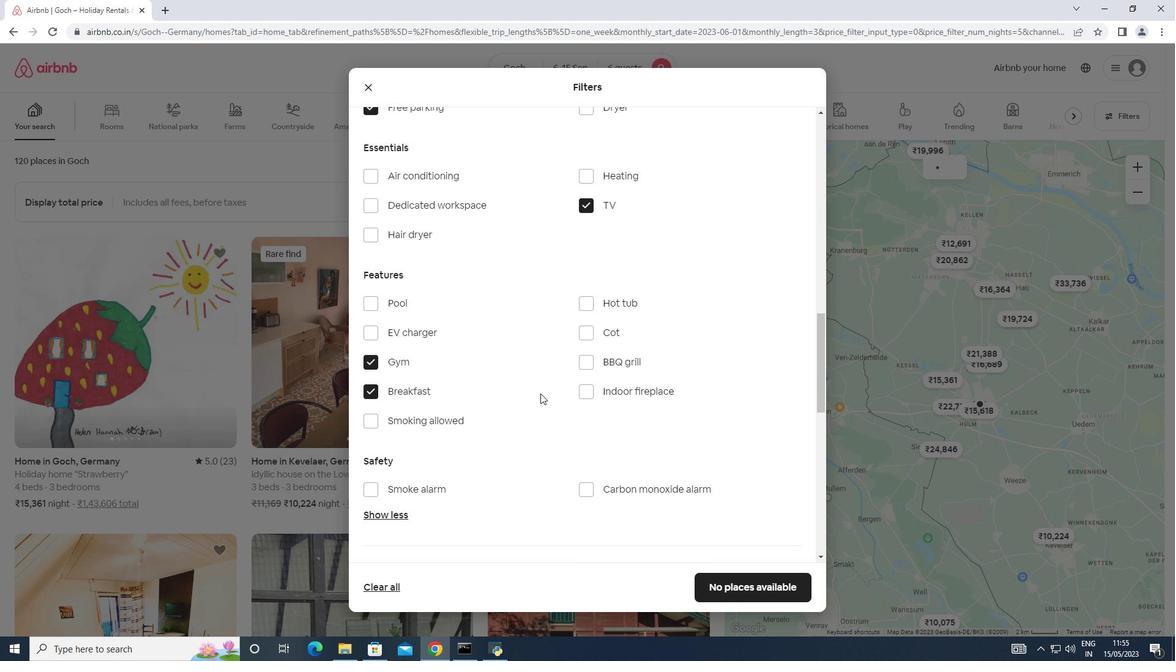 
Action: Mouse scrolled (542, 391) with delta (0, 0)
Screenshot: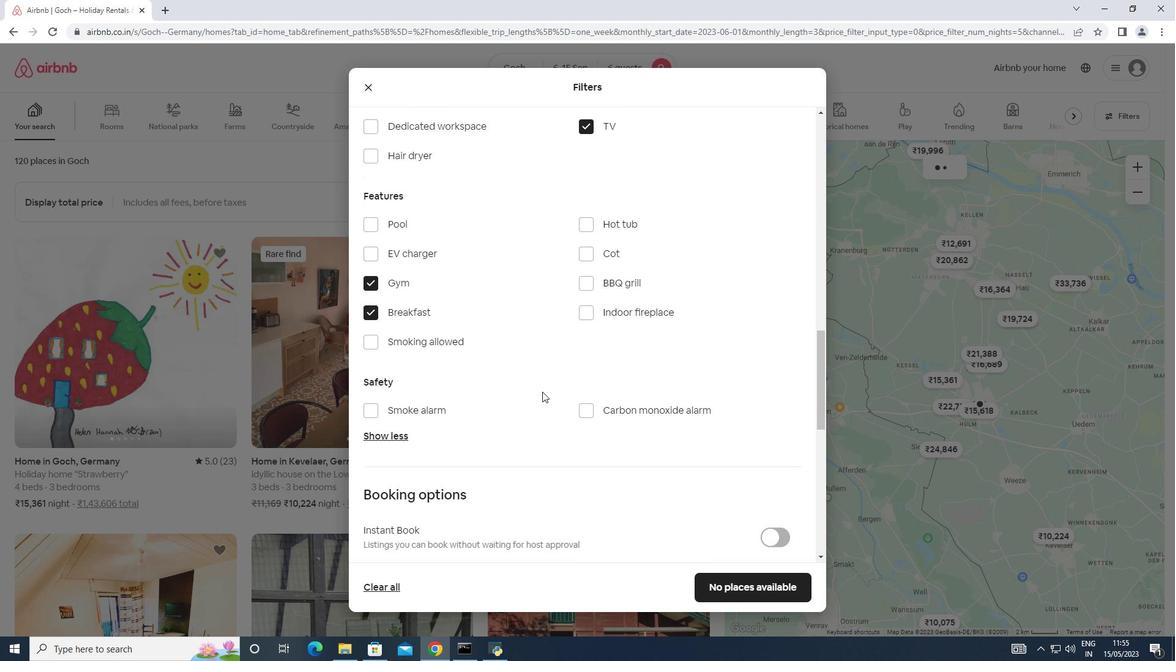 
Action: Mouse scrolled (542, 391) with delta (0, 0)
Screenshot: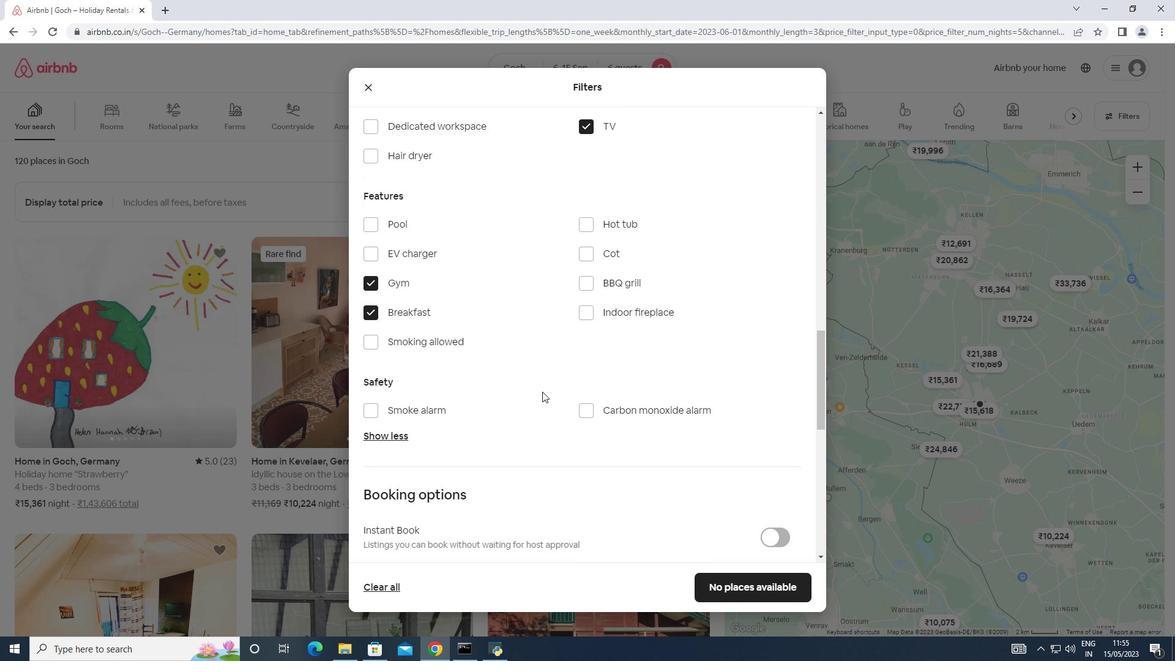 
Action: Mouse scrolled (542, 391) with delta (0, 0)
Screenshot: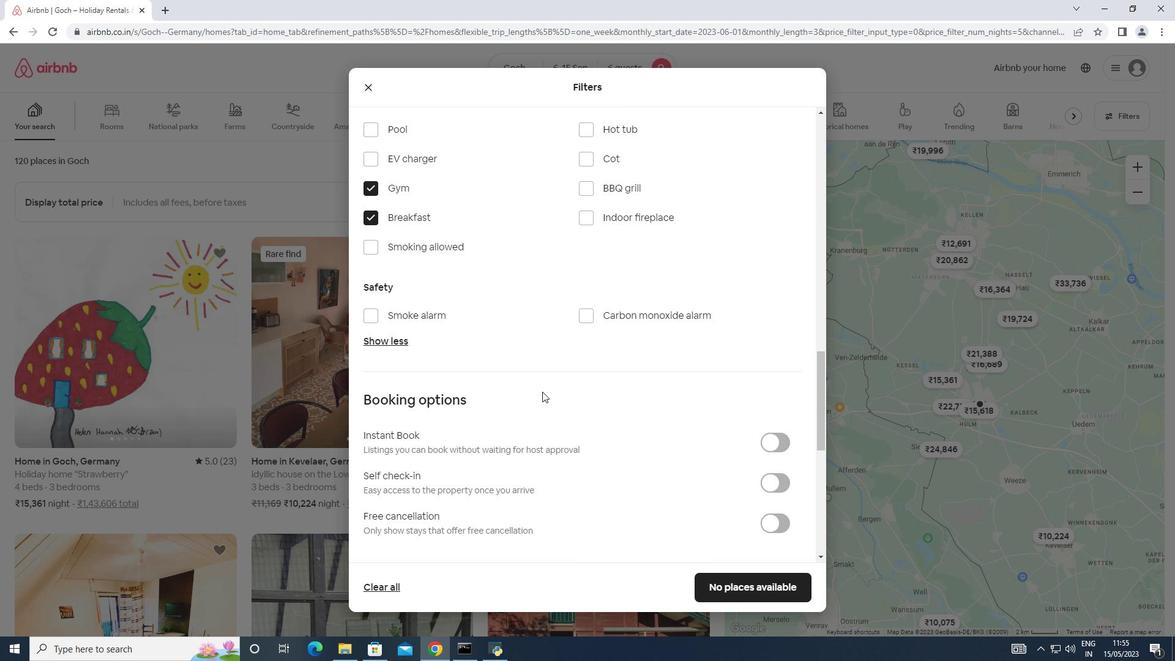 
Action: Mouse moved to (772, 395)
Screenshot: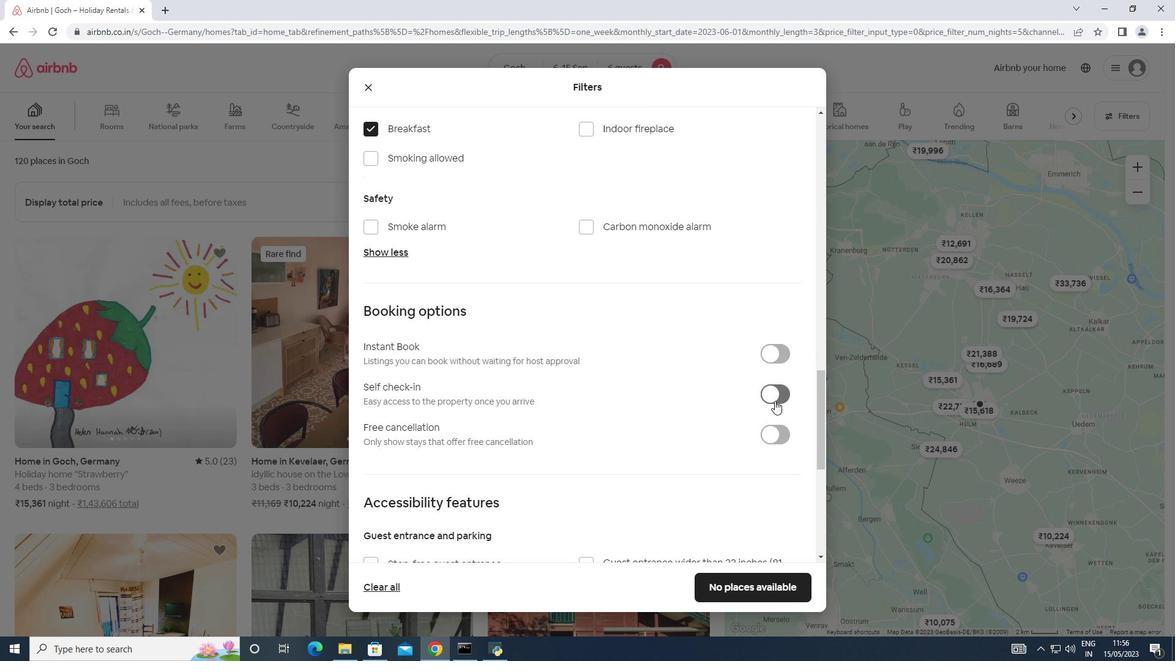 
Action: Mouse pressed left at (772, 395)
Screenshot: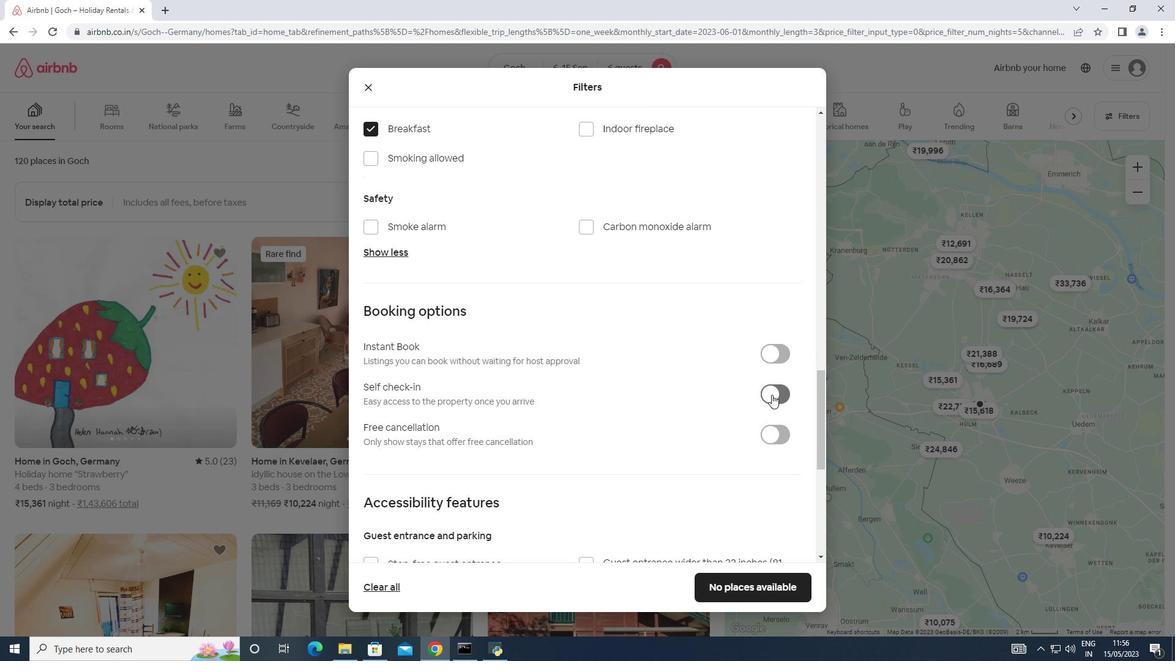 
Action: Mouse moved to (487, 393)
Screenshot: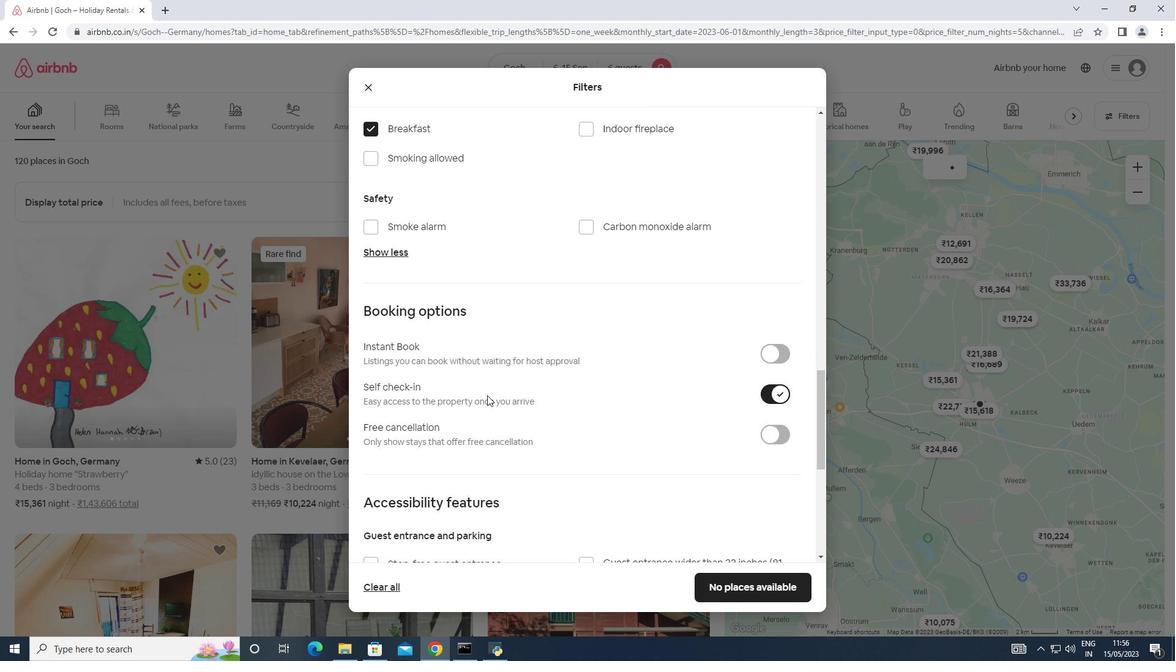 
Action: Mouse scrolled (487, 392) with delta (0, 0)
Screenshot: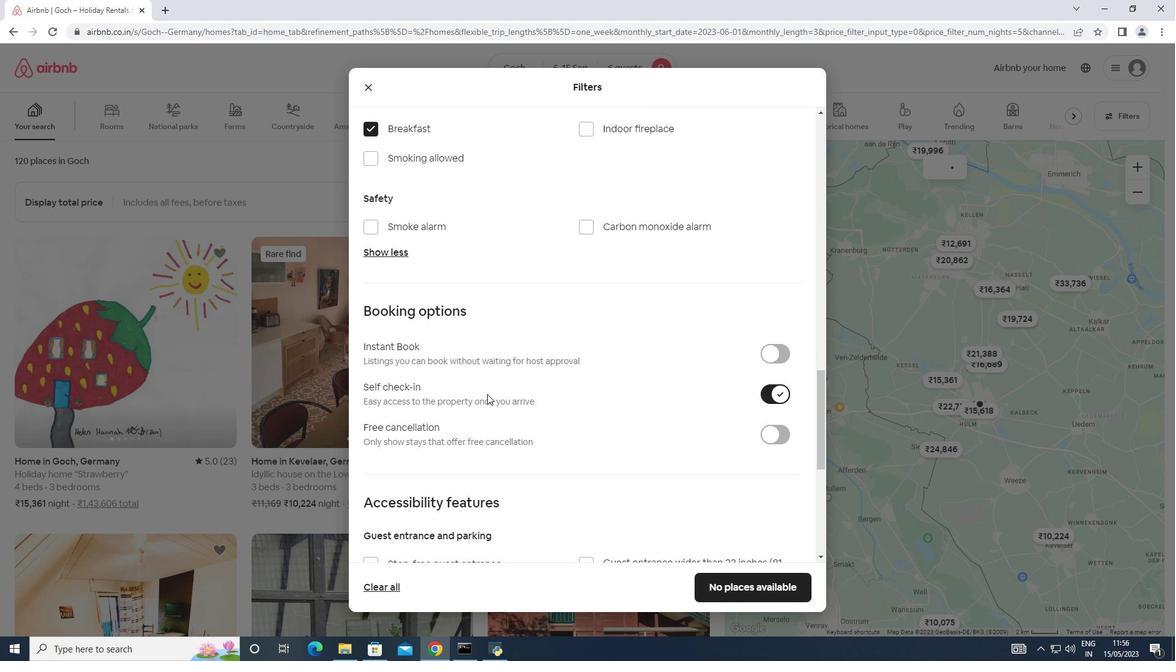 
Action: Mouse scrolled (487, 392) with delta (0, 0)
Screenshot: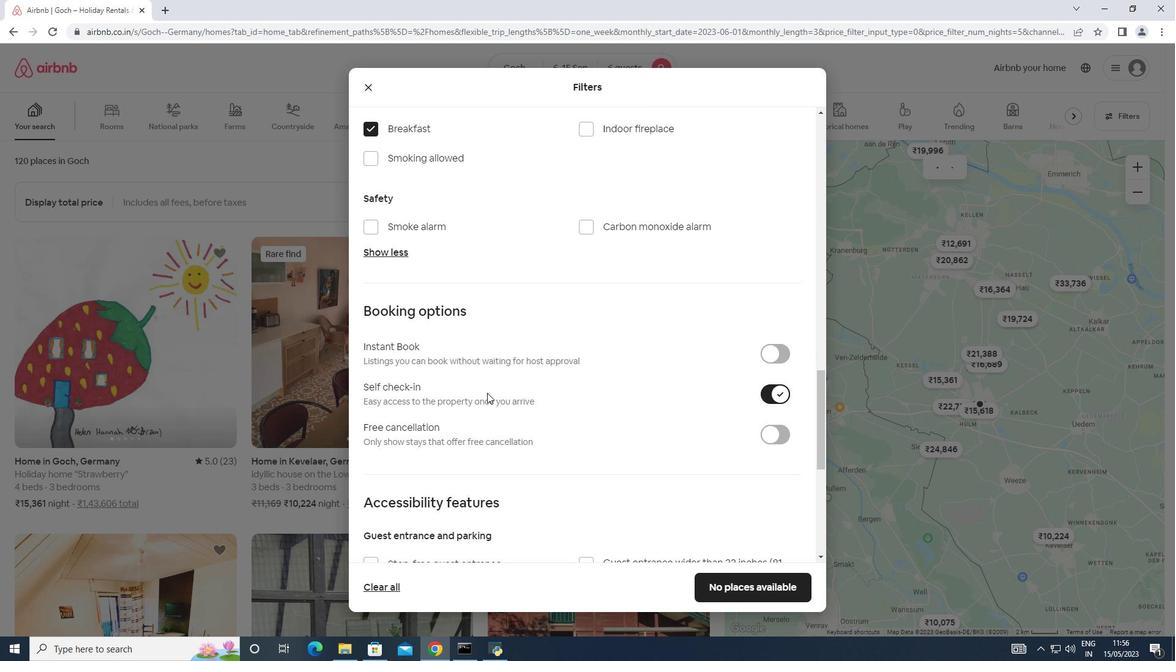 
Action: Mouse scrolled (487, 392) with delta (0, 0)
Screenshot: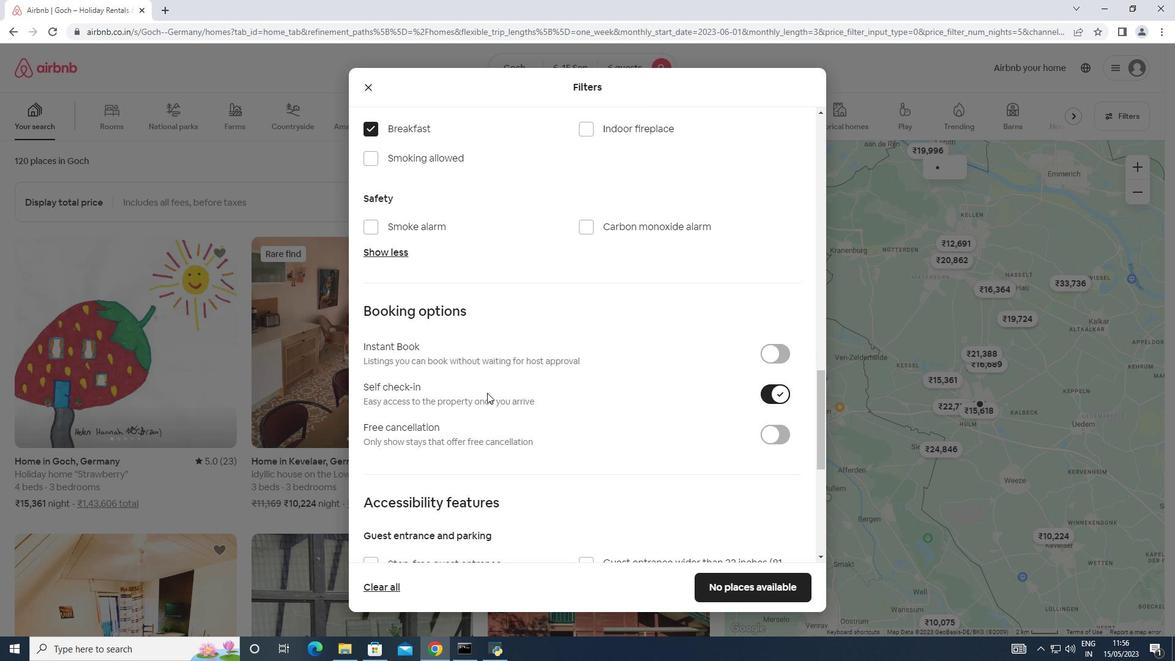 
Action: Mouse moved to (488, 389)
Screenshot: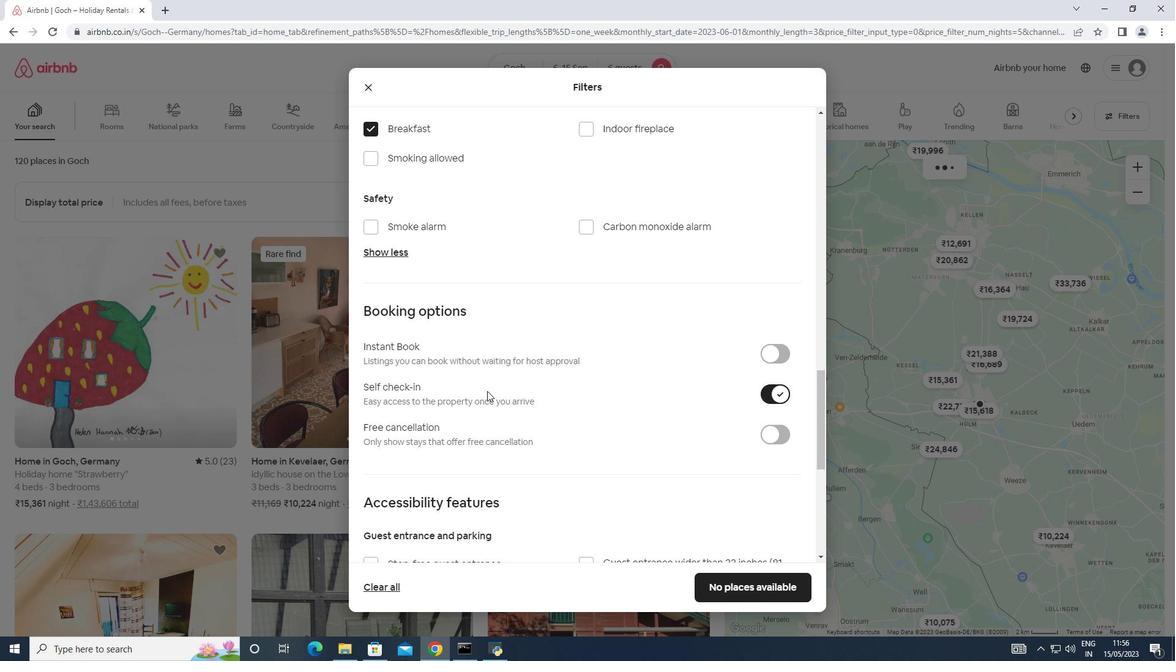 
Action: Mouse scrolled (488, 388) with delta (0, 0)
Screenshot: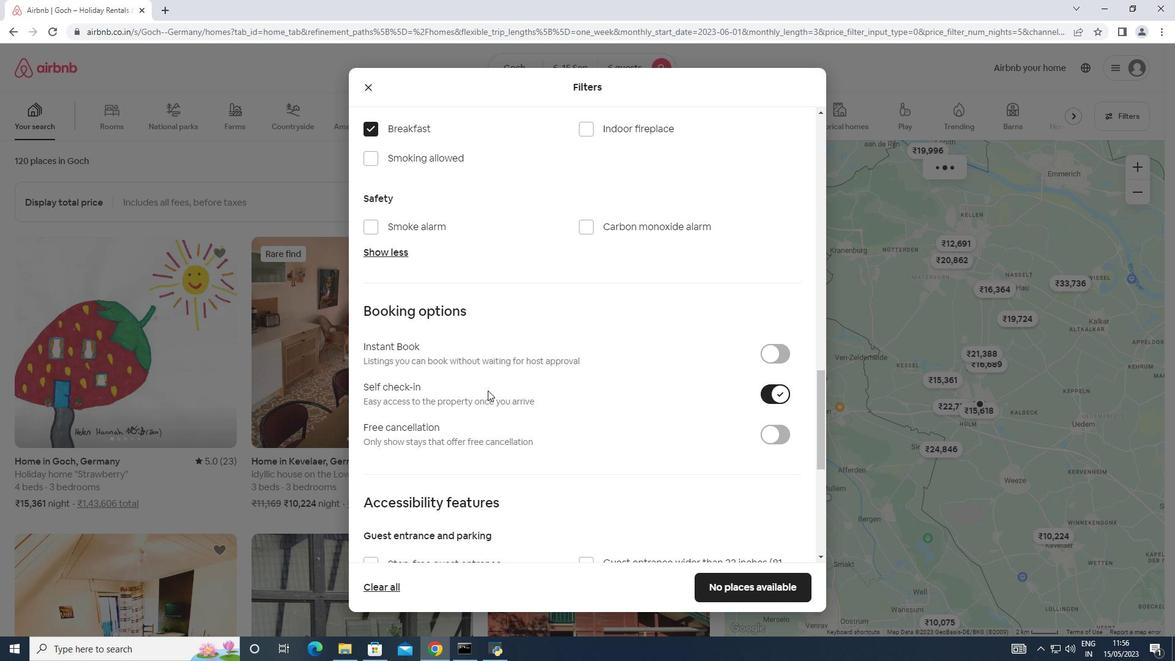 
Action: Mouse scrolled (488, 388) with delta (0, 0)
Screenshot: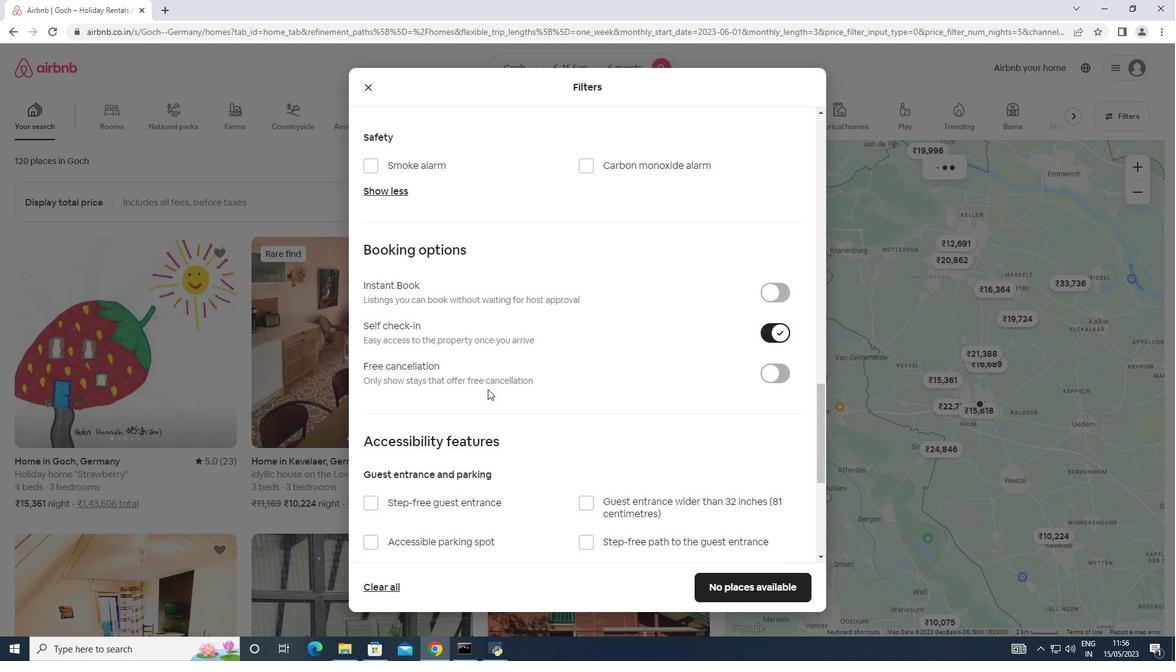 
Action: Mouse moved to (490, 387)
Screenshot: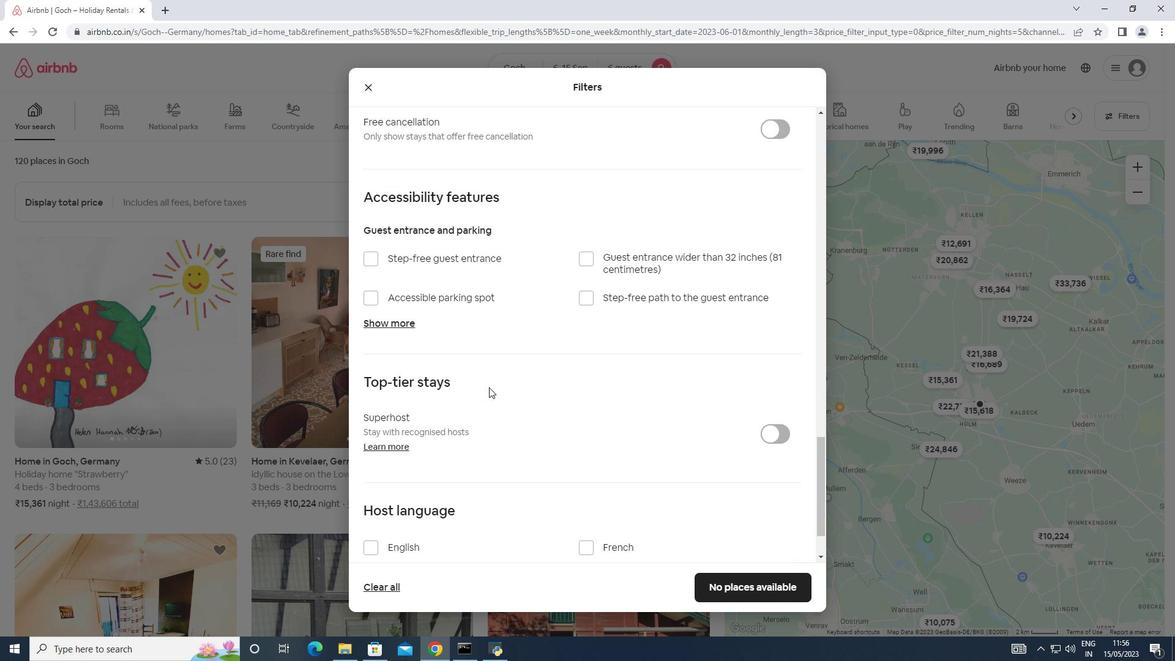 
Action: Mouse scrolled (490, 387) with delta (0, 0)
Screenshot: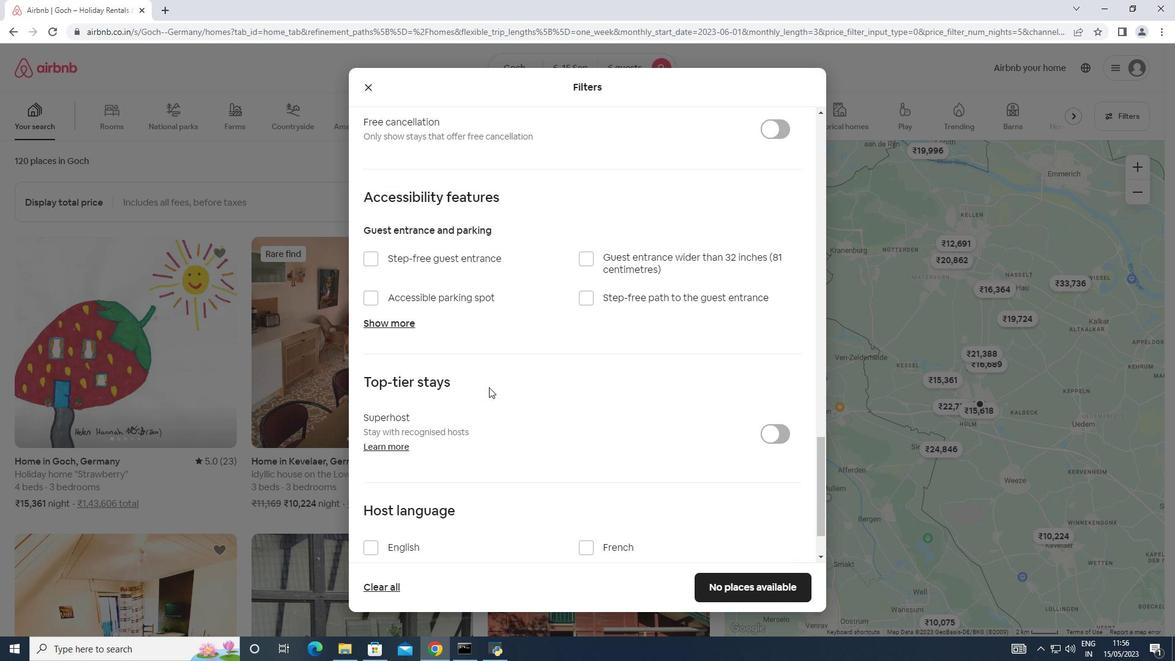 
Action: Mouse scrolled (490, 387) with delta (0, 0)
Screenshot: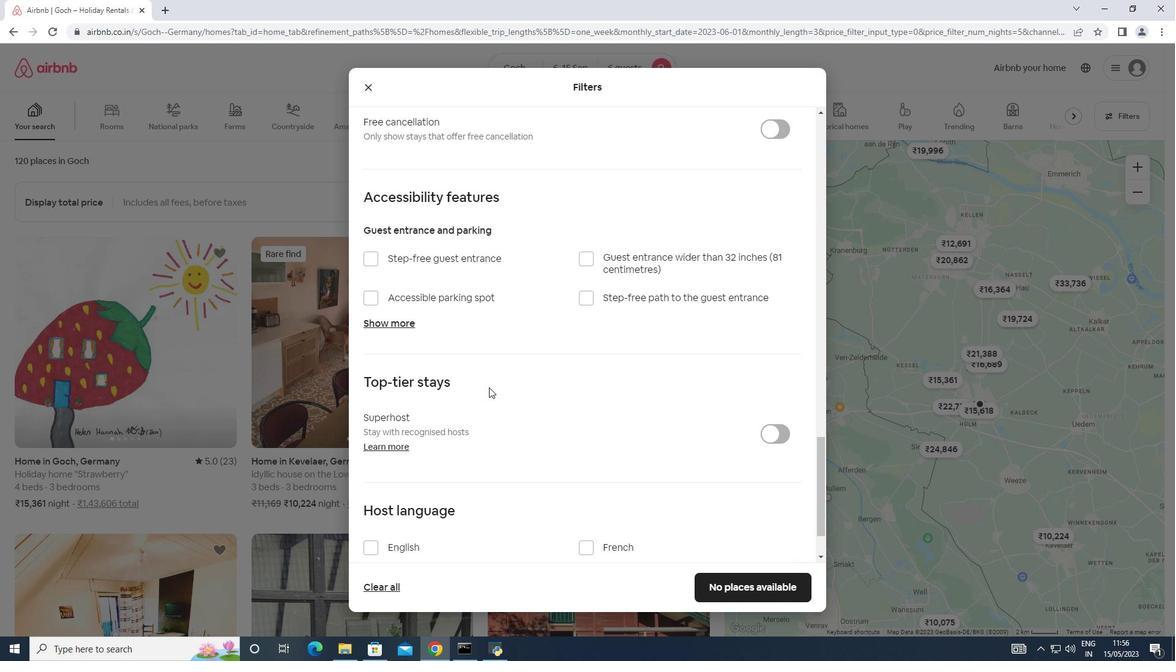 
Action: Mouse moved to (374, 480)
Screenshot: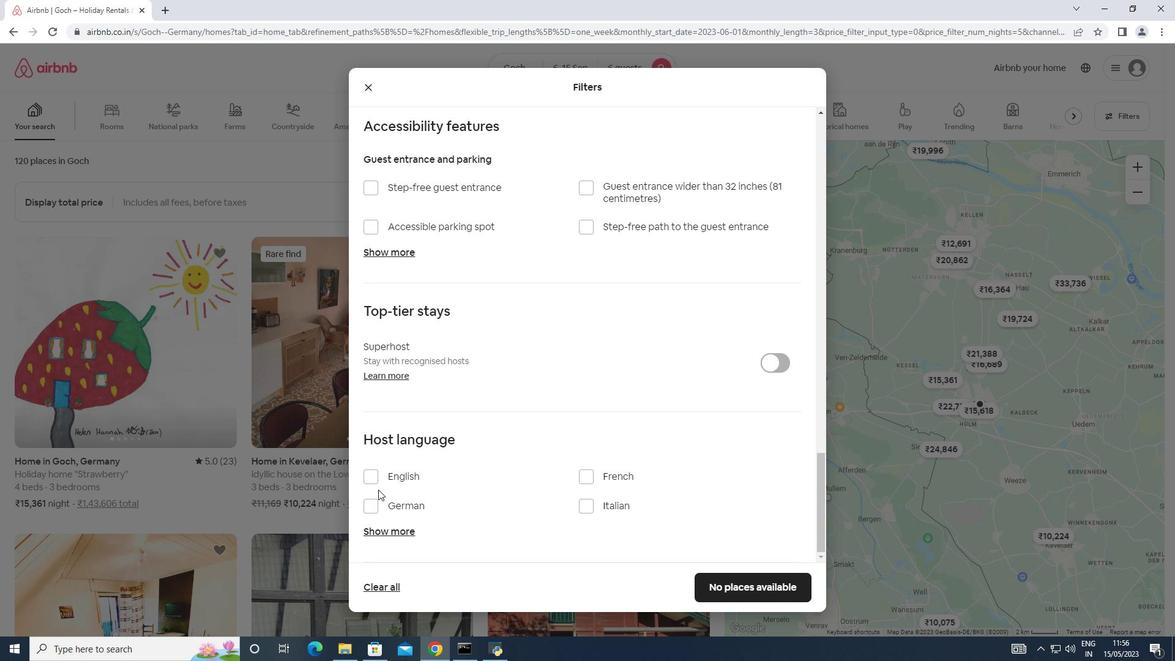 
Action: Mouse pressed left at (374, 480)
Screenshot: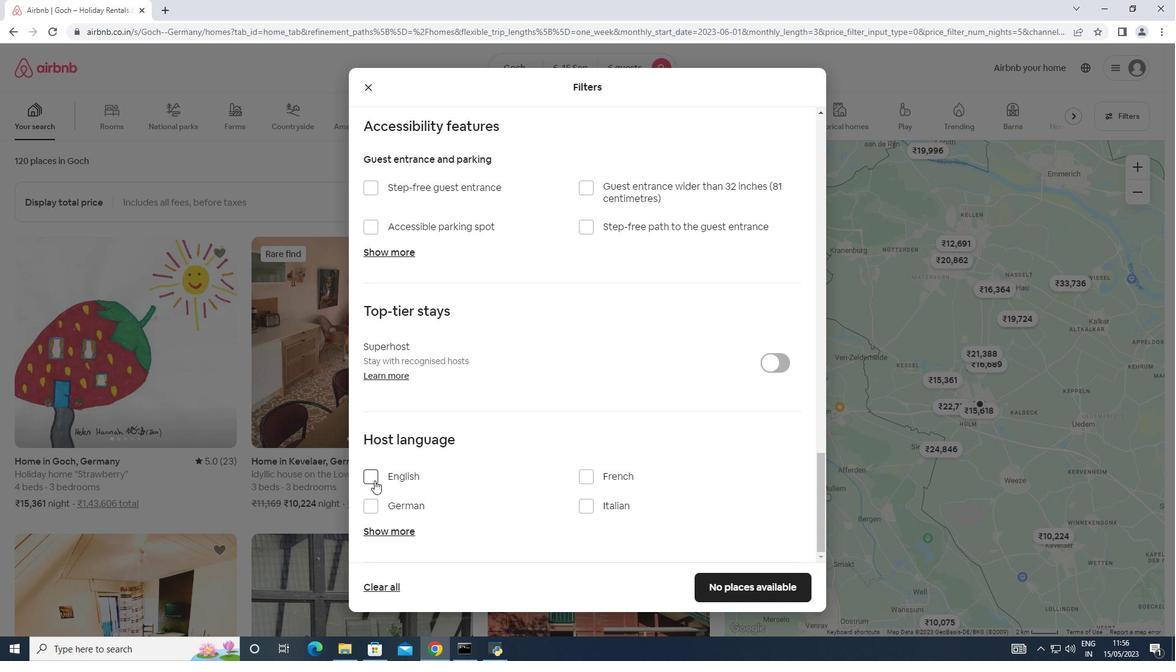 
Action: Mouse moved to (730, 583)
Screenshot: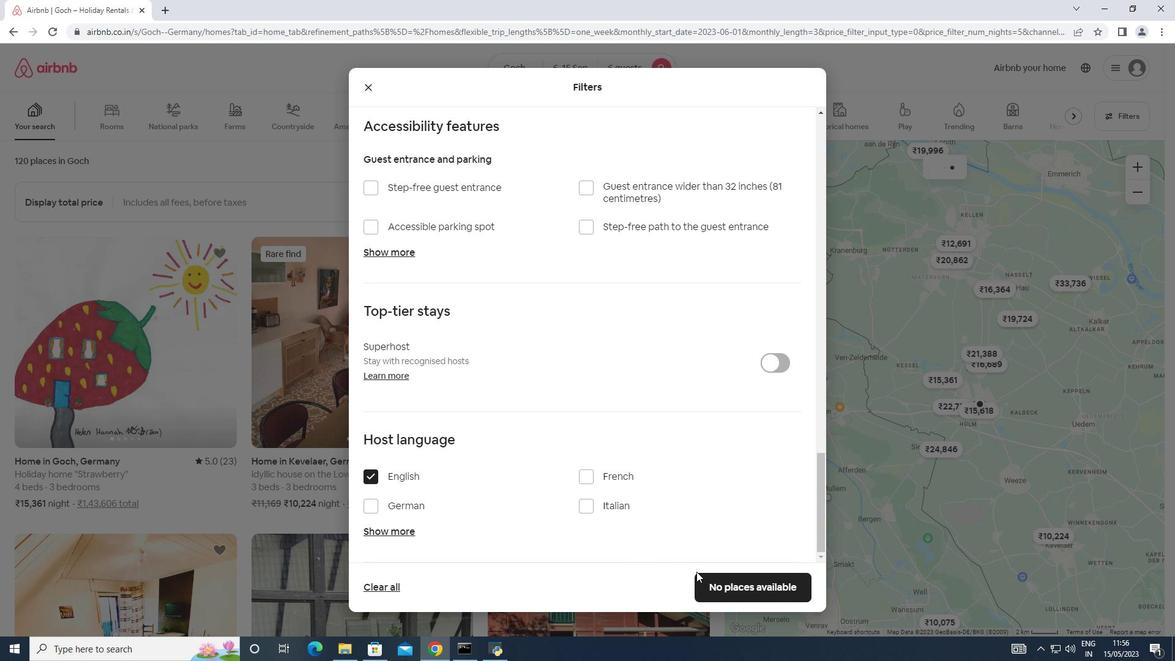 
Action: Mouse pressed left at (730, 583)
Screenshot: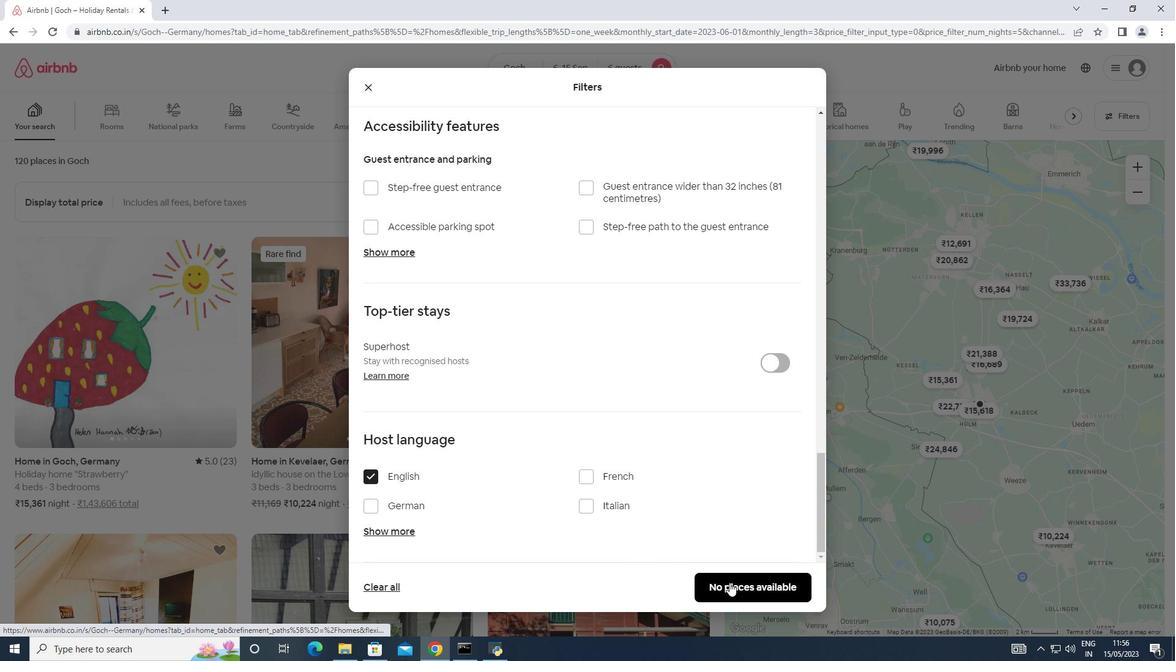 
